 Task: Find connections with filter location Marakkanam with filter topic #Jobinterviewswith filter profile language English with filter current company Work From Home - Online Work Opportunity with filter school NIIT Institute with filter industry Real Estate and Equipment Rental Services with filter service category HR Consulting with filter keywords title Wedding Coordinator
Action: Mouse moved to (575, 77)
Screenshot: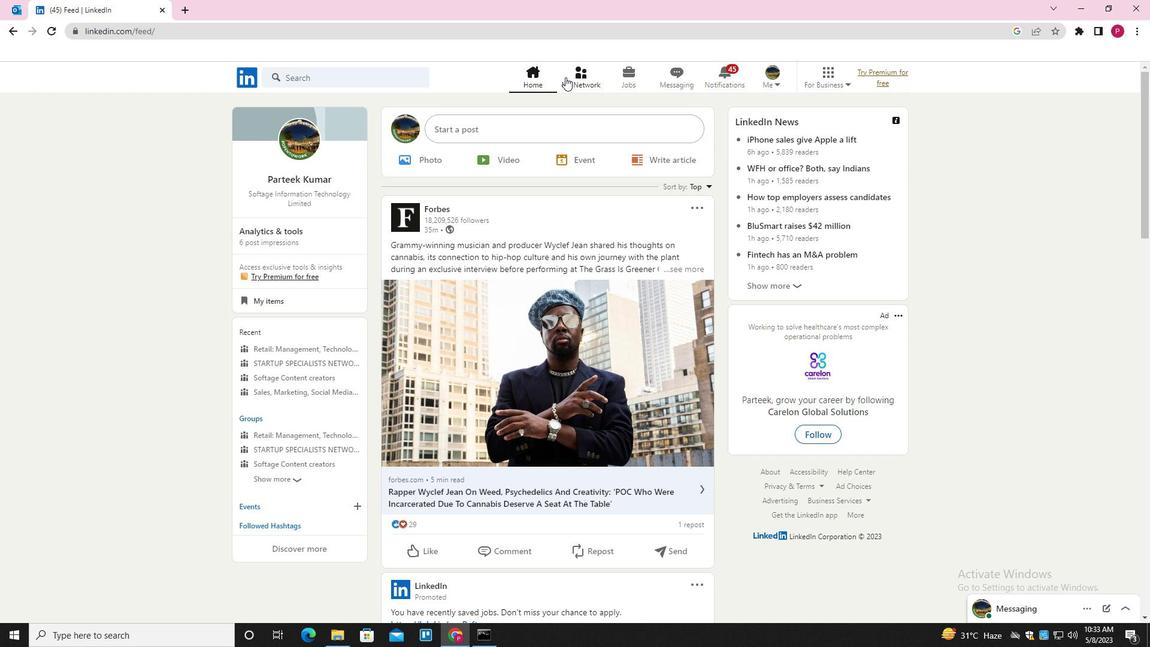 
Action: Mouse pressed left at (575, 77)
Screenshot: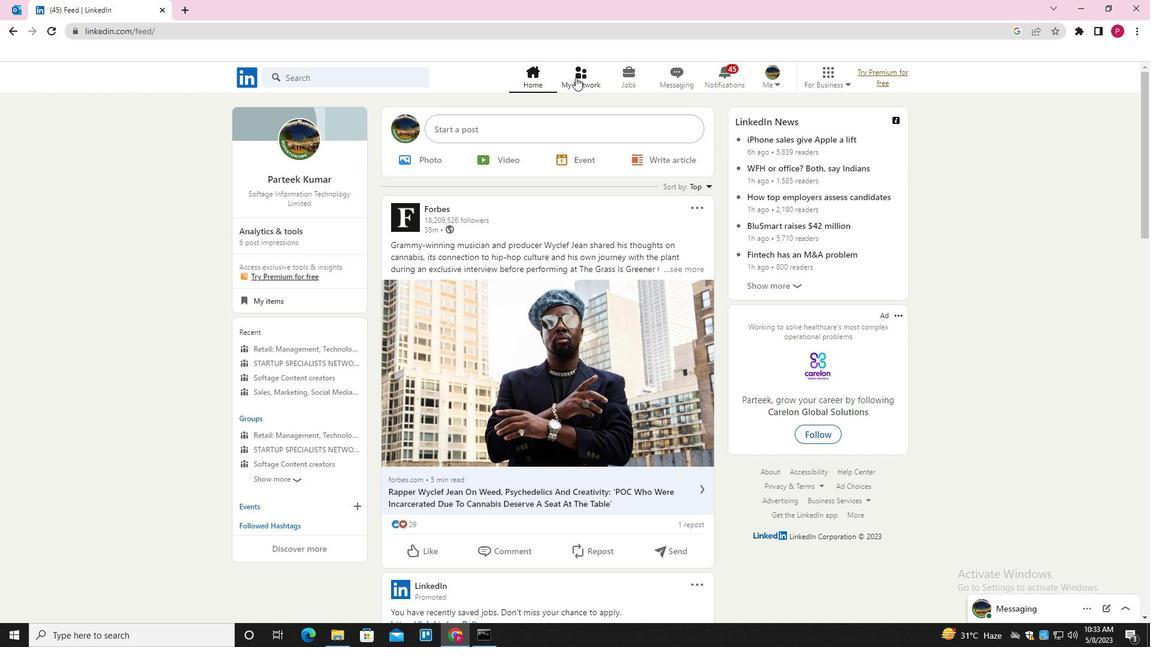 
Action: Mouse moved to (372, 143)
Screenshot: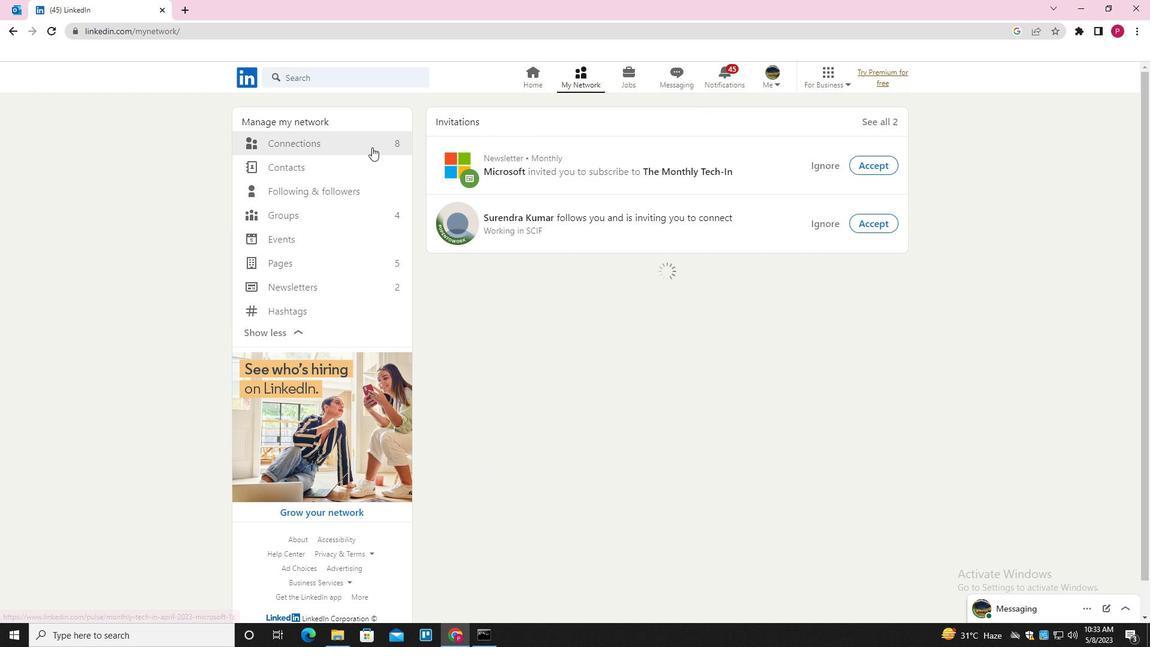 
Action: Mouse pressed left at (372, 143)
Screenshot: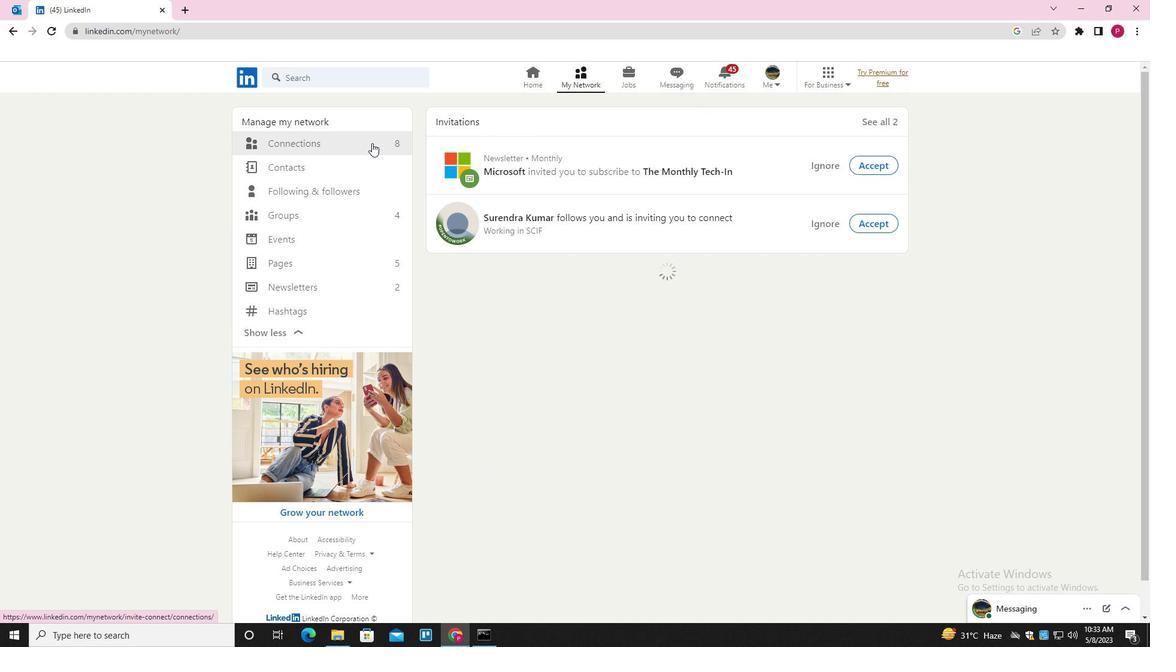 
Action: Mouse moved to (676, 142)
Screenshot: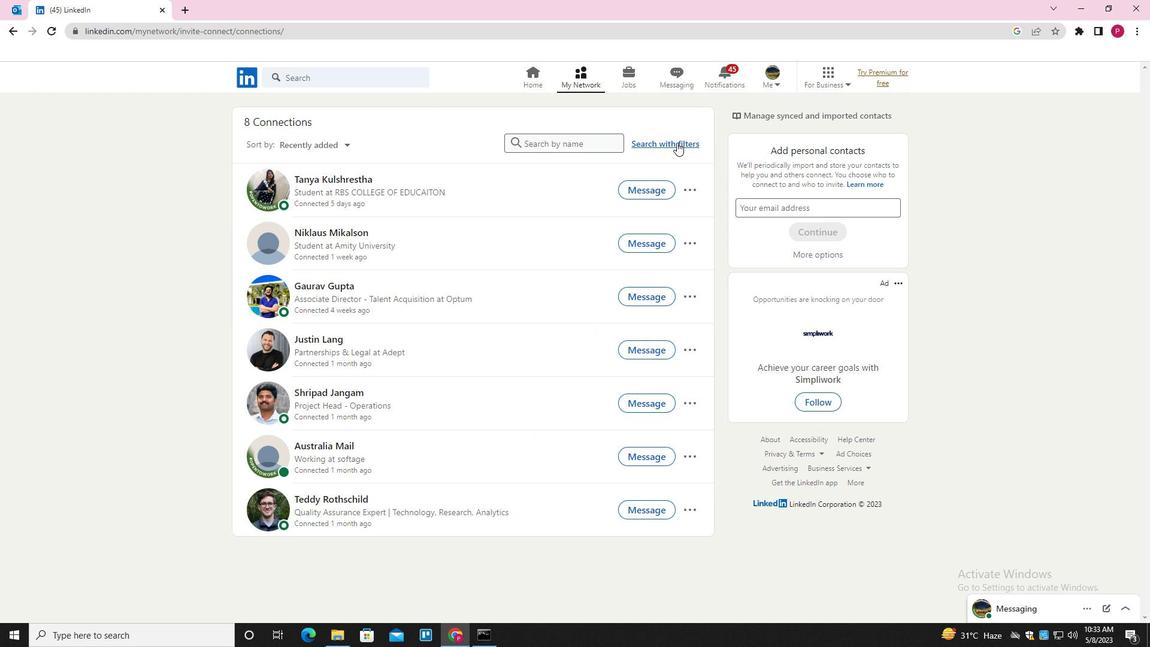 
Action: Mouse pressed left at (676, 142)
Screenshot: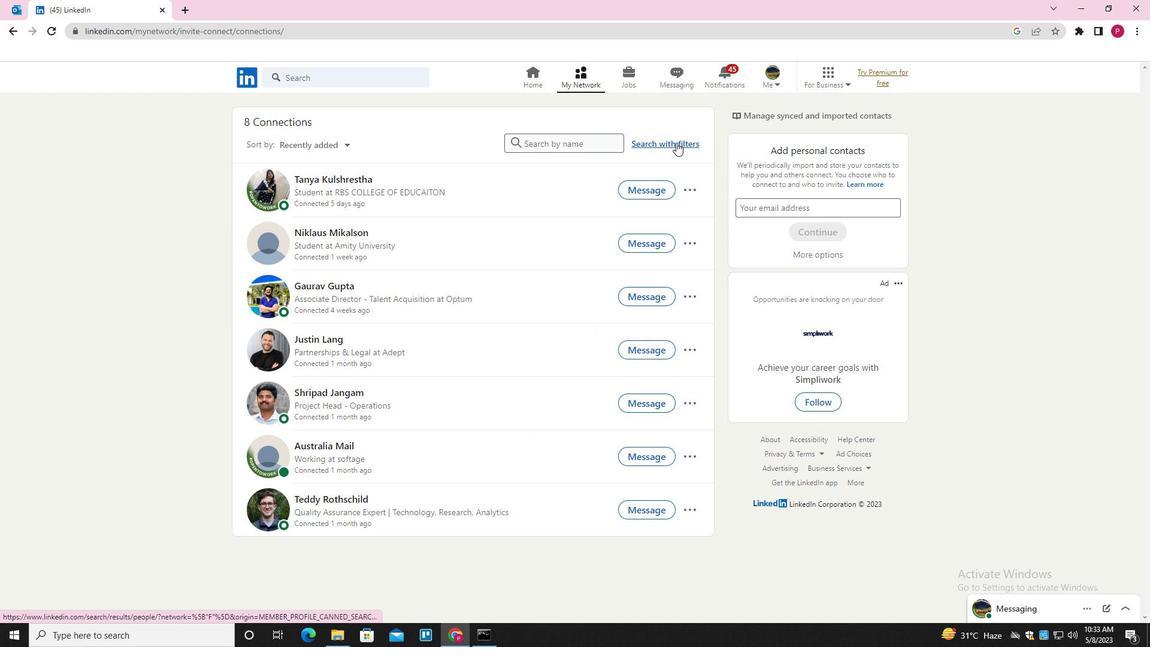 
Action: Mouse moved to (612, 118)
Screenshot: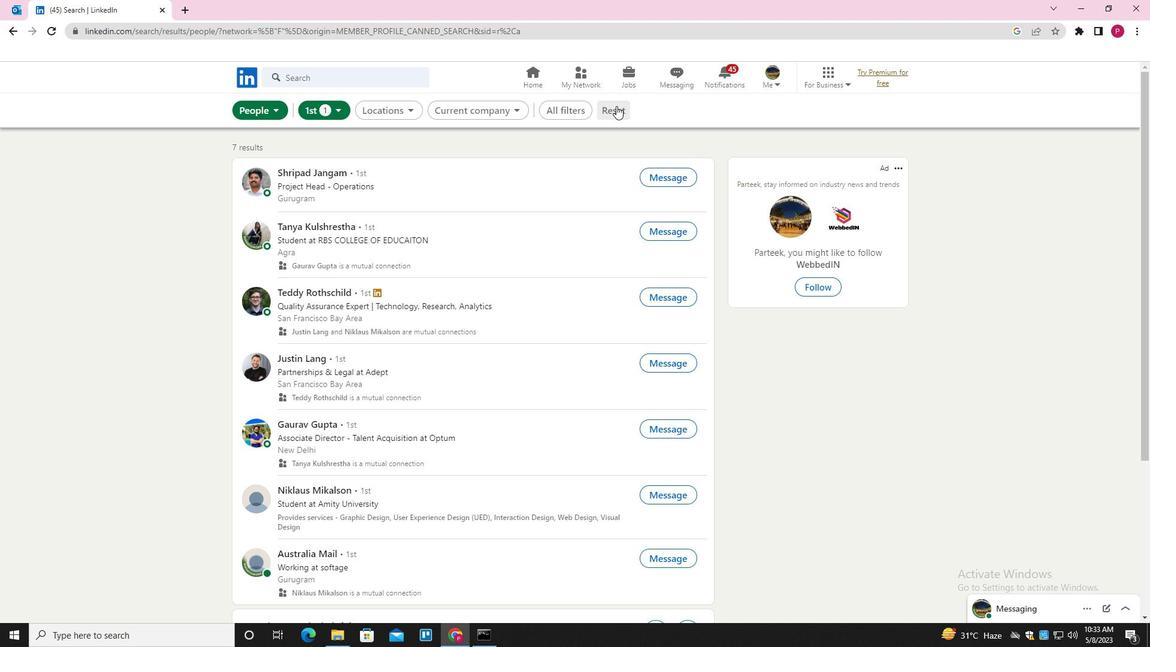 
Action: Mouse pressed left at (612, 118)
Screenshot: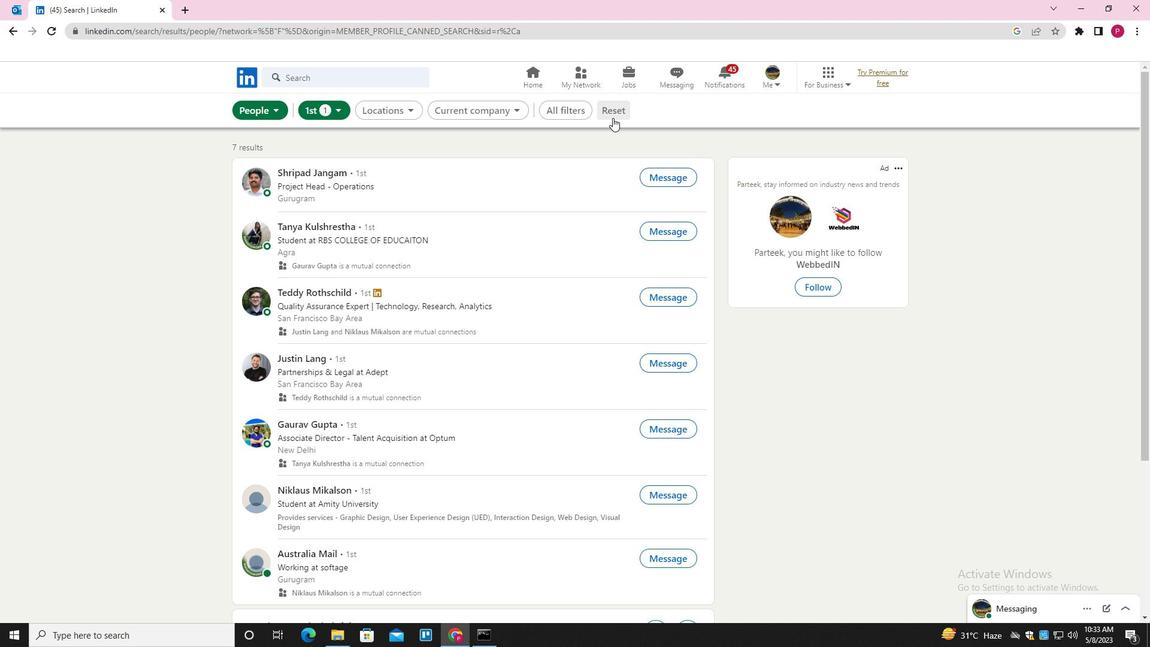 
Action: Mouse moved to (593, 114)
Screenshot: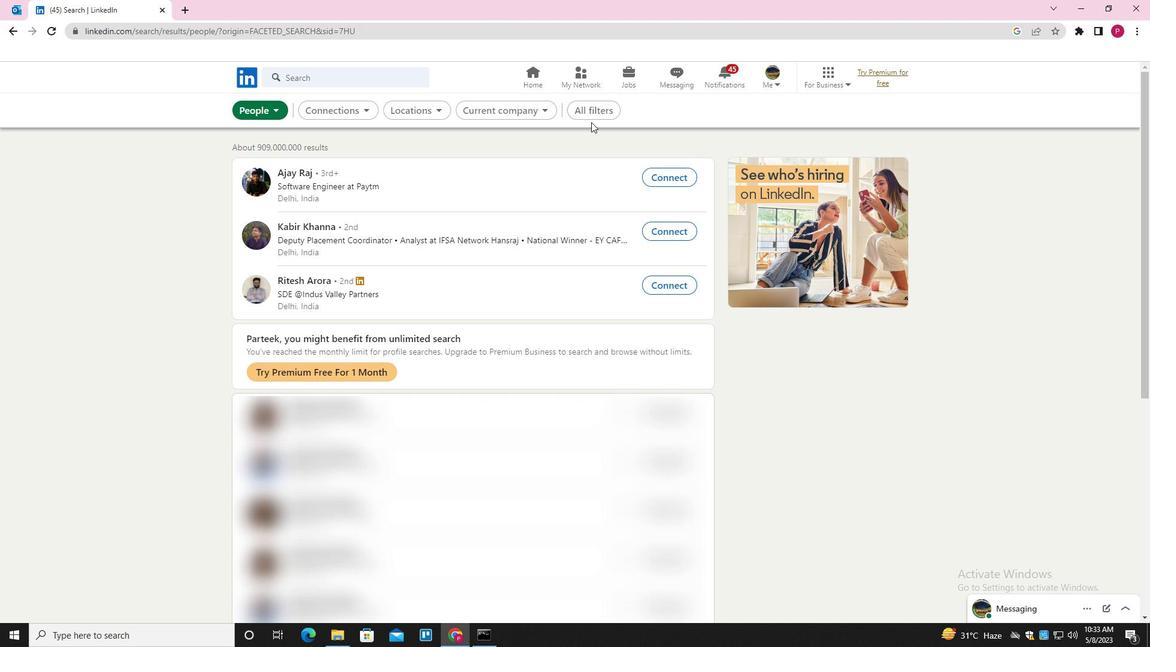 
Action: Mouse pressed left at (593, 114)
Screenshot: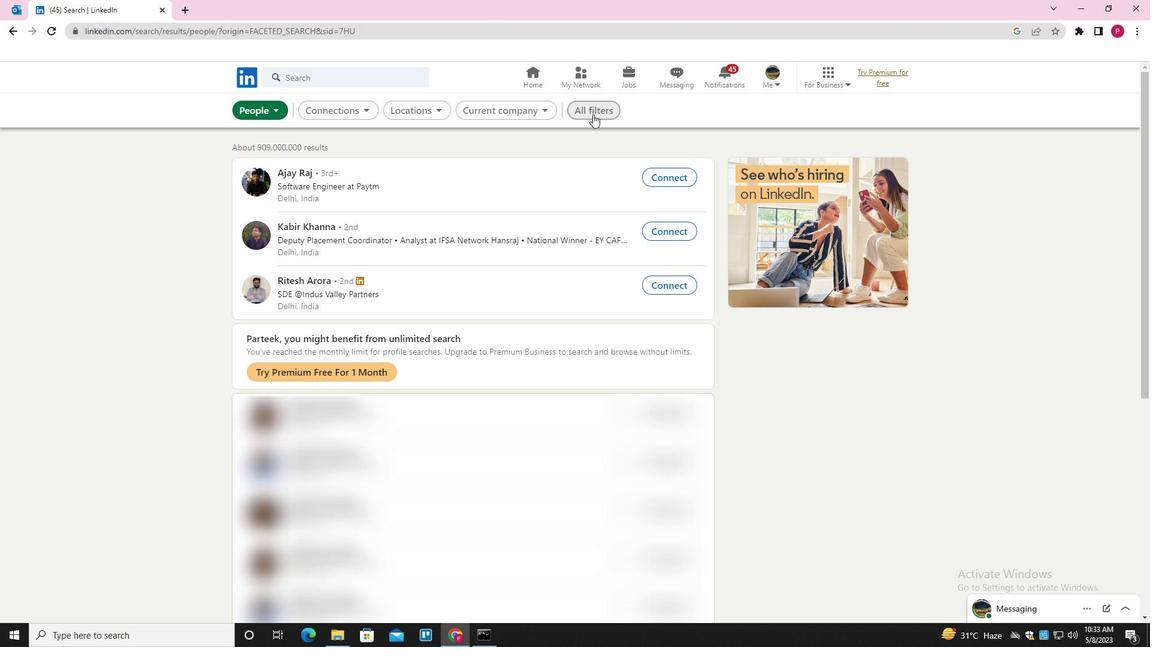 
Action: Mouse moved to (922, 340)
Screenshot: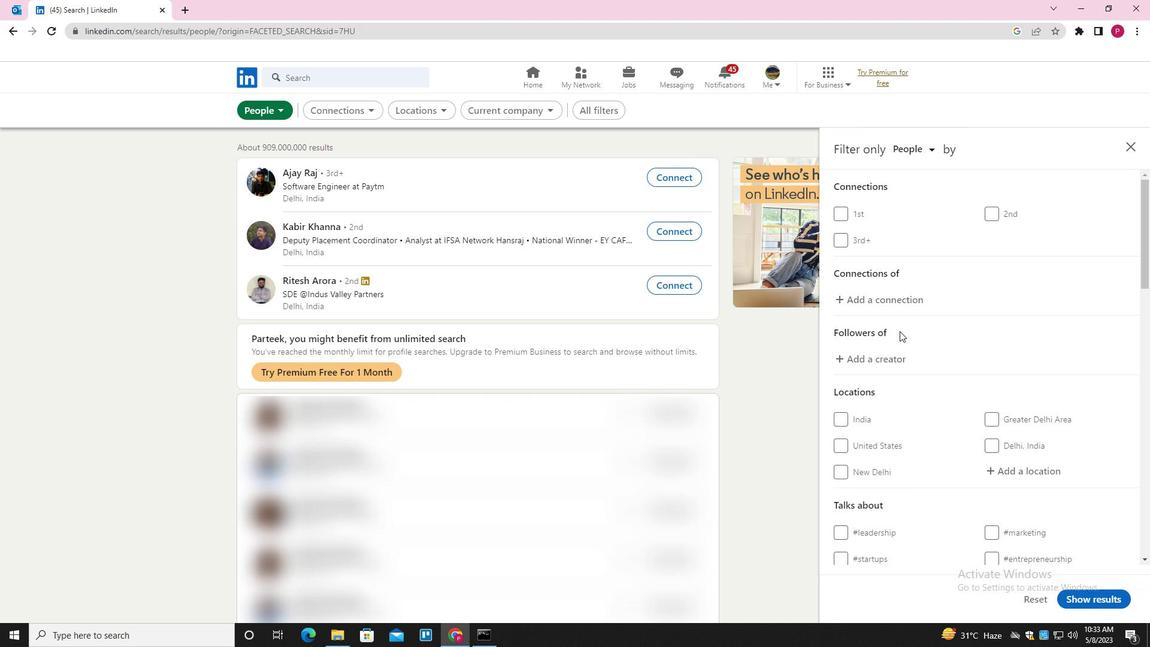 
Action: Mouse scrolled (922, 339) with delta (0, 0)
Screenshot: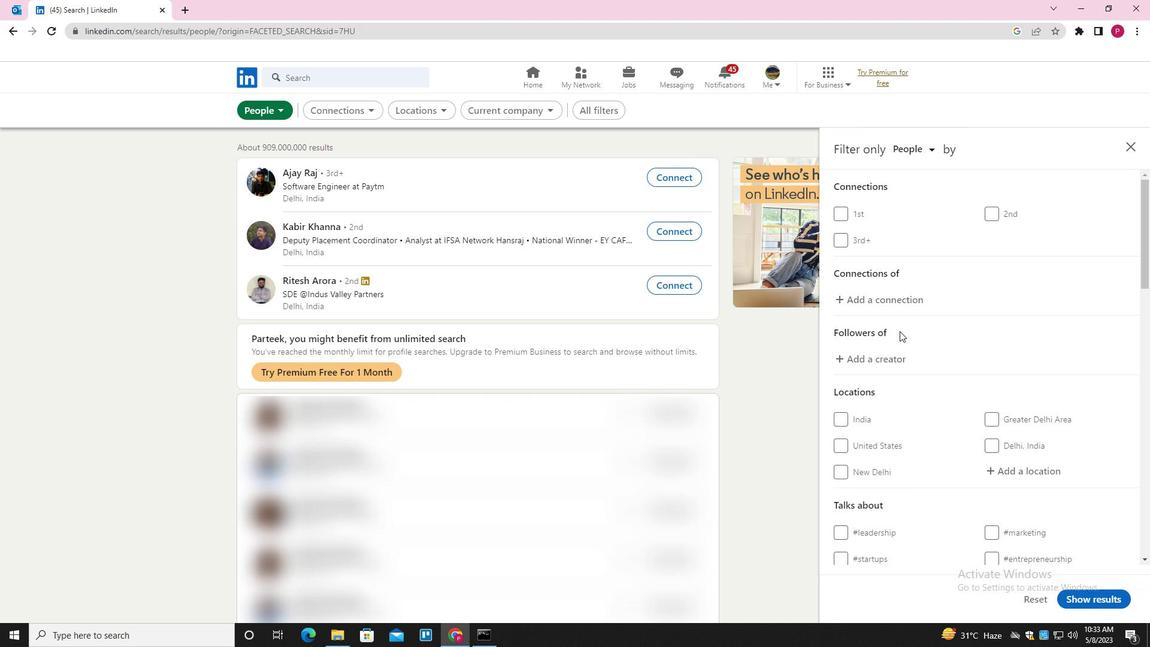 
Action: Mouse moved to (935, 345)
Screenshot: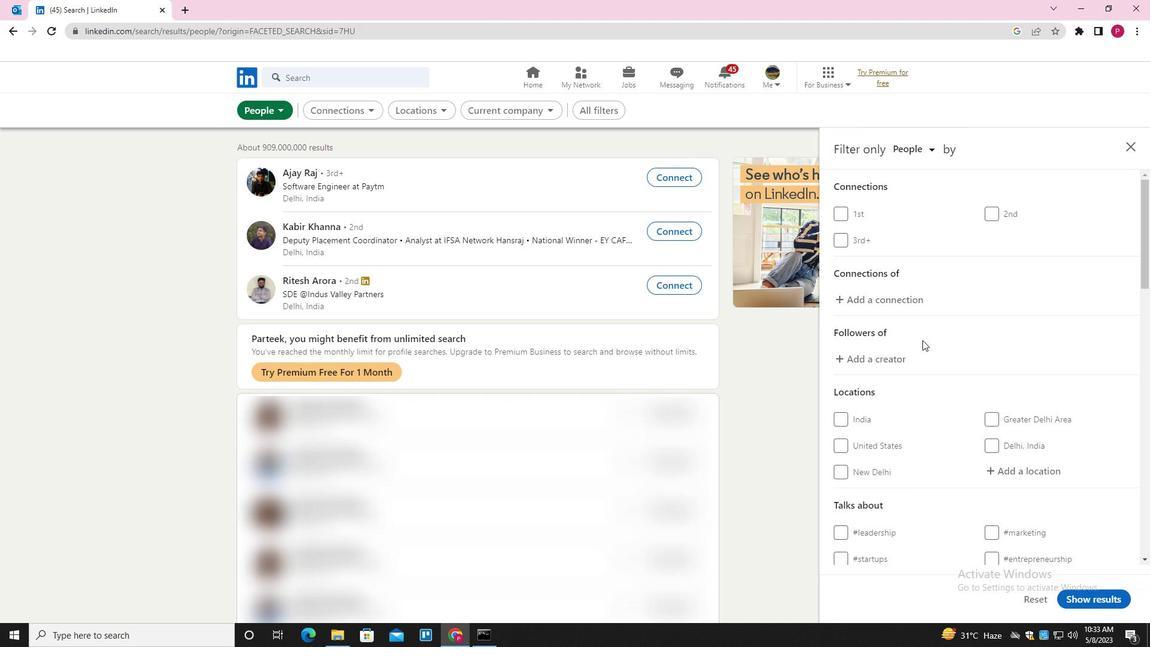 
Action: Mouse scrolled (935, 344) with delta (0, 0)
Screenshot: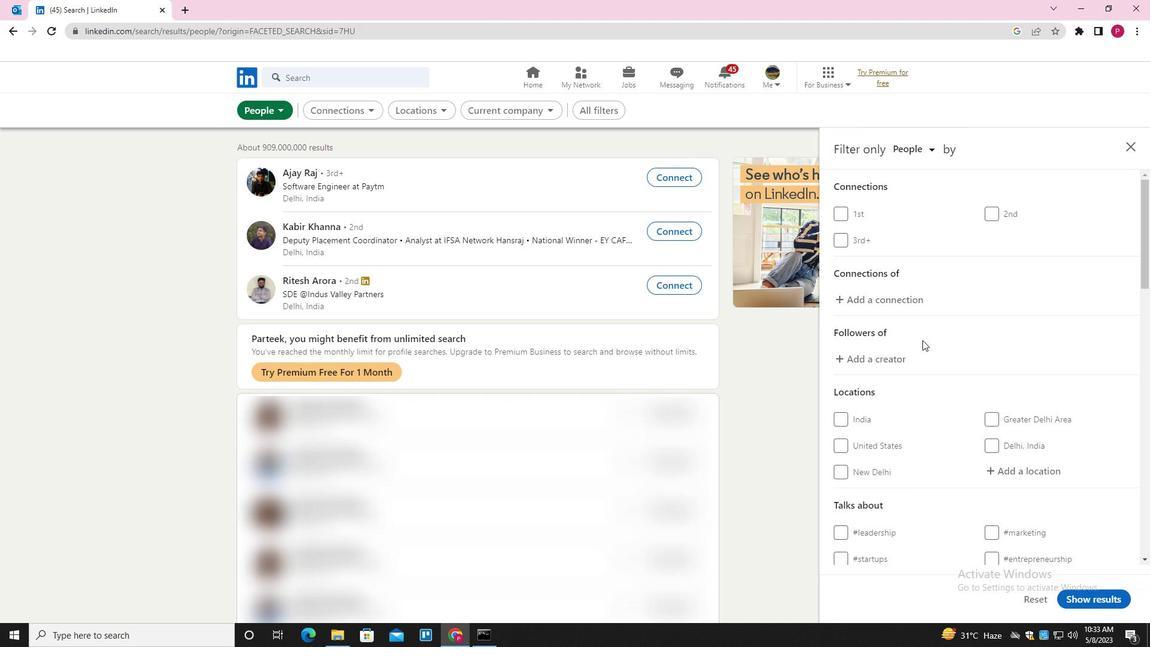 
Action: Mouse moved to (1039, 351)
Screenshot: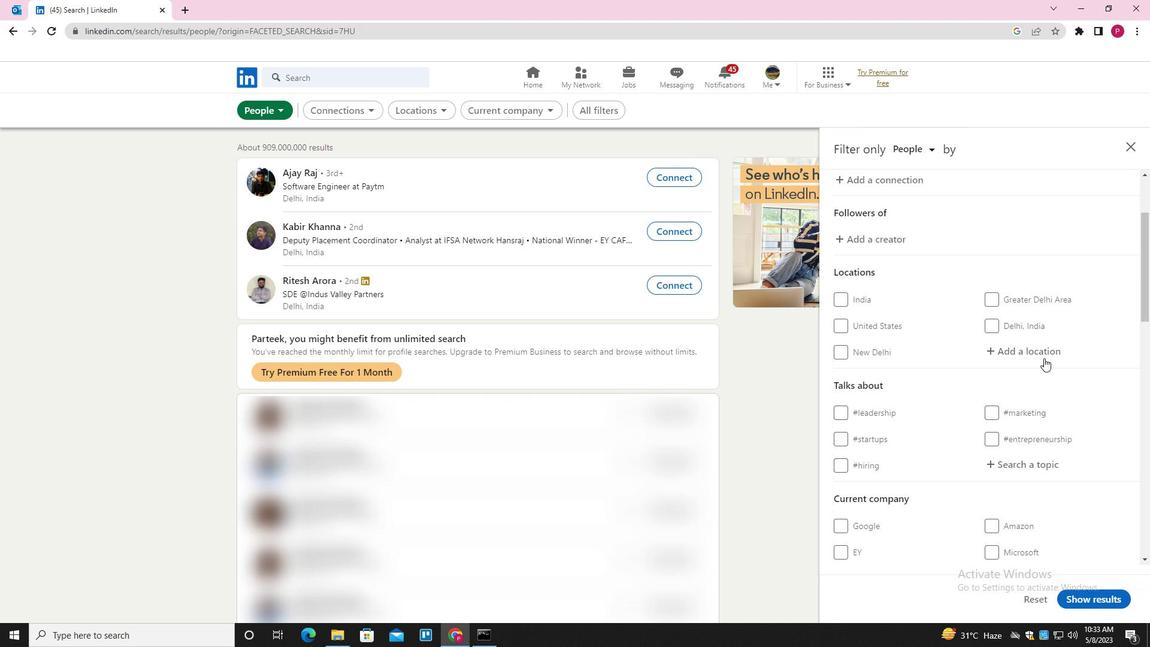 
Action: Mouse pressed left at (1039, 351)
Screenshot: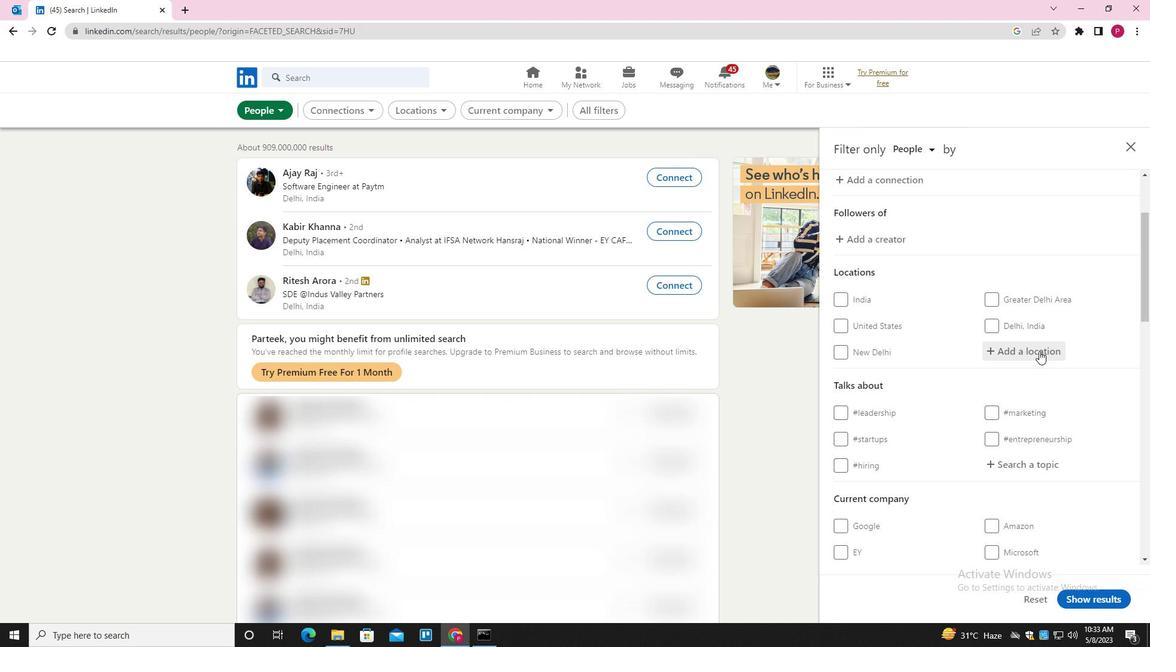 
Action: Key pressed jobinterview\<Key.backspace><Key.backspace><Key.backspace><Key.backspace><Key.backspace><Key.backspace><Key.backspace><Key.backspace><Key.backspace><Key.backspace>intervier<Key.backspace>ws
Screenshot: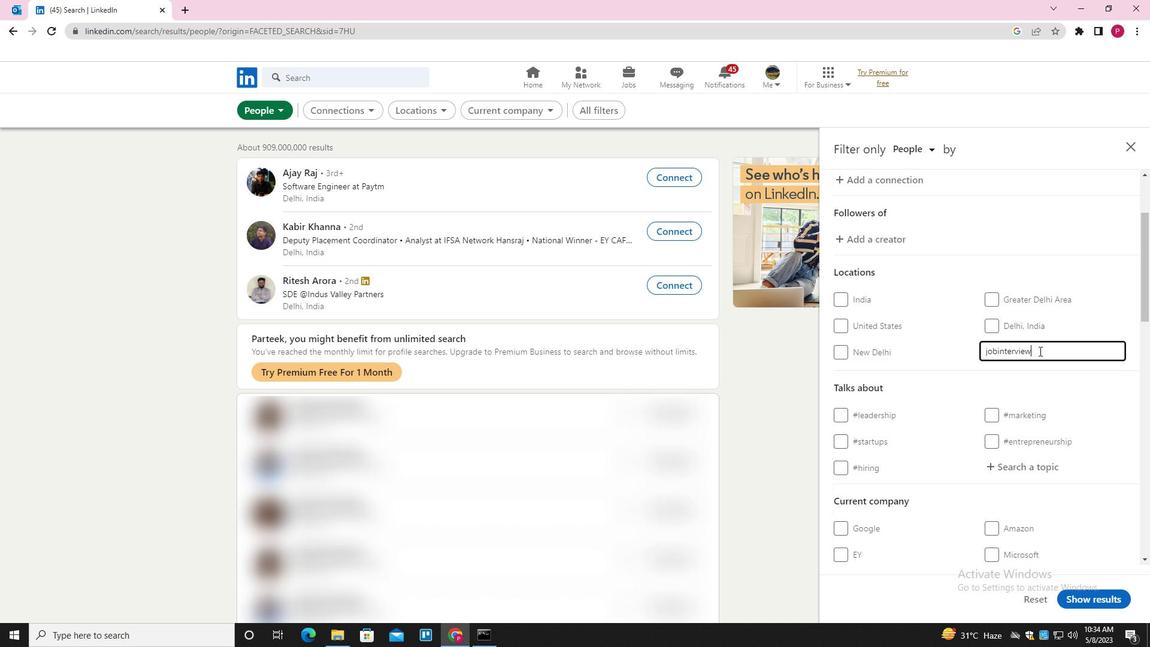 
Action: Mouse moved to (1038, 361)
Screenshot: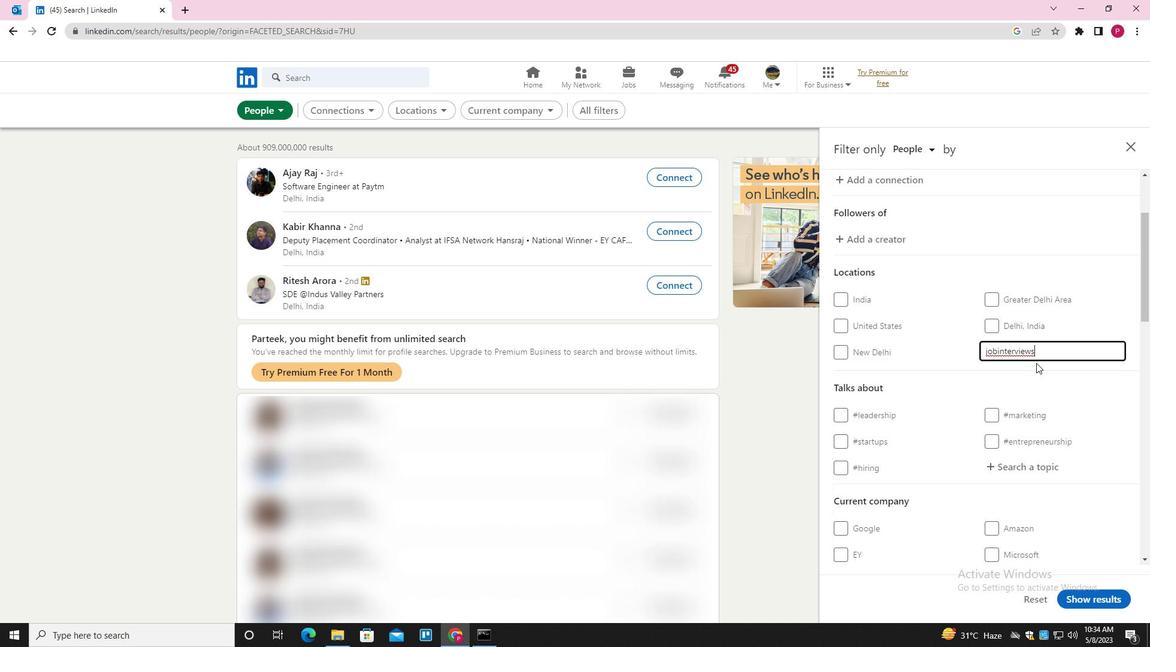 
Action: Mouse scrolled (1038, 361) with delta (0, 0)
Screenshot: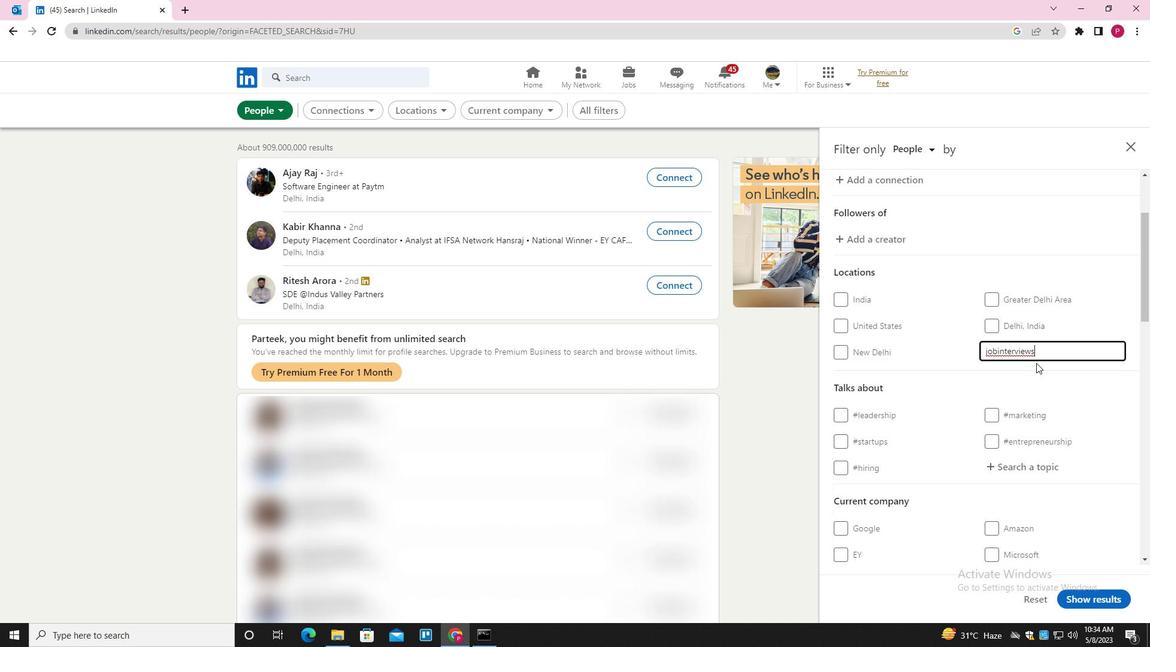 
Action: Mouse moved to (1041, 360)
Screenshot: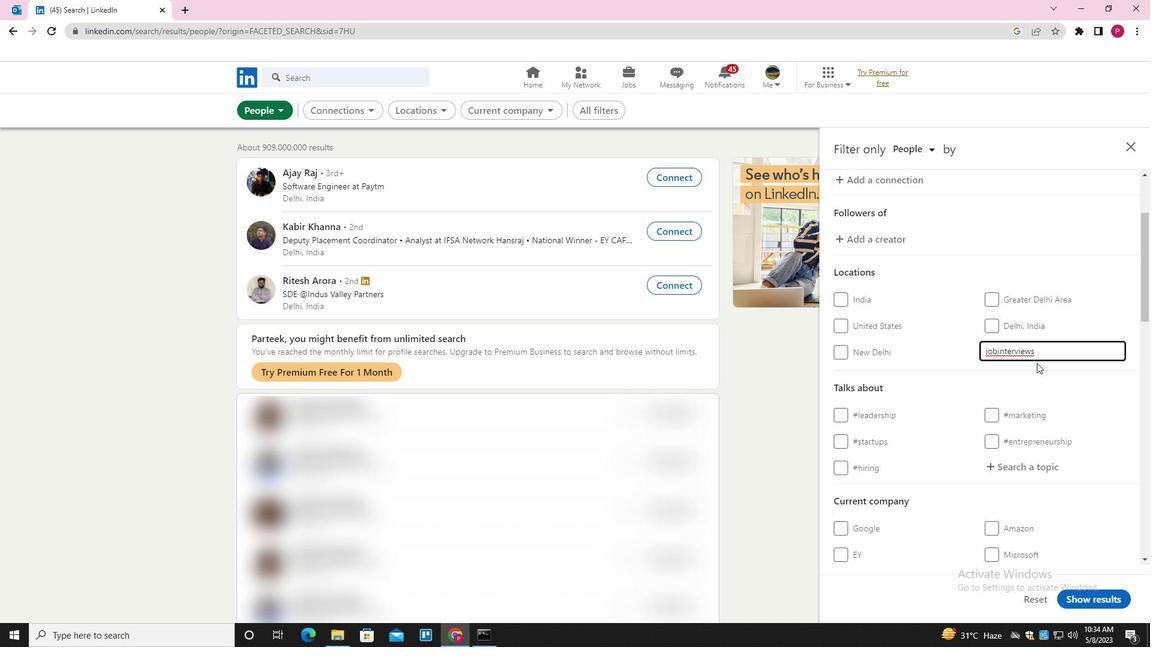 
Action: Mouse scrolled (1041, 360) with delta (0, 0)
Screenshot: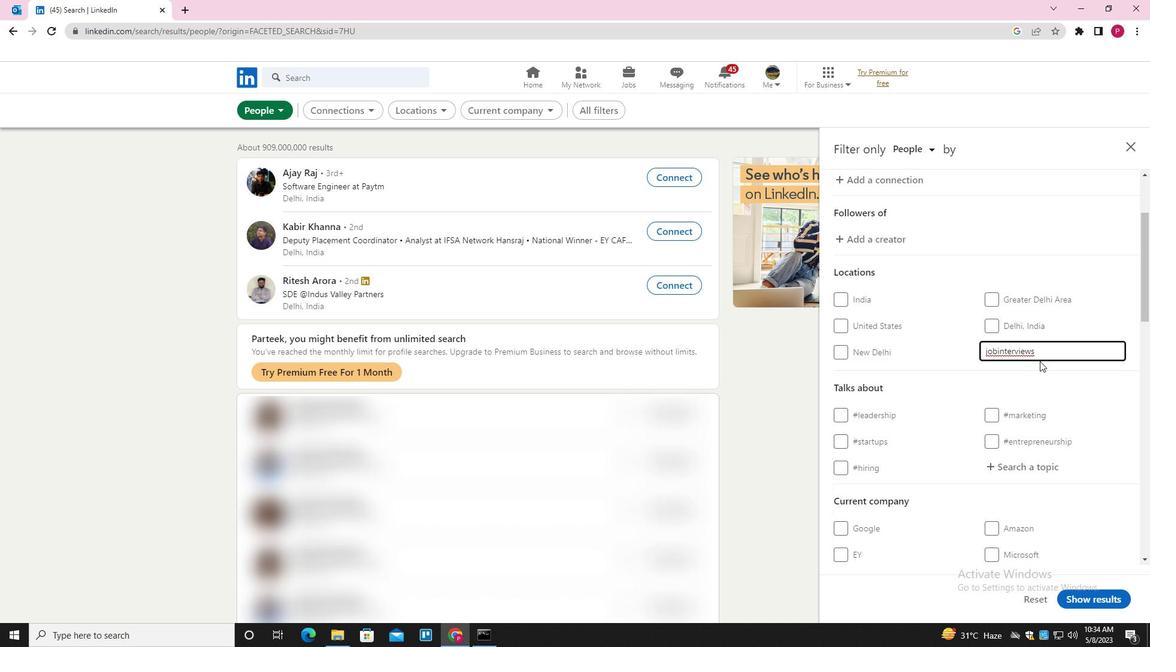 
Action: Mouse moved to (1047, 356)
Screenshot: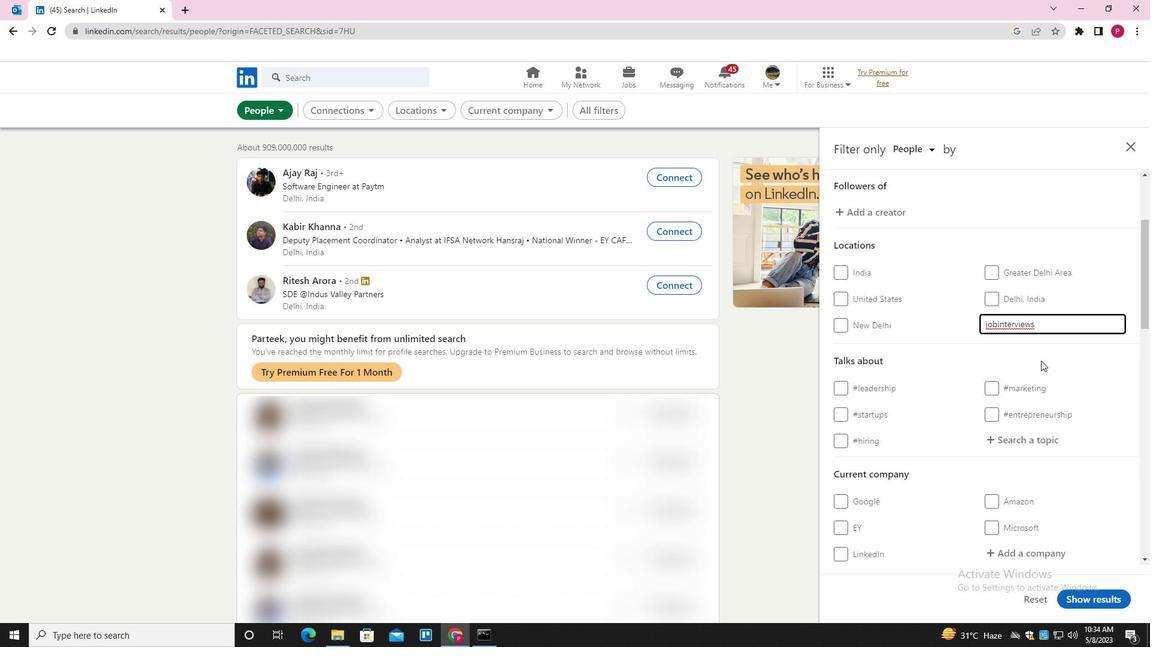 
Action: Mouse scrolled (1047, 355) with delta (0, 0)
Screenshot: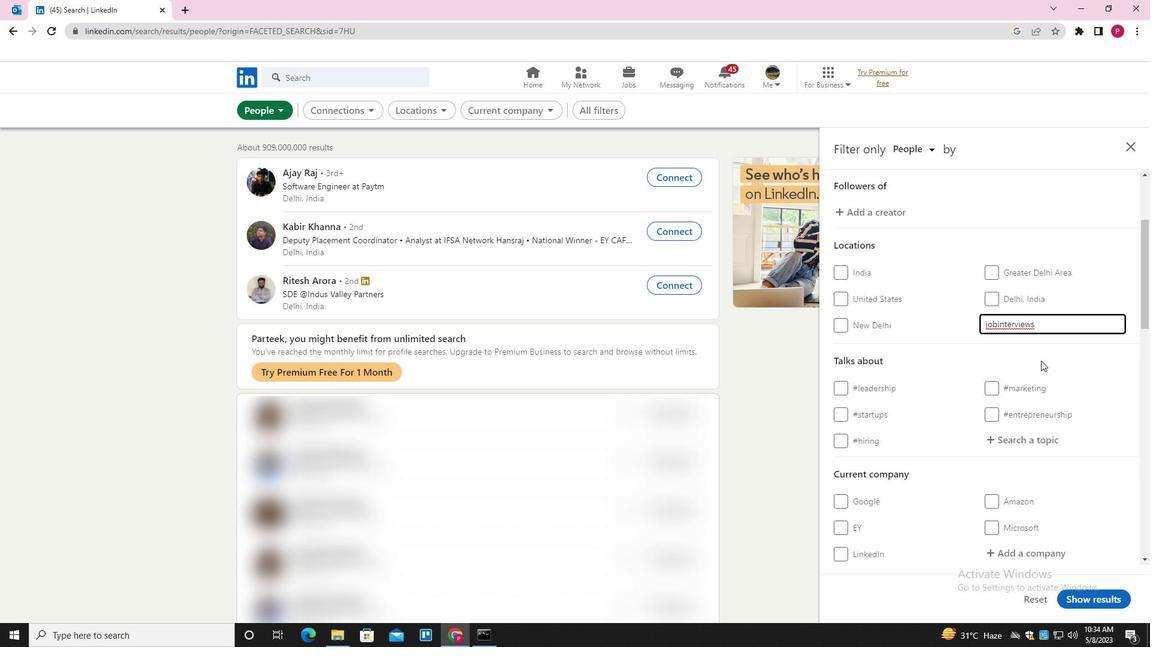 
Action: Mouse moved to (1017, 283)
Screenshot: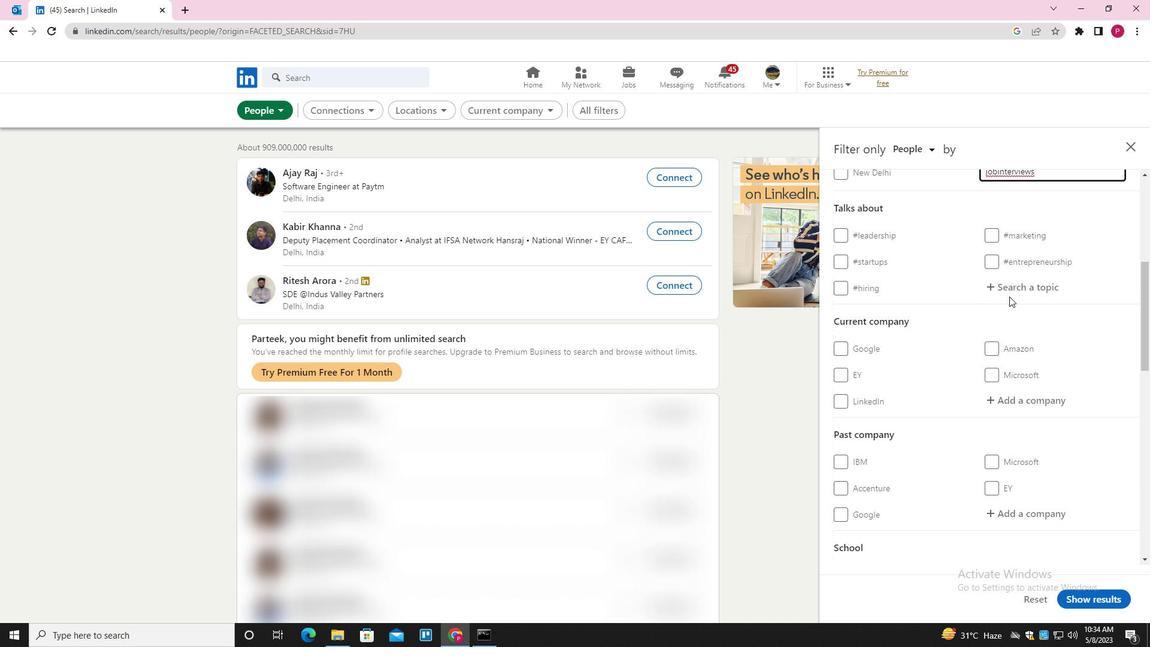 
Action: Mouse scrolled (1017, 283) with delta (0, 0)
Screenshot: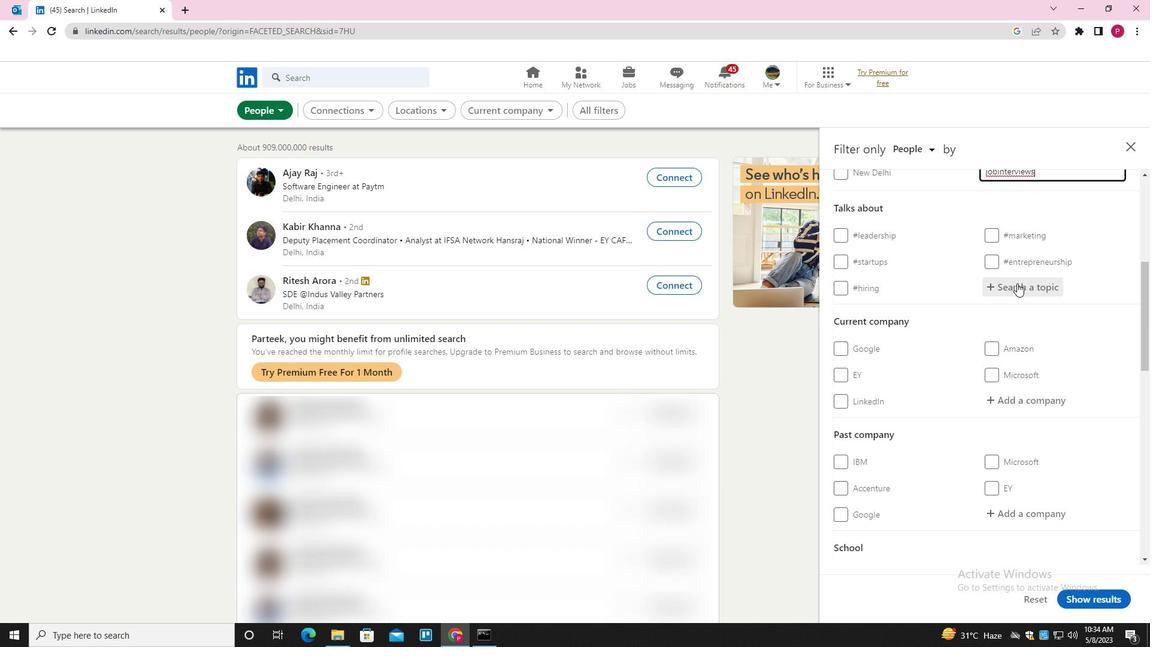
Action: Mouse scrolled (1017, 283) with delta (0, 0)
Screenshot: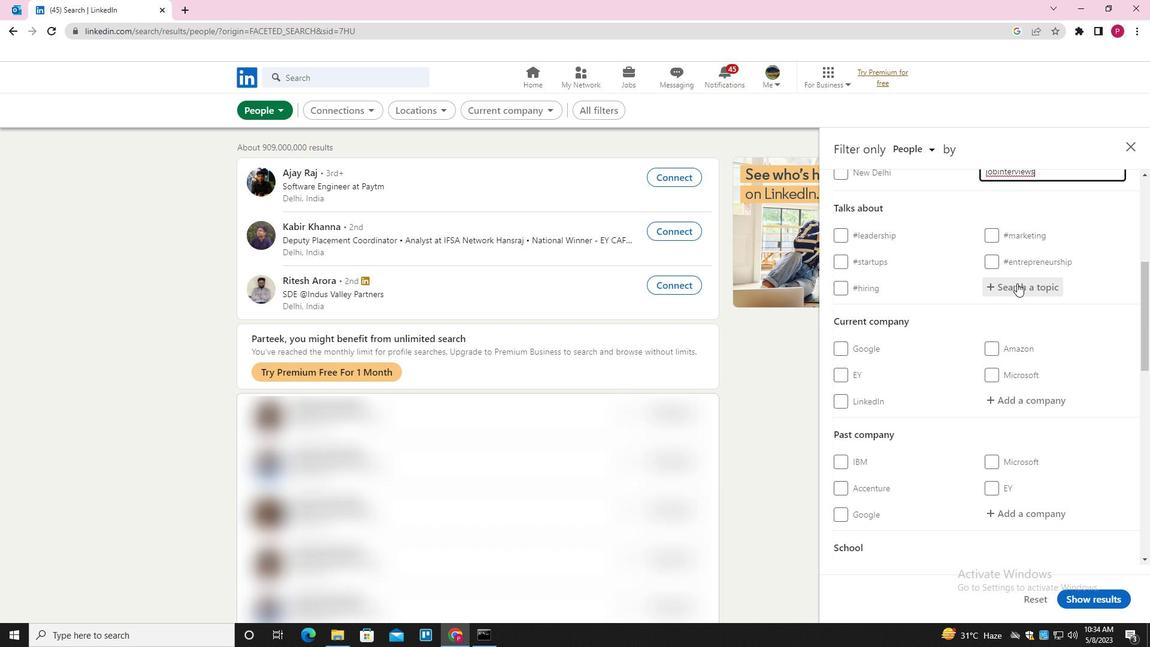 
Action: Mouse moved to (1033, 274)
Screenshot: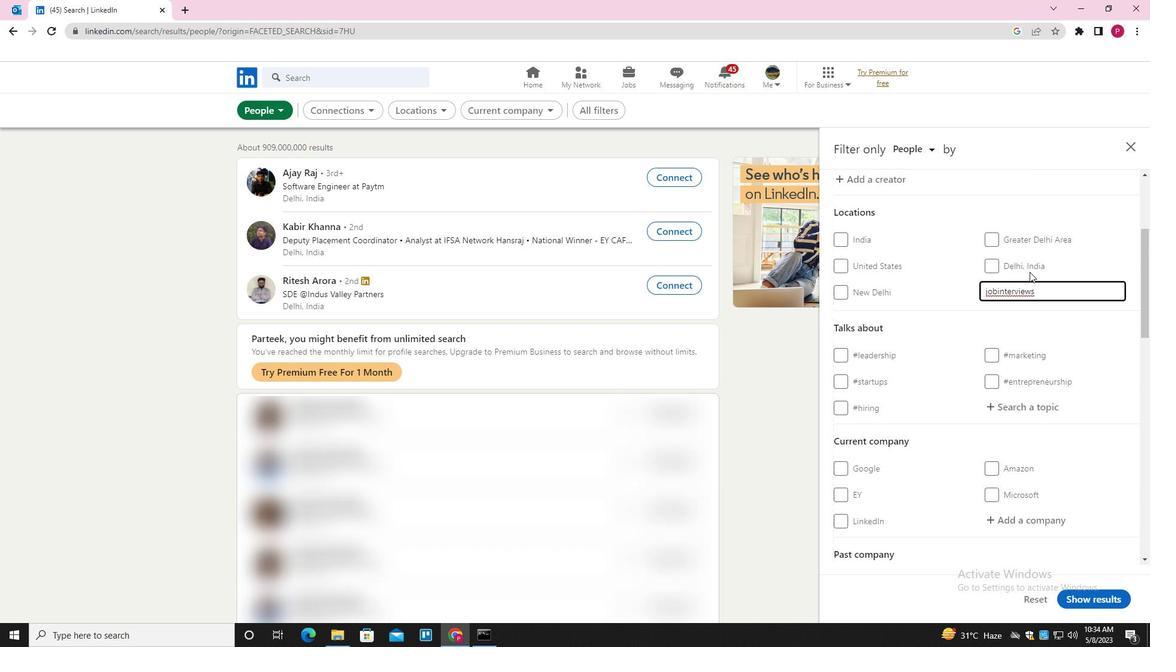 
Action: Key pressed <Key.backspace><Key.backspace><Key.backspace><Key.backspace><Key.backspace><Key.backspace><Key.backspace><Key.backspace><Key.backspace><Key.backspace><Key.backspace><Key.backspace><Key.backspace><Key.backspace><Key.shift>MARAKKANAM<Key.down><Key.enter>
Screenshot: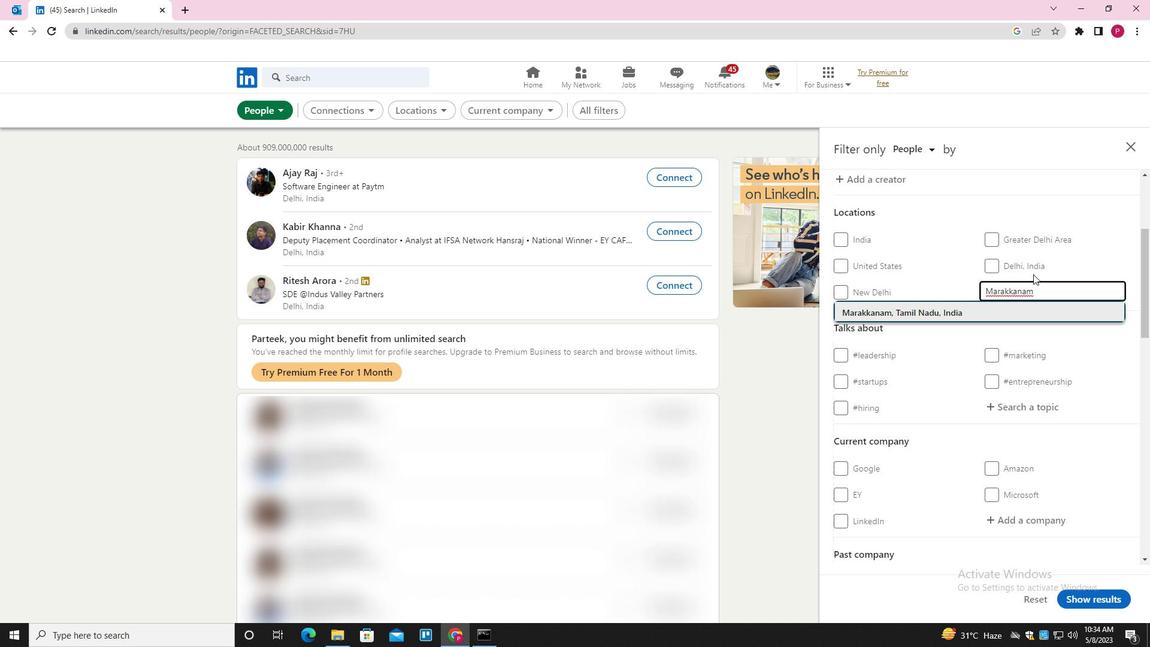 
Action: Mouse moved to (999, 336)
Screenshot: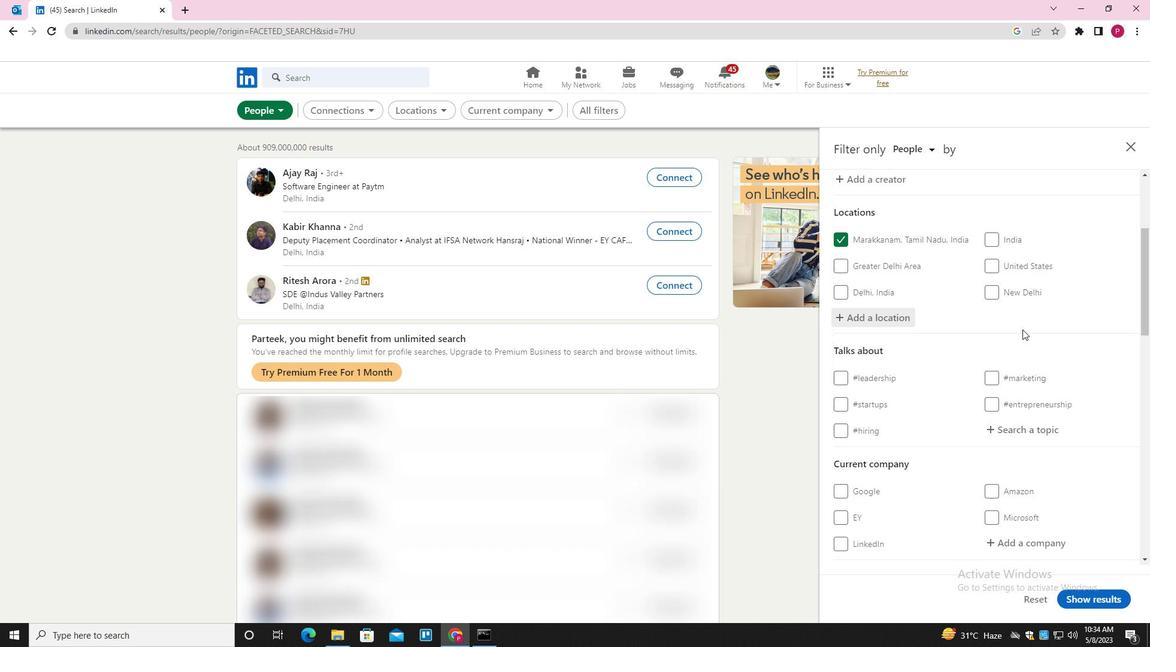 
Action: Mouse scrolled (999, 336) with delta (0, 0)
Screenshot: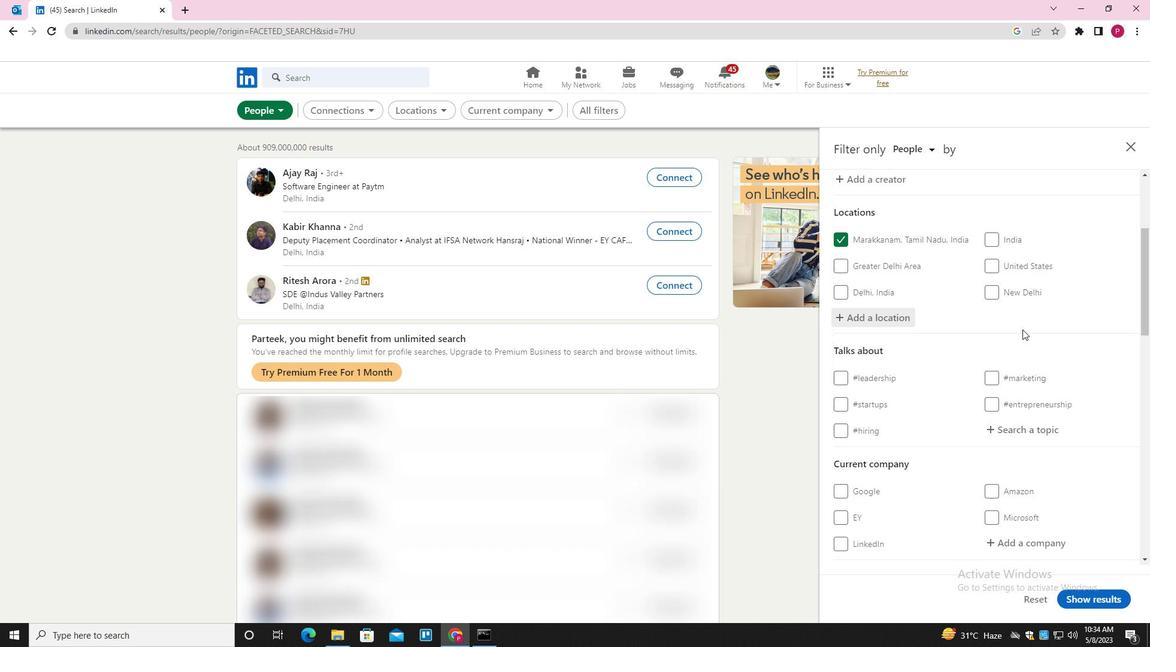 
Action: Mouse moved to (993, 337)
Screenshot: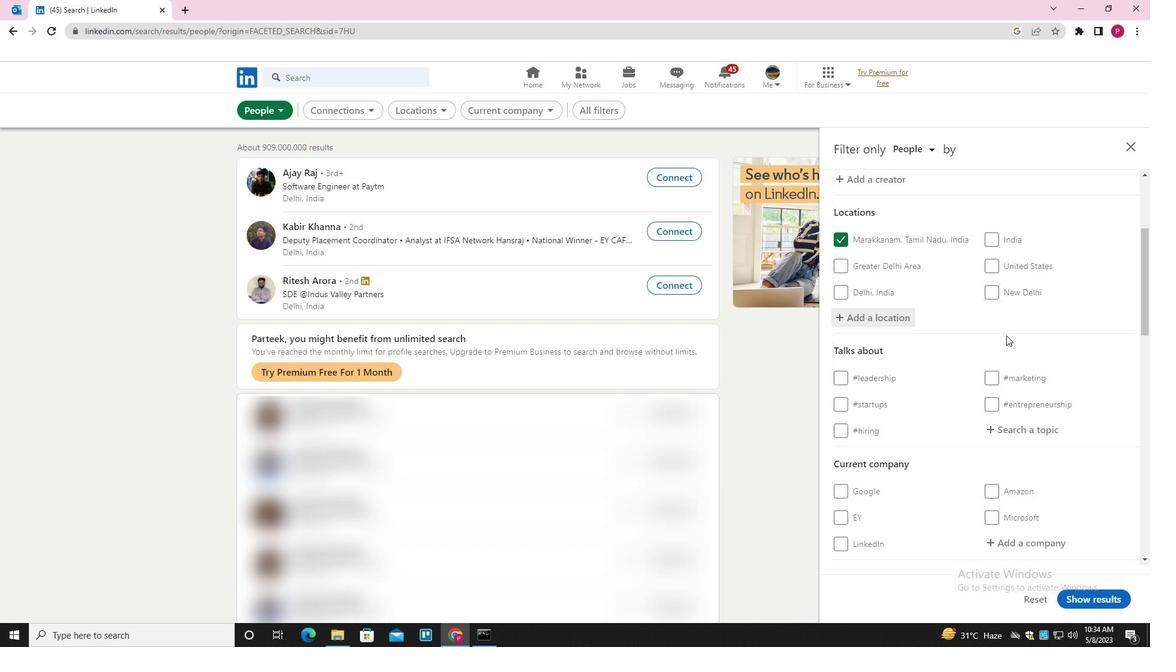 
Action: Mouse scrolled (993, 336) with delta (0, 0)
Screenshot: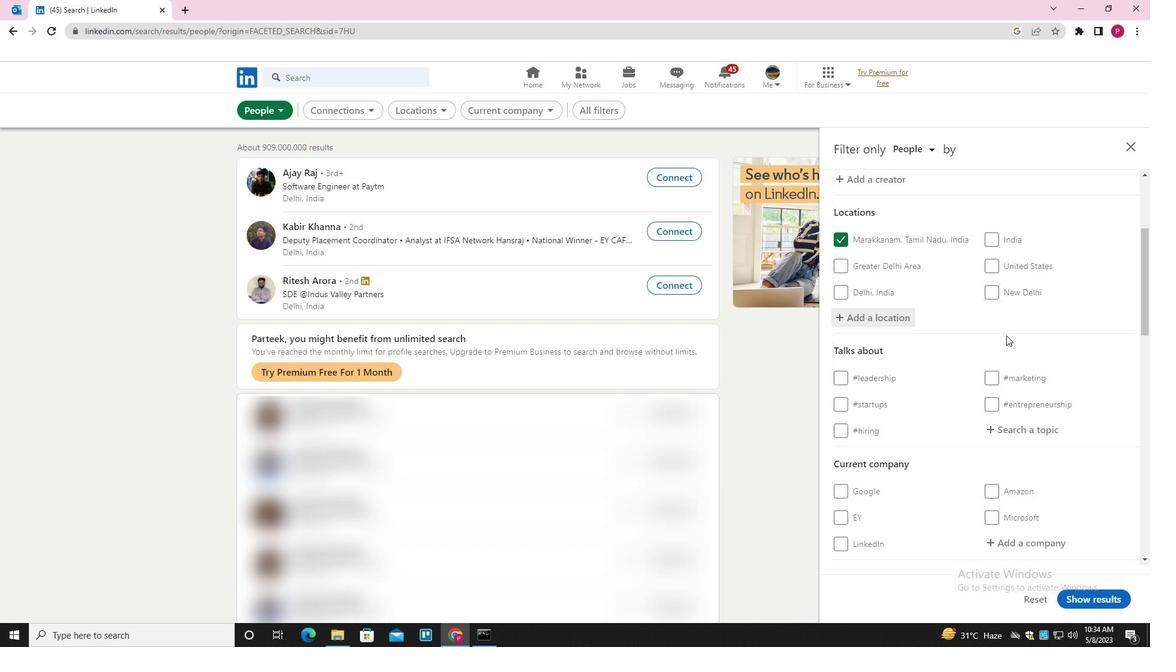 
Action: Mouse moved to (1031, 309)
Screenshot: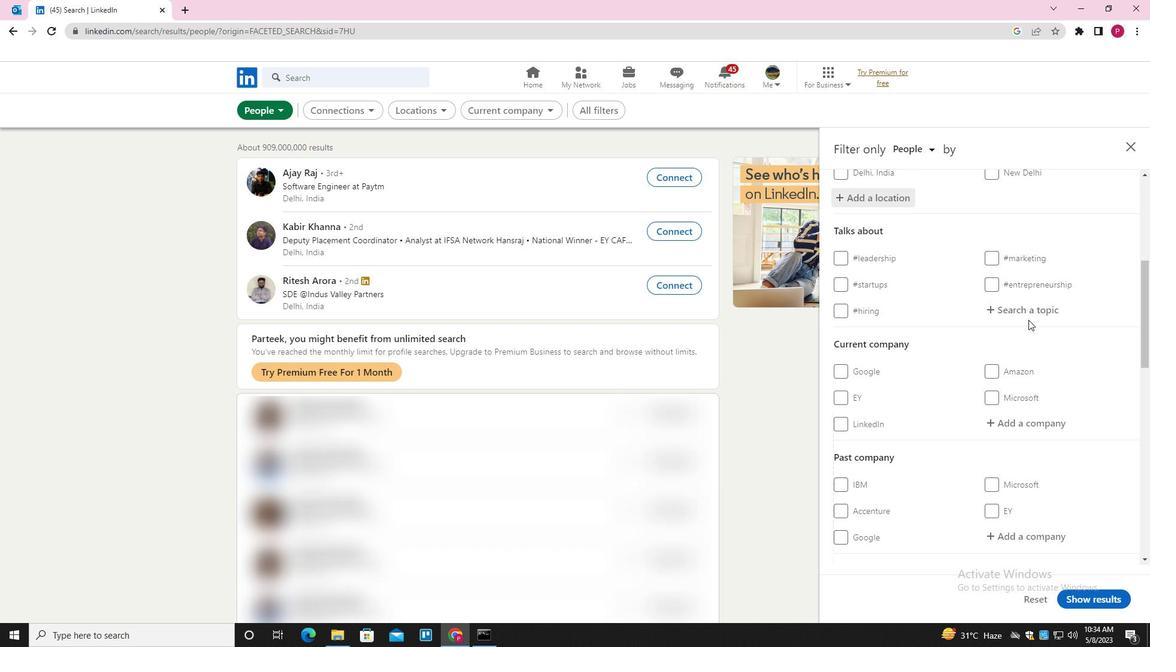
Action: Mouse pressed left at (1031, 309)
Screenshot: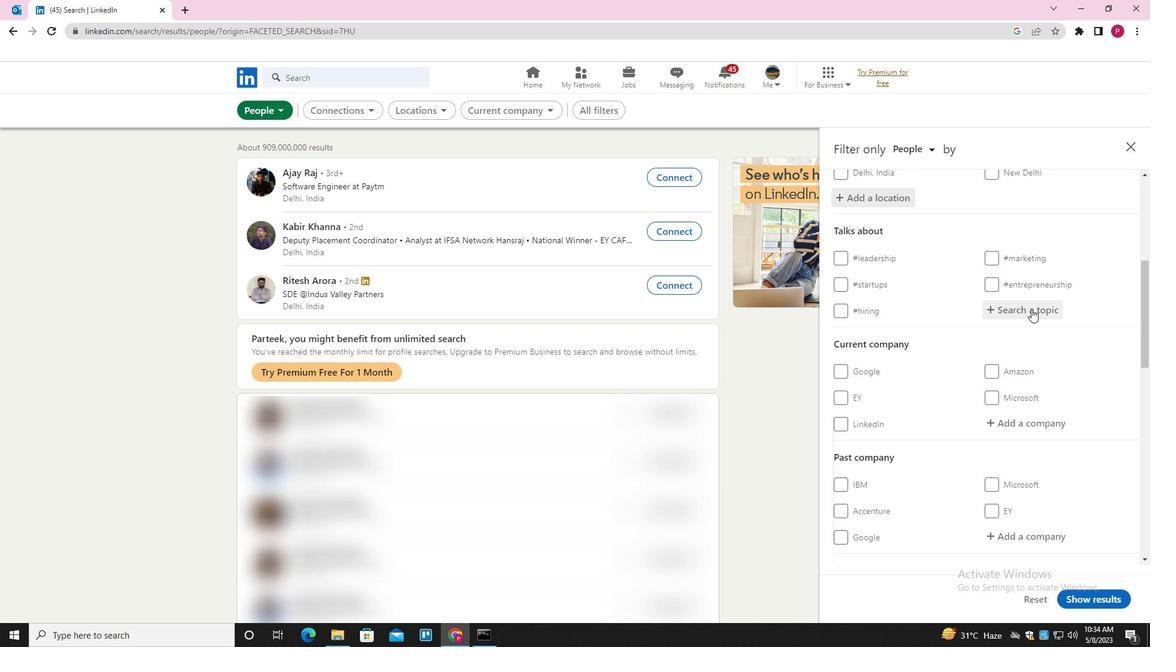 
Action: Key pressed JOBINTERVO<Key.backspace>IEWS<Key.down><Key.enter>
Screenshot: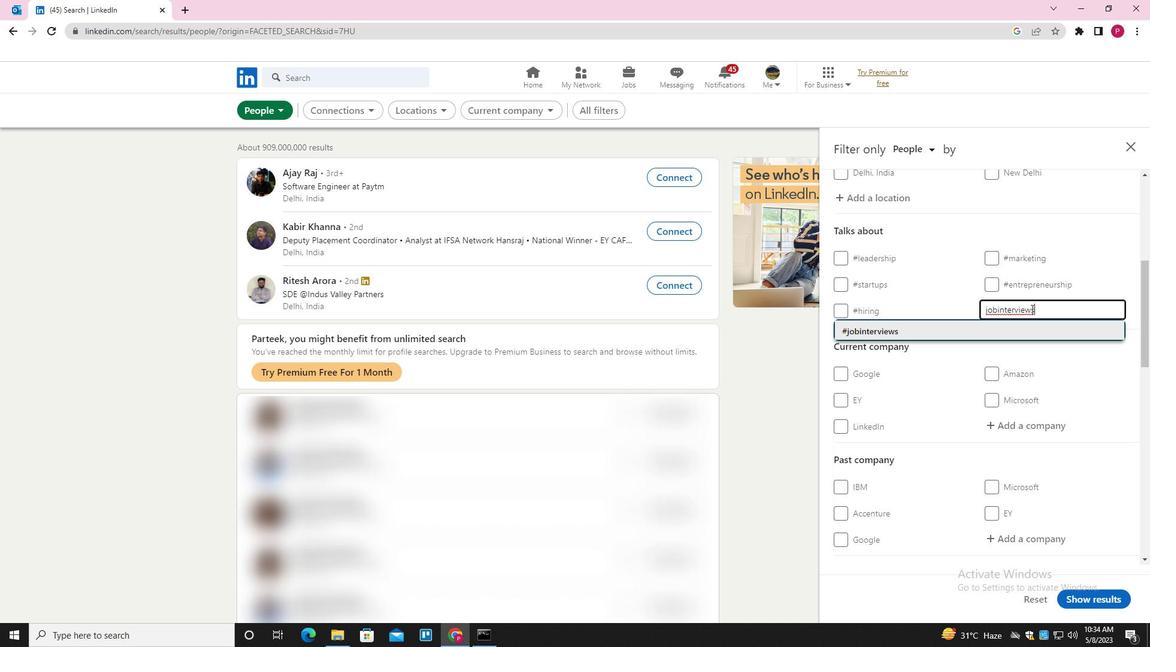 
Action: Mouse moved to (1052, 345)
Screenshot: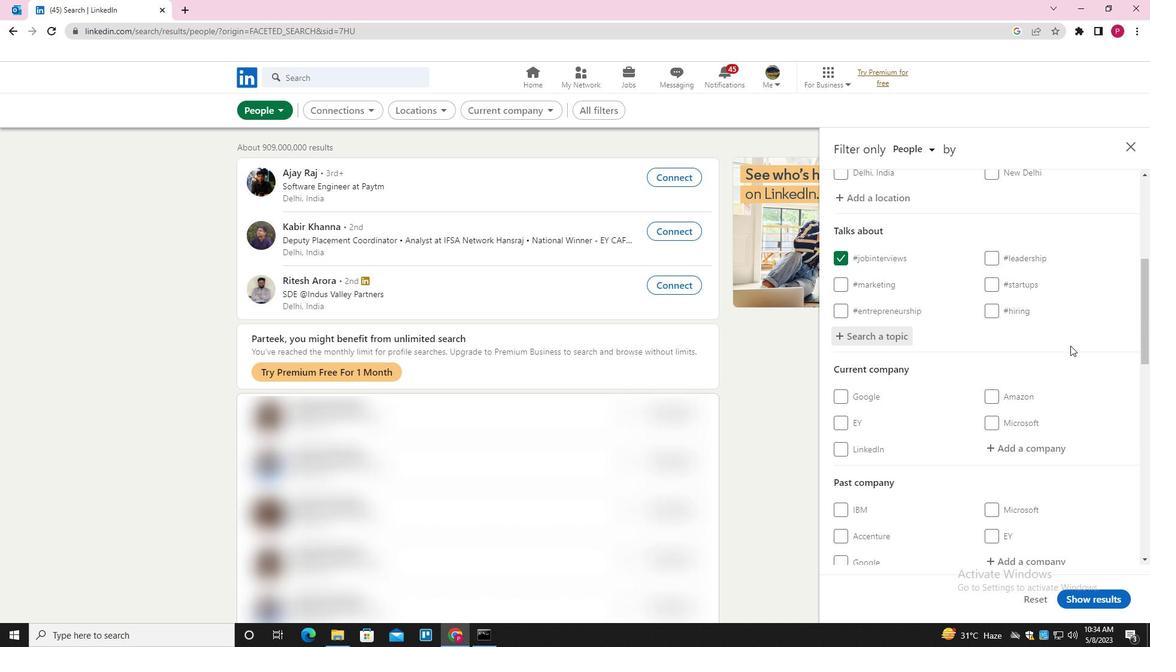 
Action: Mouse scrolled (1052, 345) with delta (0, 0)
Screenshot: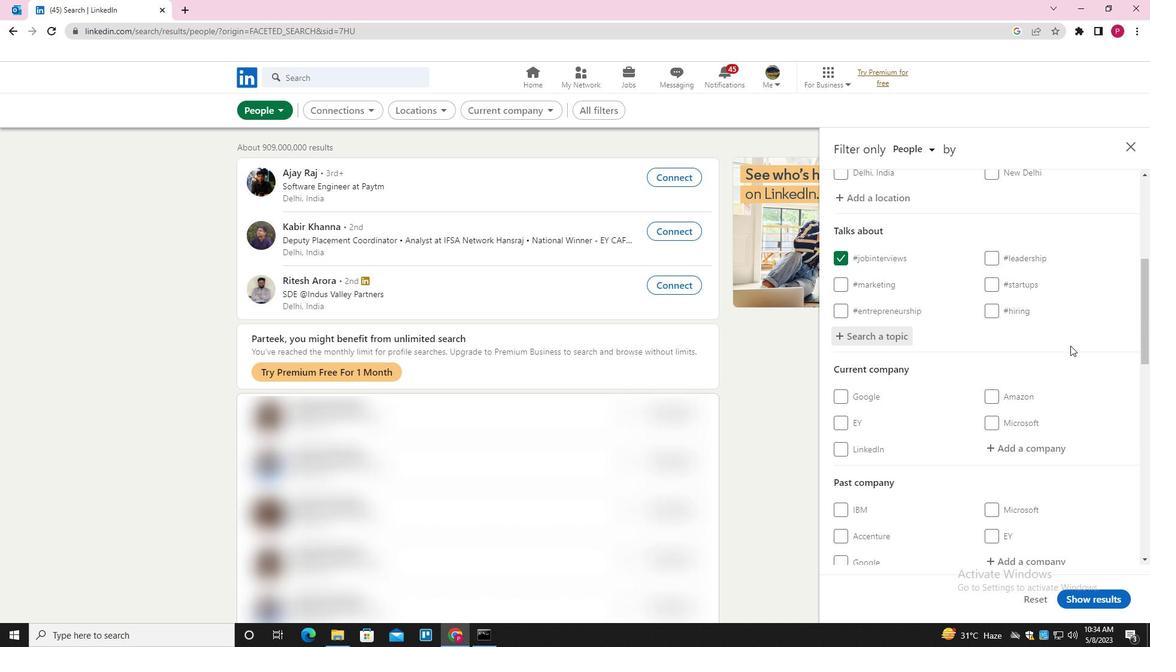 
Action: Mouse moved to (1043, 346)
Screenshot: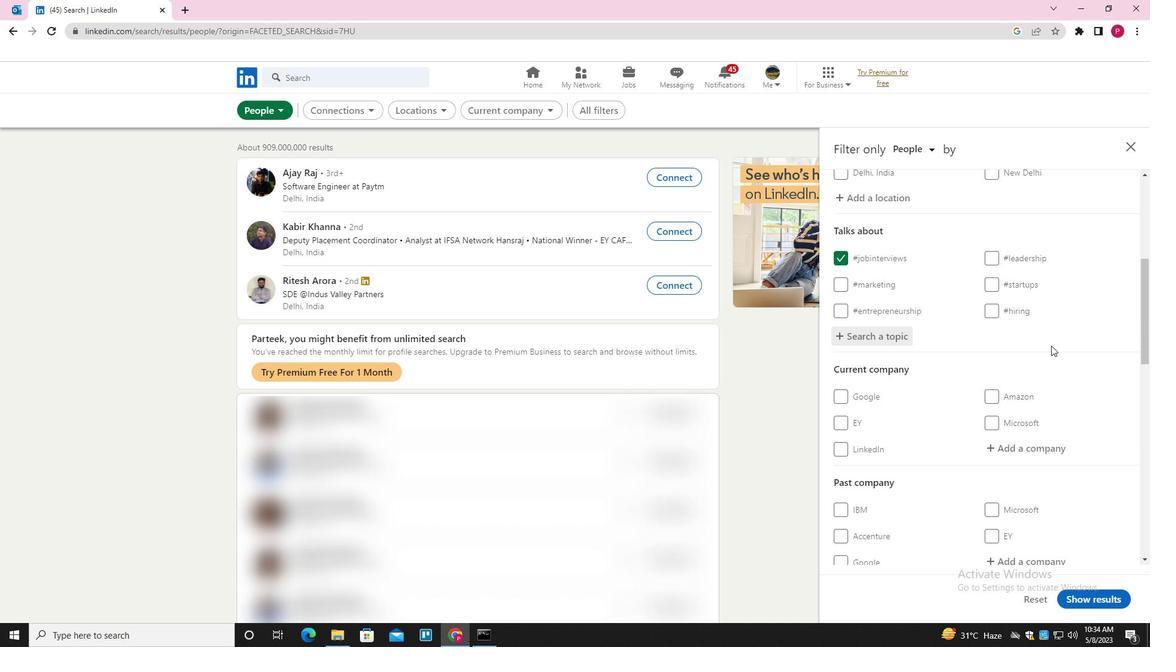 
Action: Mouse scrolled (1043, 346) with delta (0, 0)
Screenshot: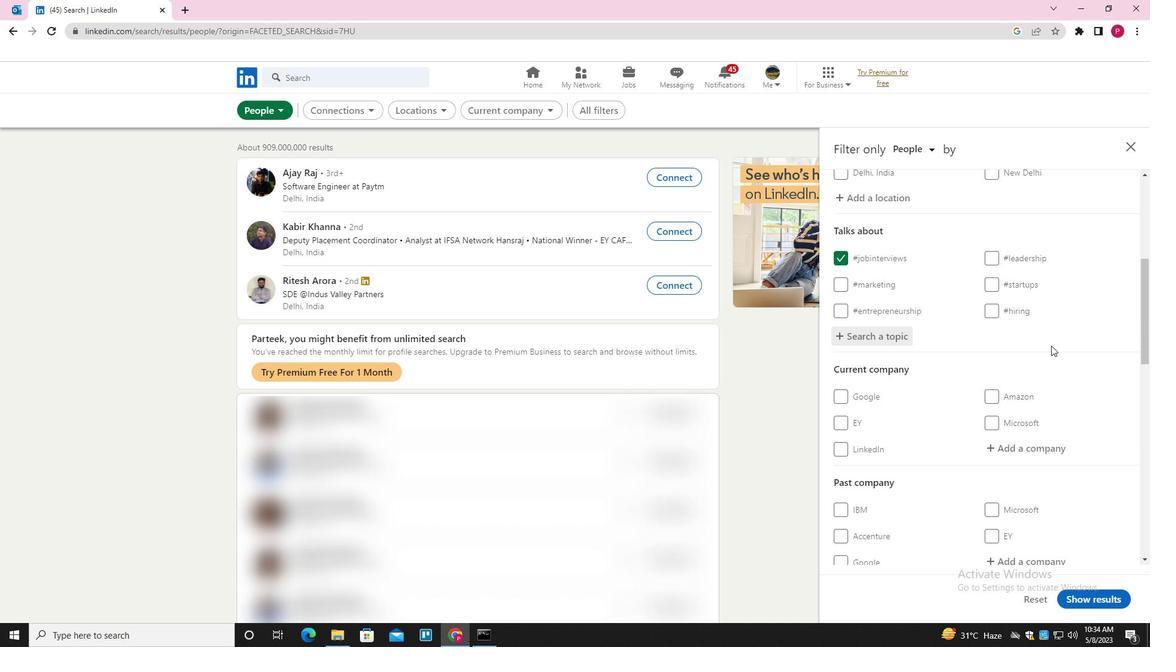 
Action: Mouse moved to (1028, 349)
Screenshot: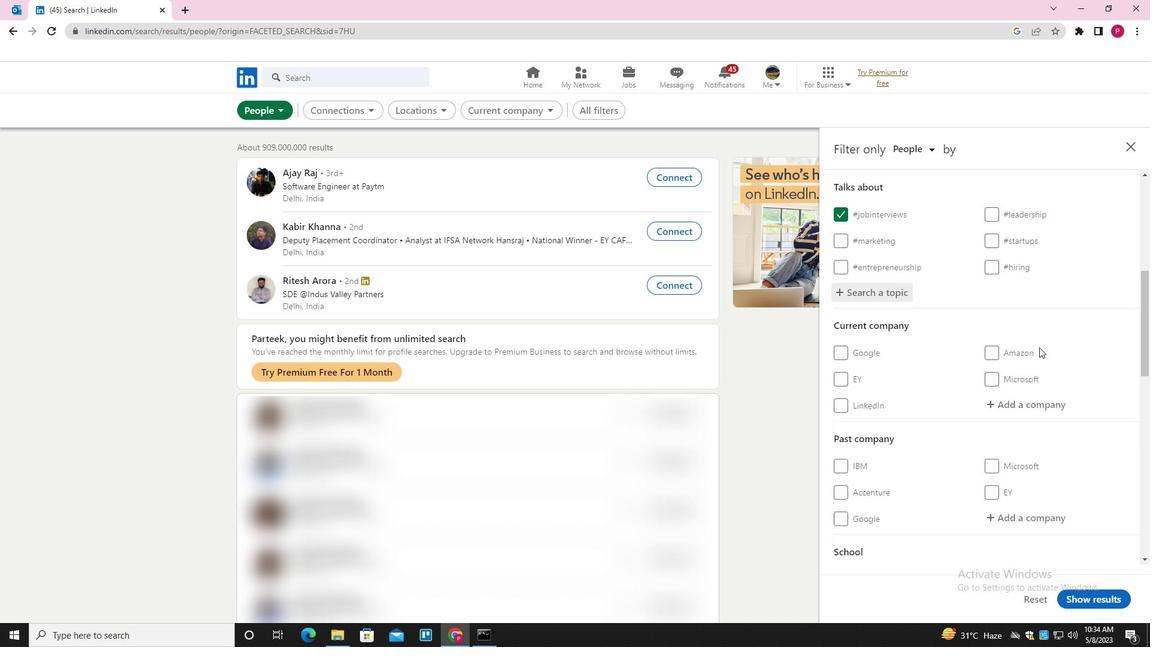 
Action: Mouse scrolled (1028, 349) with delta (0, 0)
Screenshot: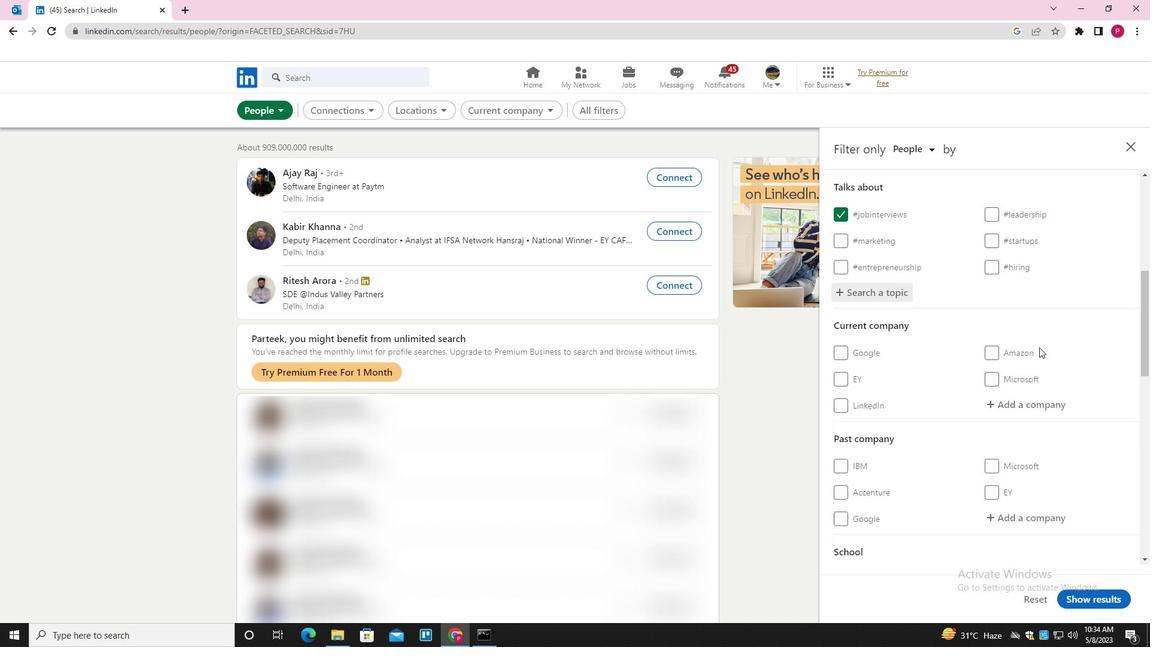 
Action: Mouse moved to (1020, 351)
Screenshot: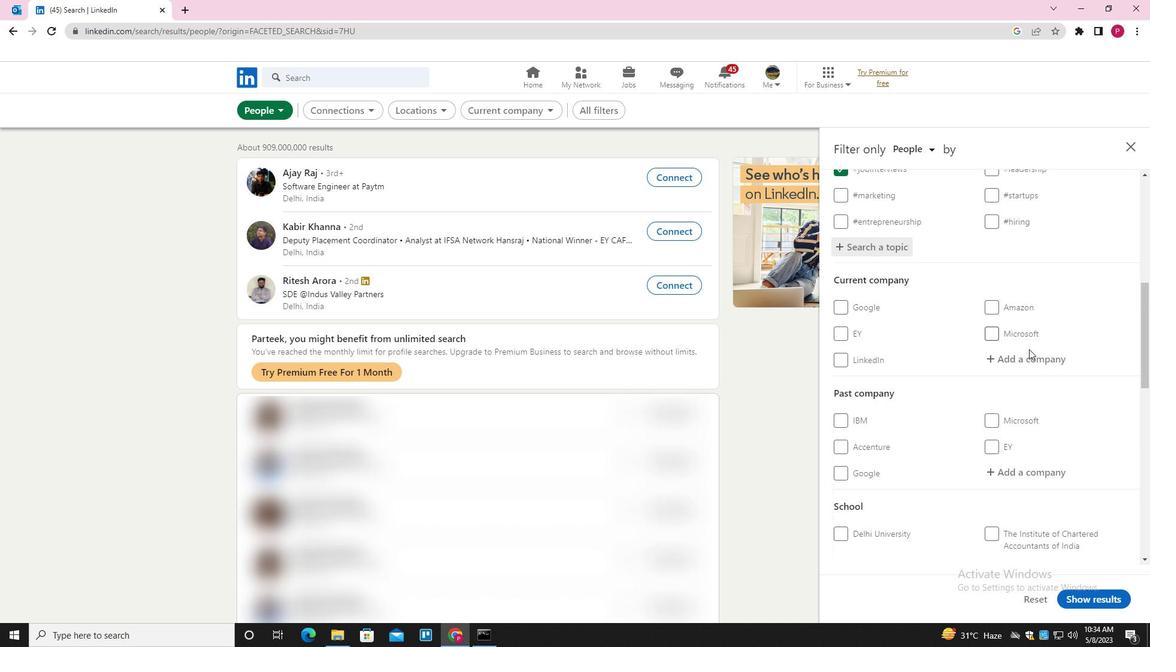 
Action: Mouse scrolled (1020, 351) with delta (0, 0)
Screenshot: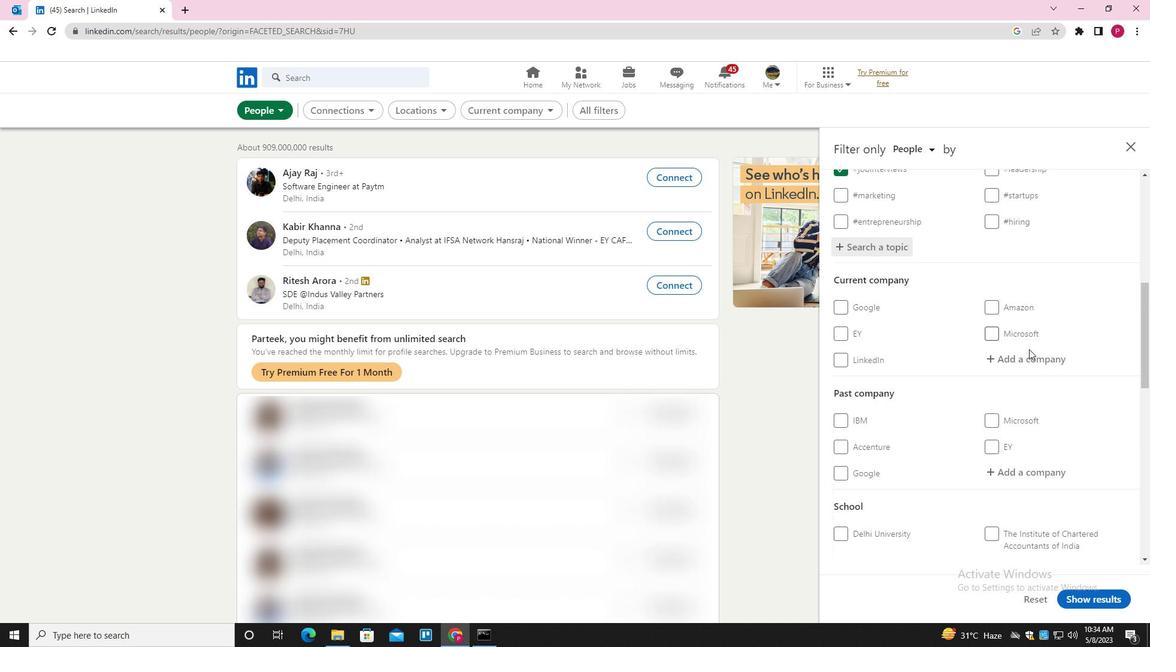 
Action: Mouse moved to (1007, 354)
Screenshot: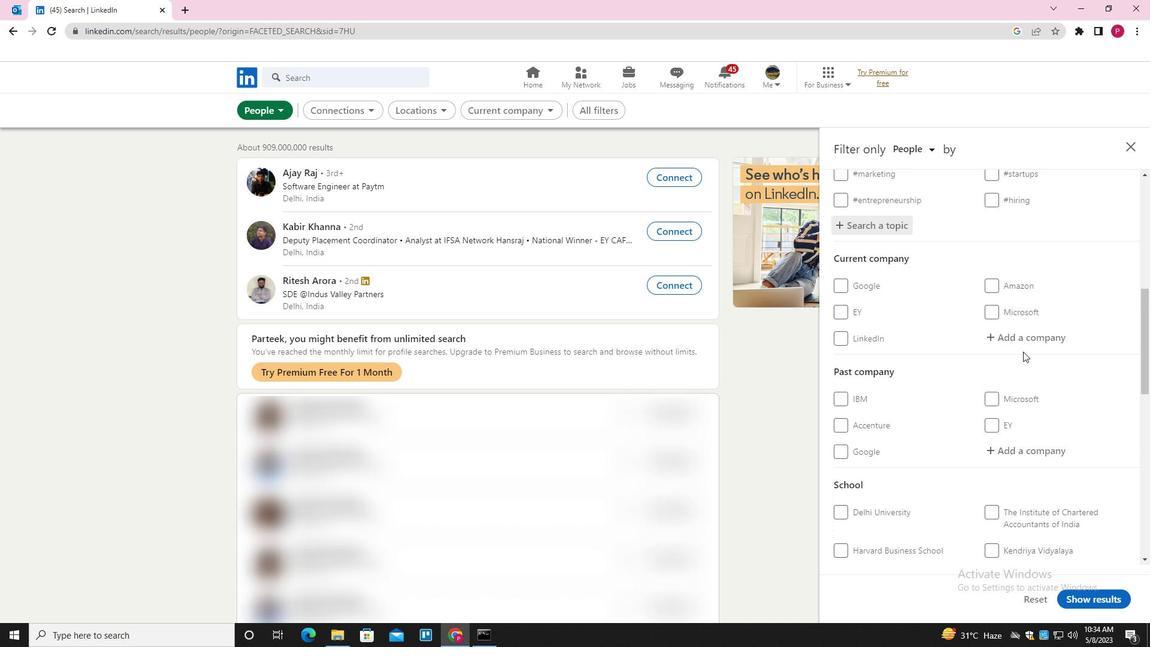 
Action: Mouse scrolled (1007, 354) with delta (0, 0)
Screenshot: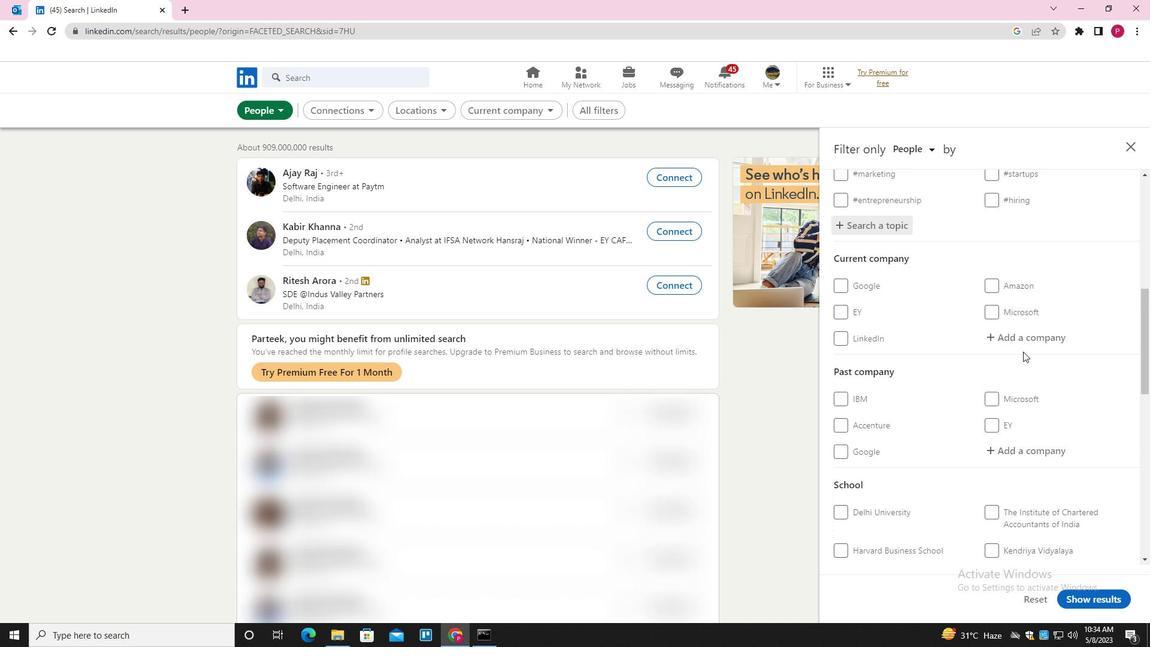 
Action: Mouse moved to (940, 360)
Screenshot: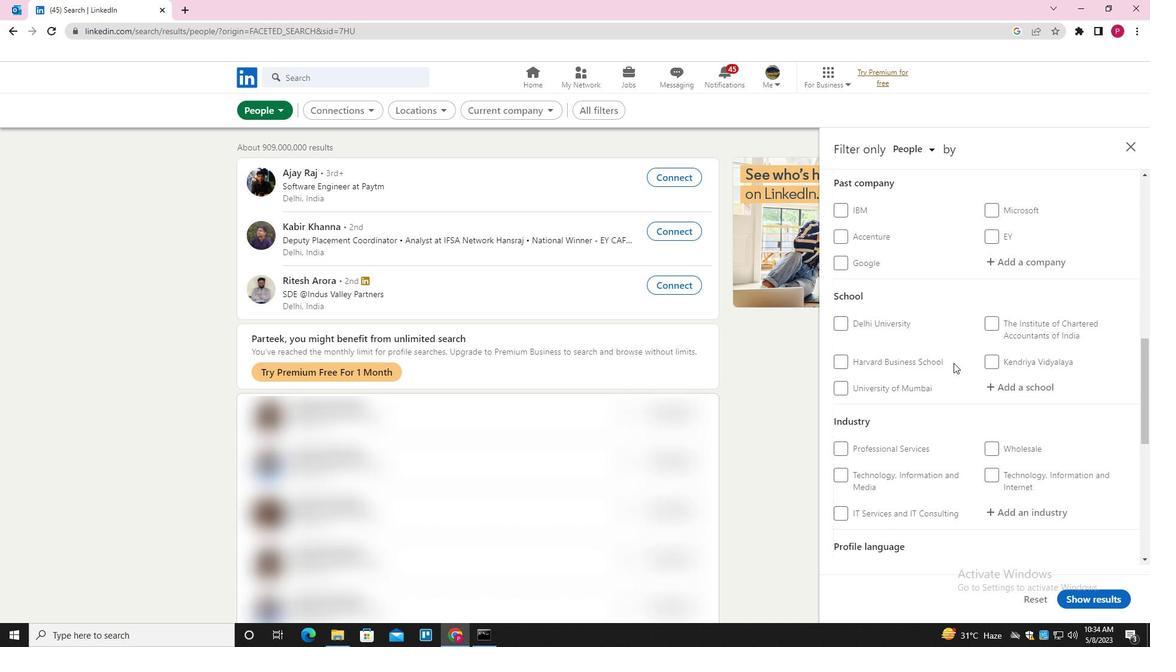 
Action: Mouse scrolled (940, 360) with delta (0, 0)
Screenshot: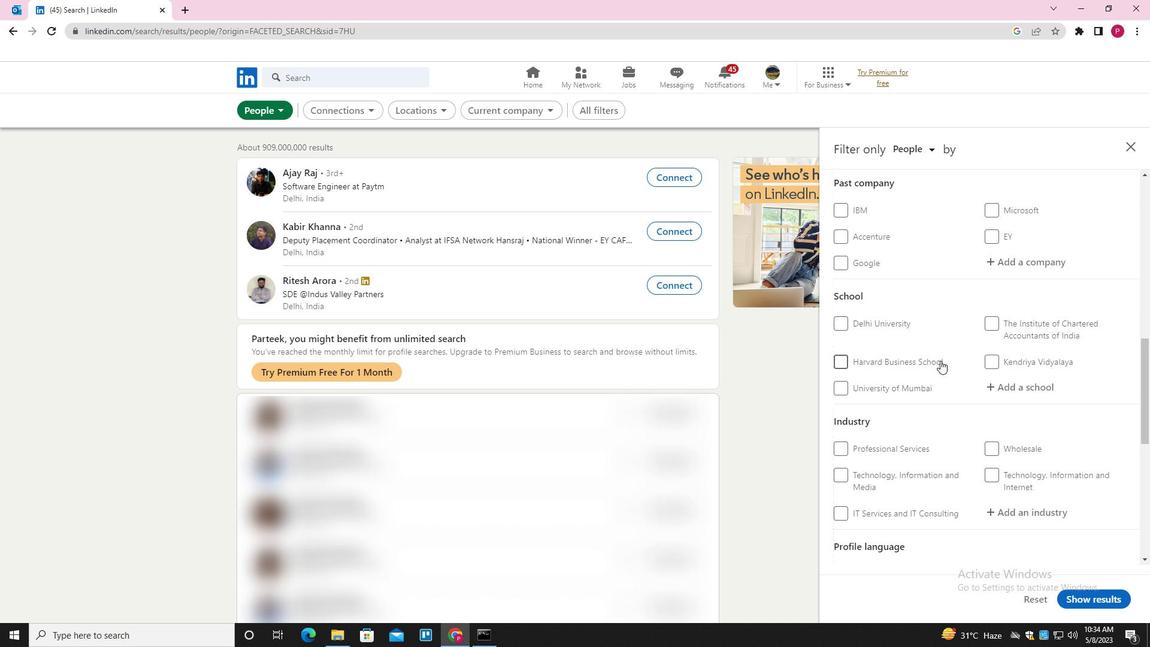 
Action: Mouse moved to (940, 361)
Screenshot: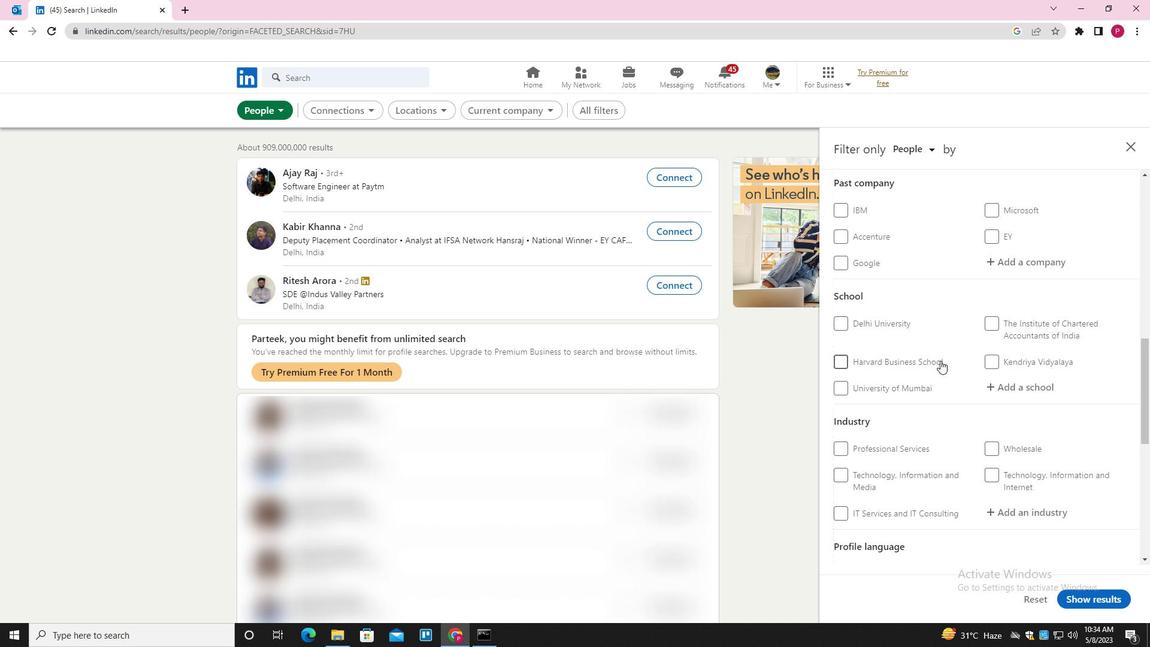 
Action: Mouse scrolled (940, 360) with delta (0, 0)
Screenshot: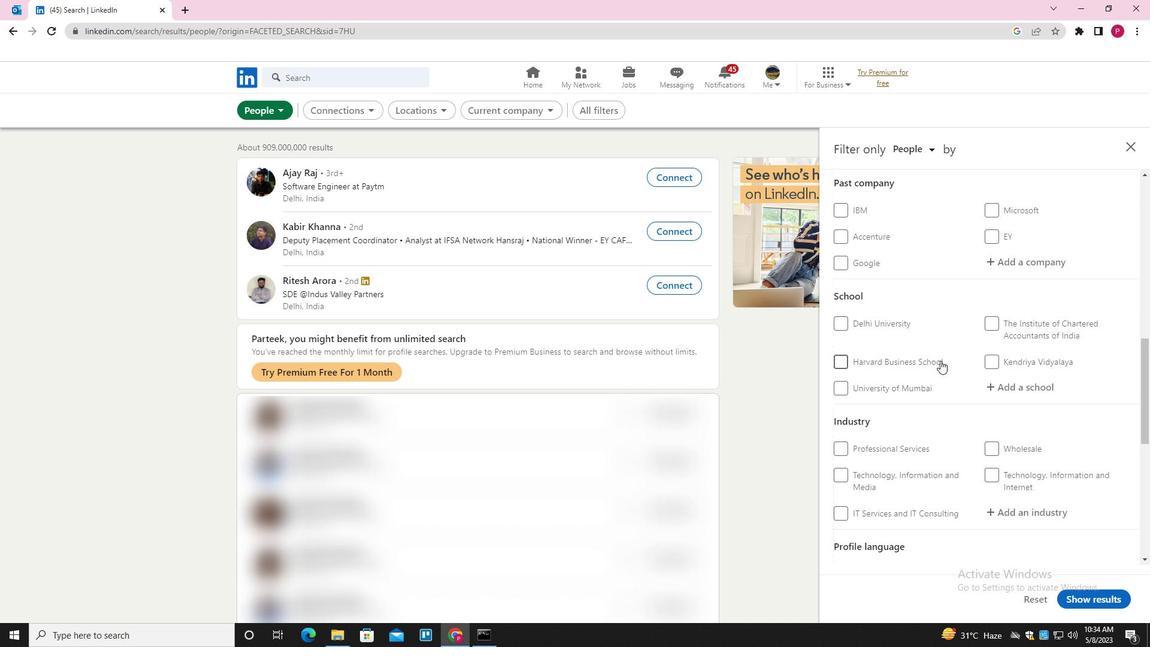 
Action: Mouse scrolled (940, 360) with delta (0, 0)
Screenshot: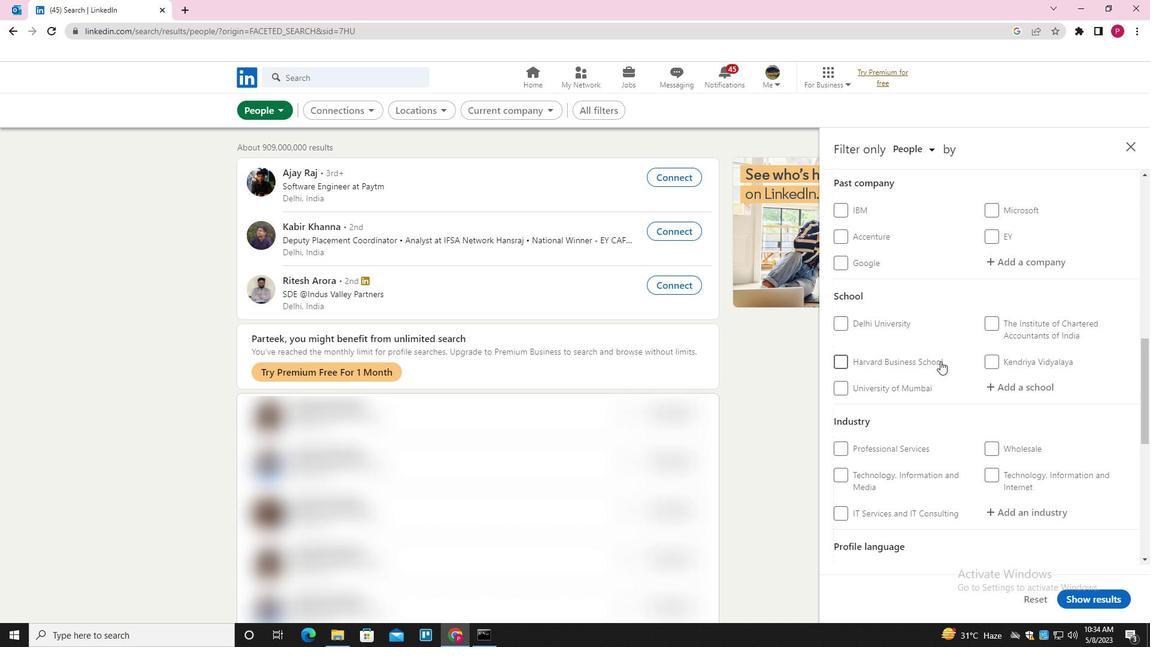 
Action: Mouse moved to (935, 365)
Screenshot: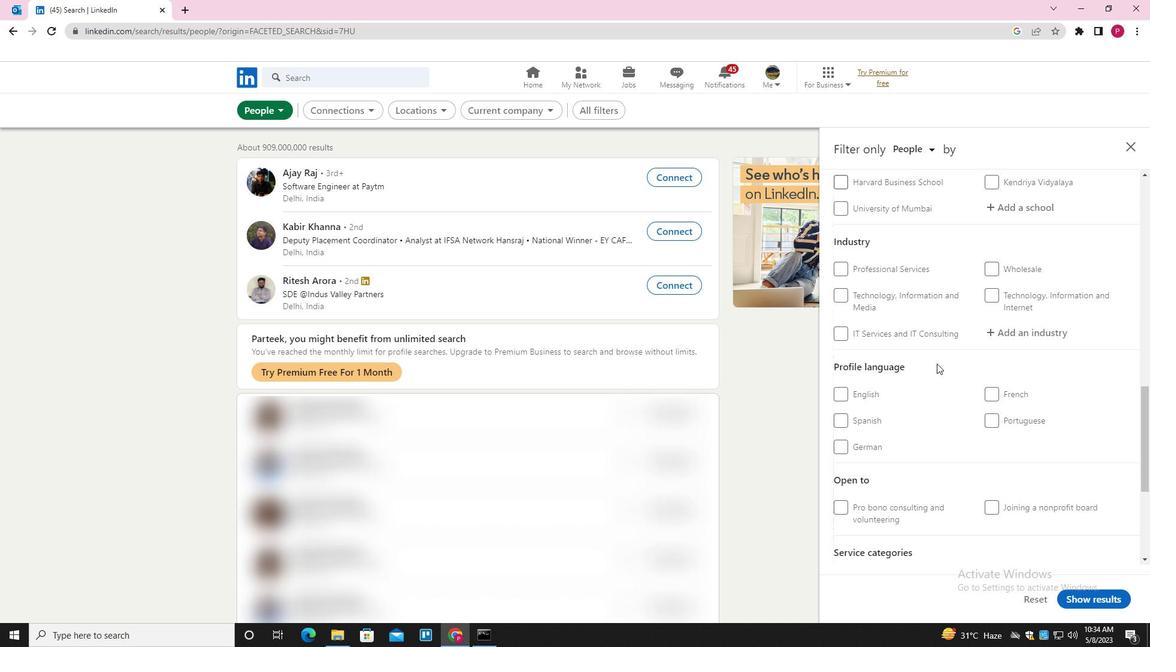 
Action: Mouse scrolled (935, 364) with delta (0, 0)
Screenshot: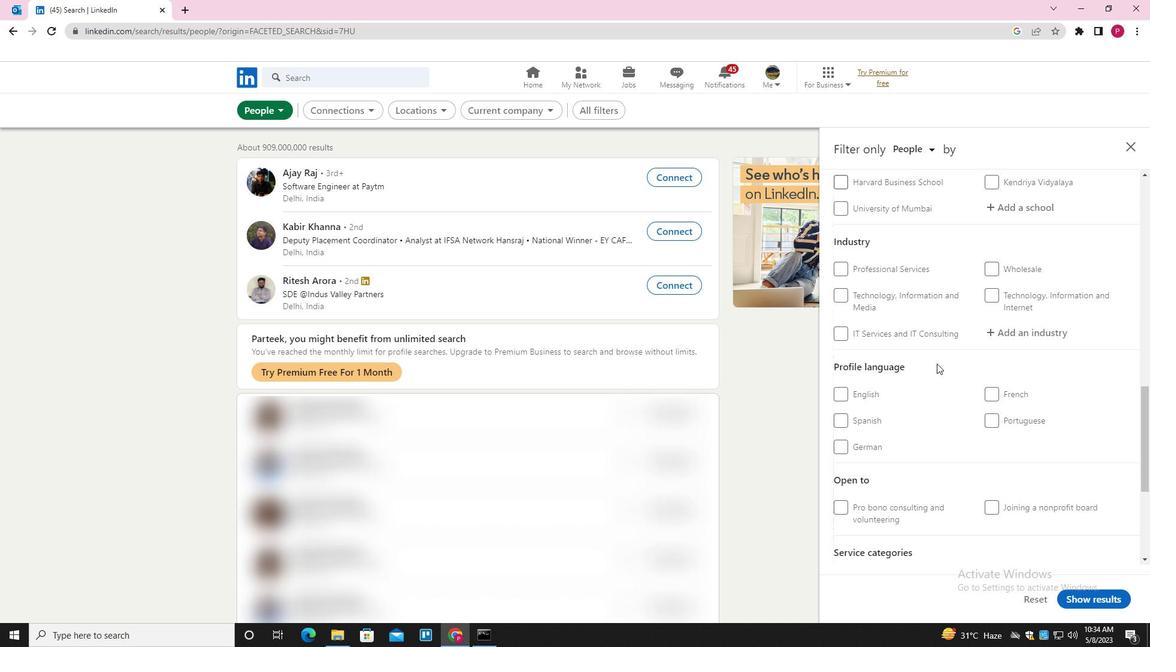
Action: Mouse moved to (865, 335)
Screenshot: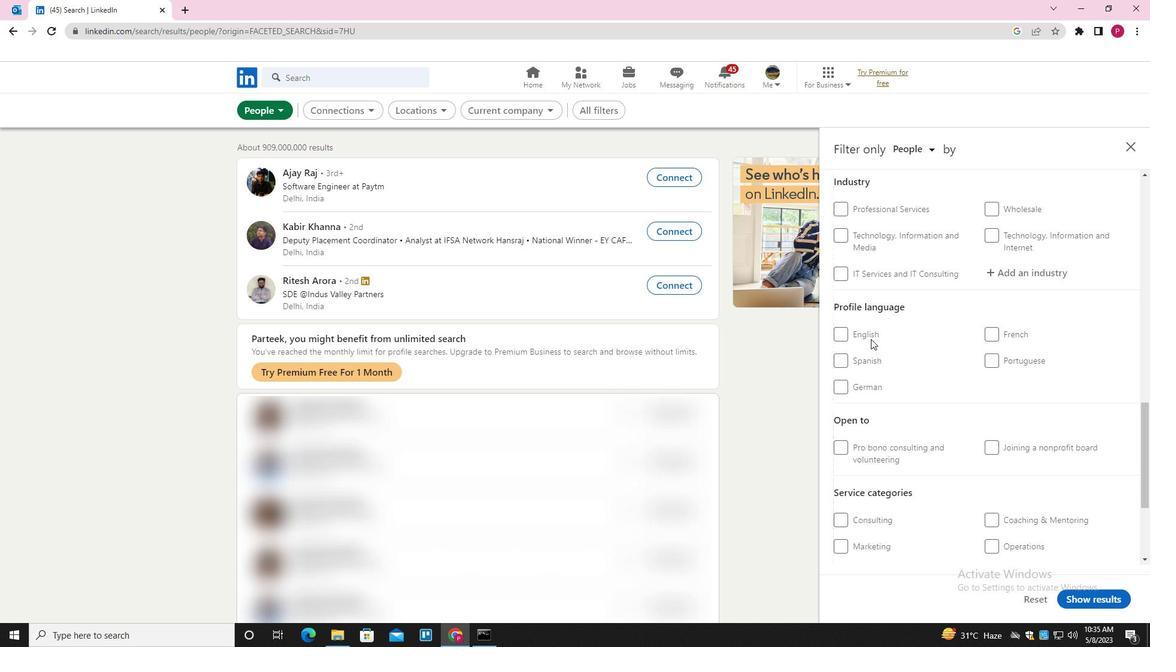 
Action: Mouse pressed left at (865, 335)
Screenshot: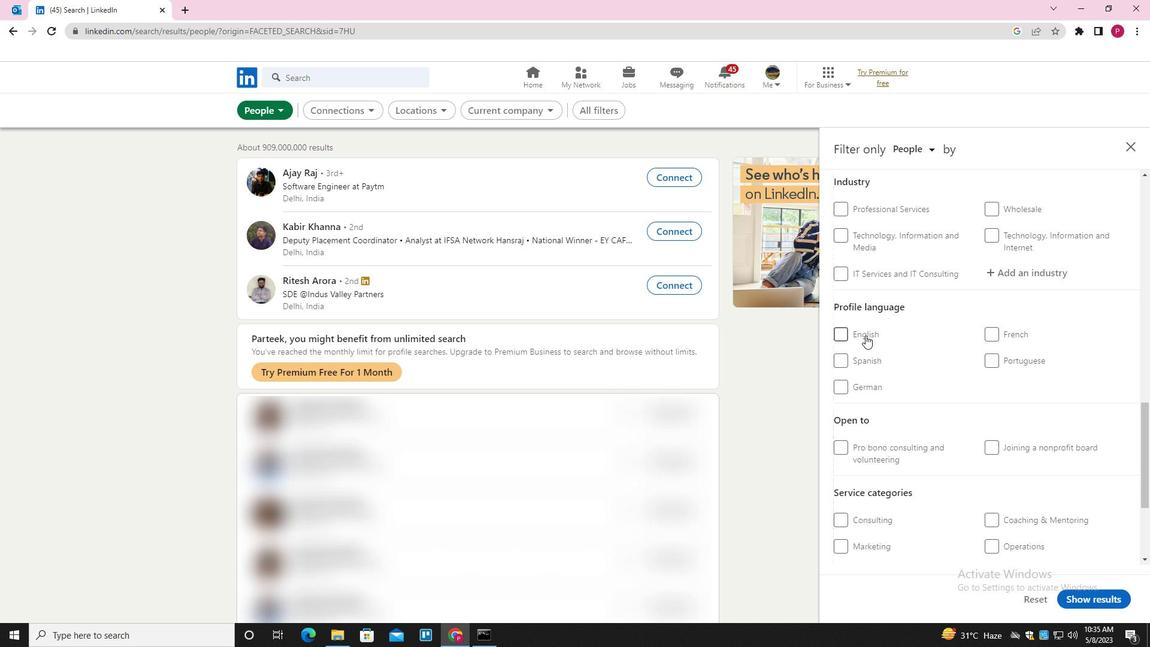 
Action: Mouse moved to (960, 391)
Screenshot: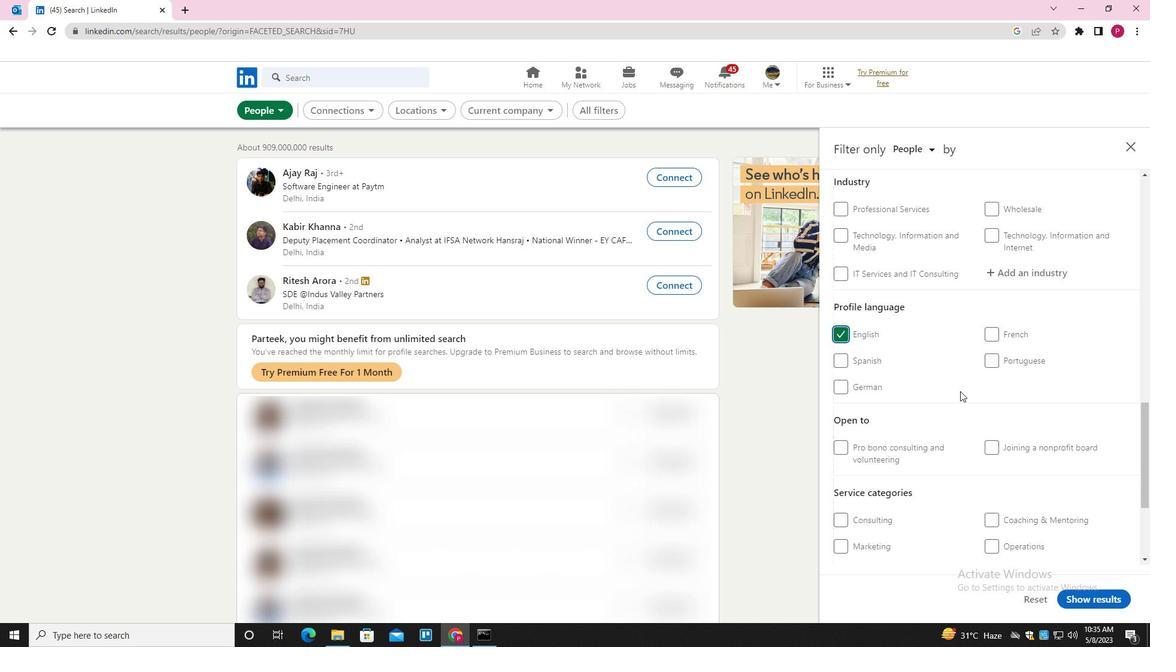 
Action: Mouse scrolled (960, 391) with delta (0, 0)
Screenshot: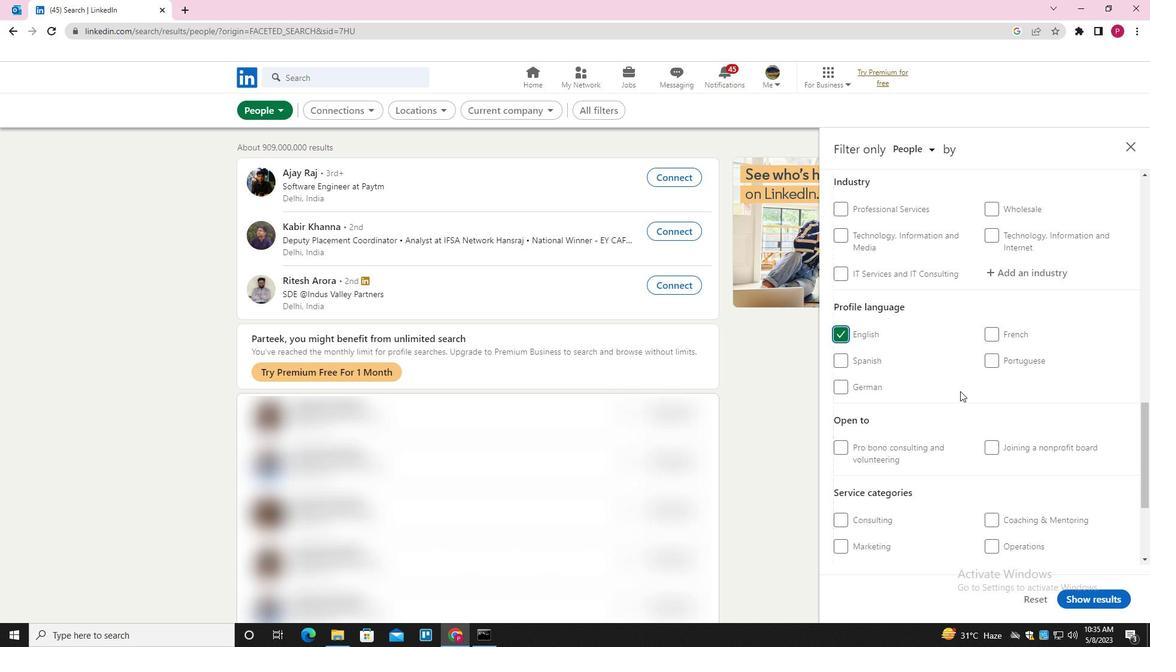 
Action: Mouse scrolled (960, 391) with delta (0, 0)
Screenshot: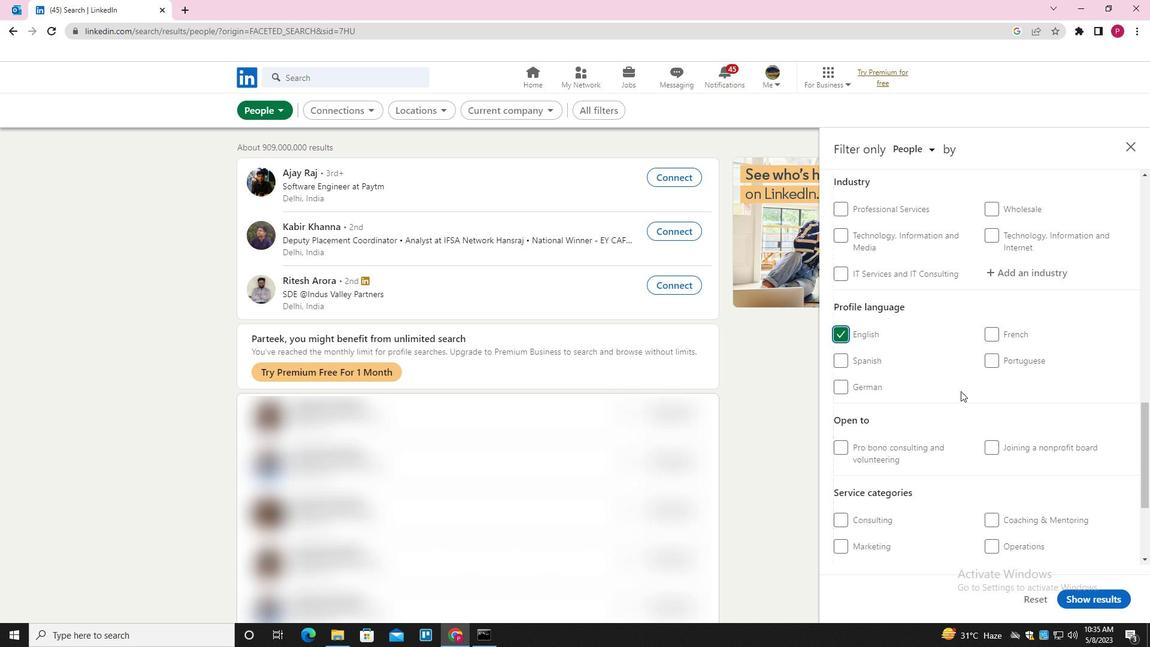 
Action: Mouse scrolled (960, 391) with delta (0, 0)
Screenshot: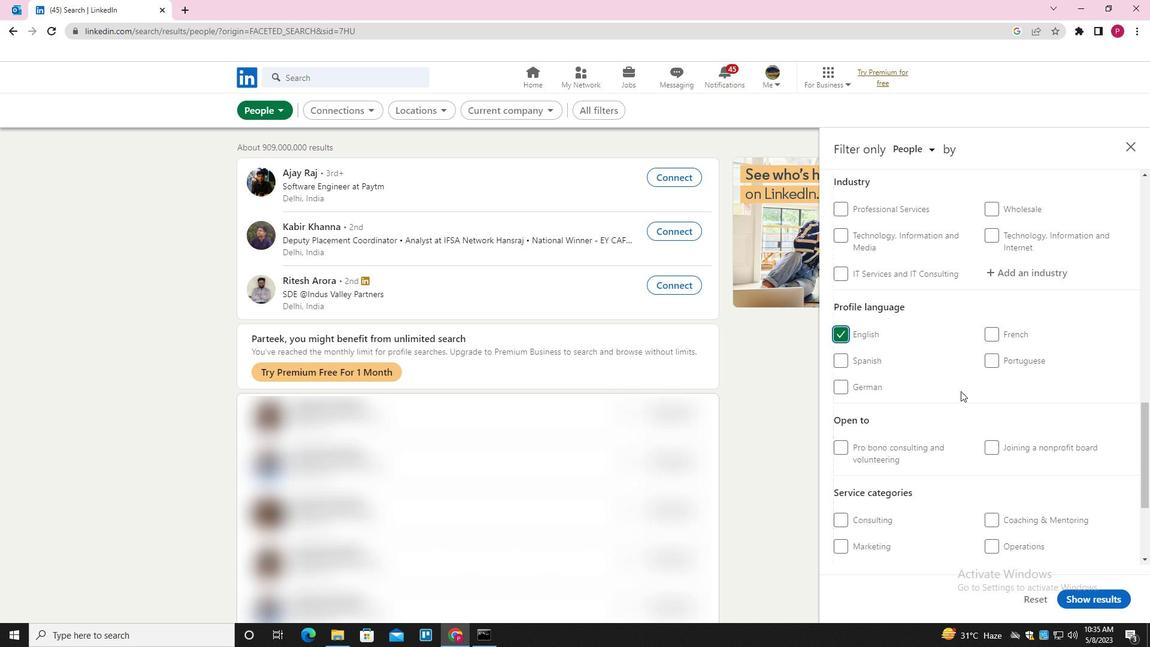 
Action: Mouse scrolled (960, 391) with delta (0, 0)
Screenshot: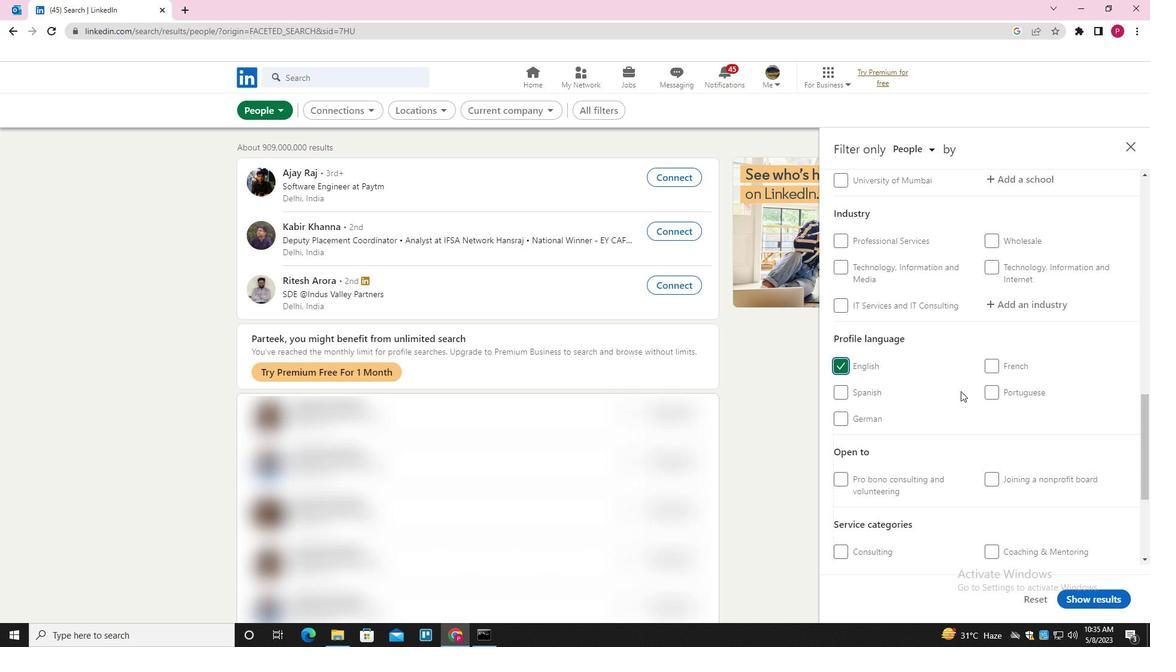 
Action: Mouse scrolled (960, 391) with delta (0, 0)
Screenshot: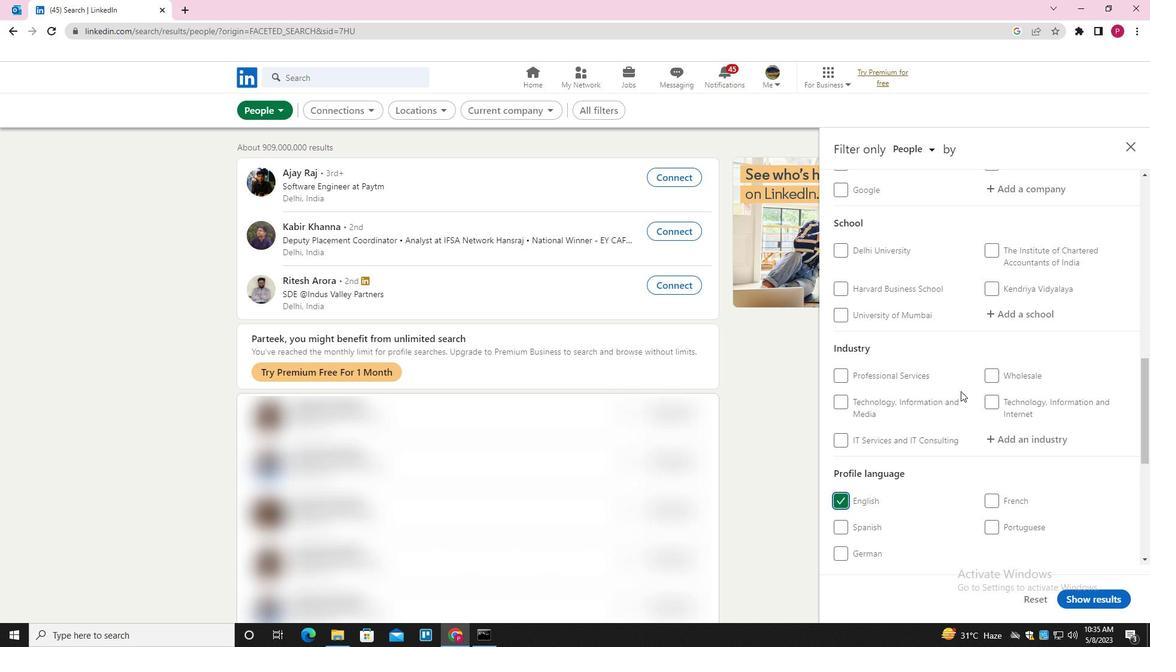 
Action: Mouse scrolled (960, 391) with delta (0, 0)
Screenshot: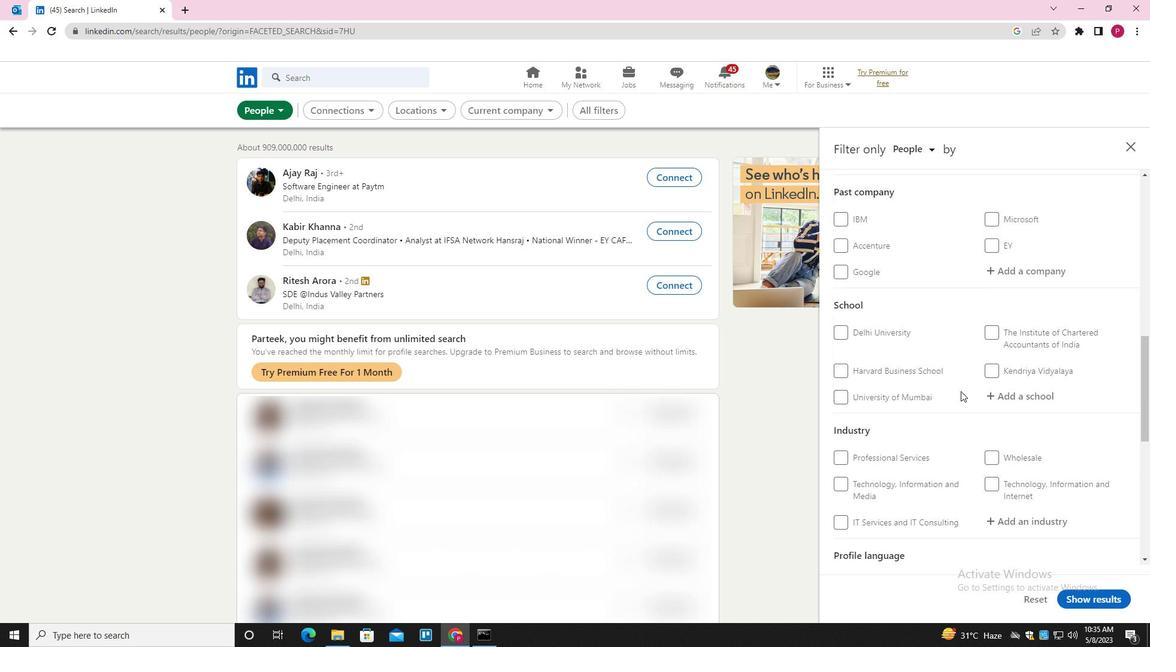 
Action: Mouse moved to (1013, 268)
Screenshot: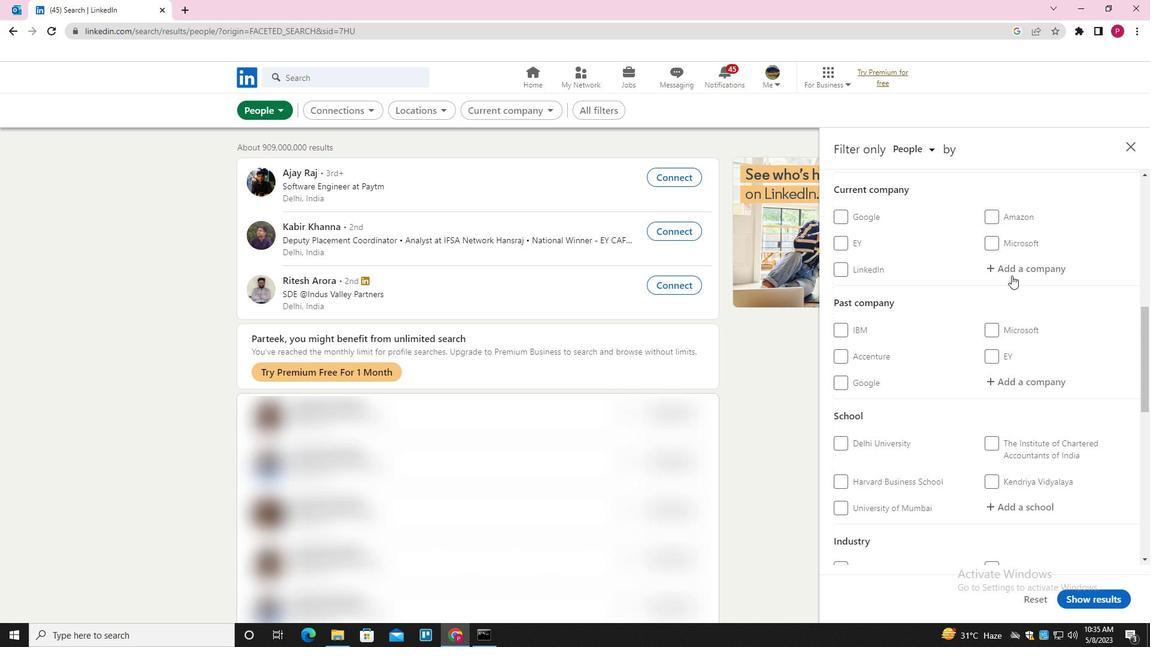 
Action: Mouse pressed left at (1013, 268)
Screenshot: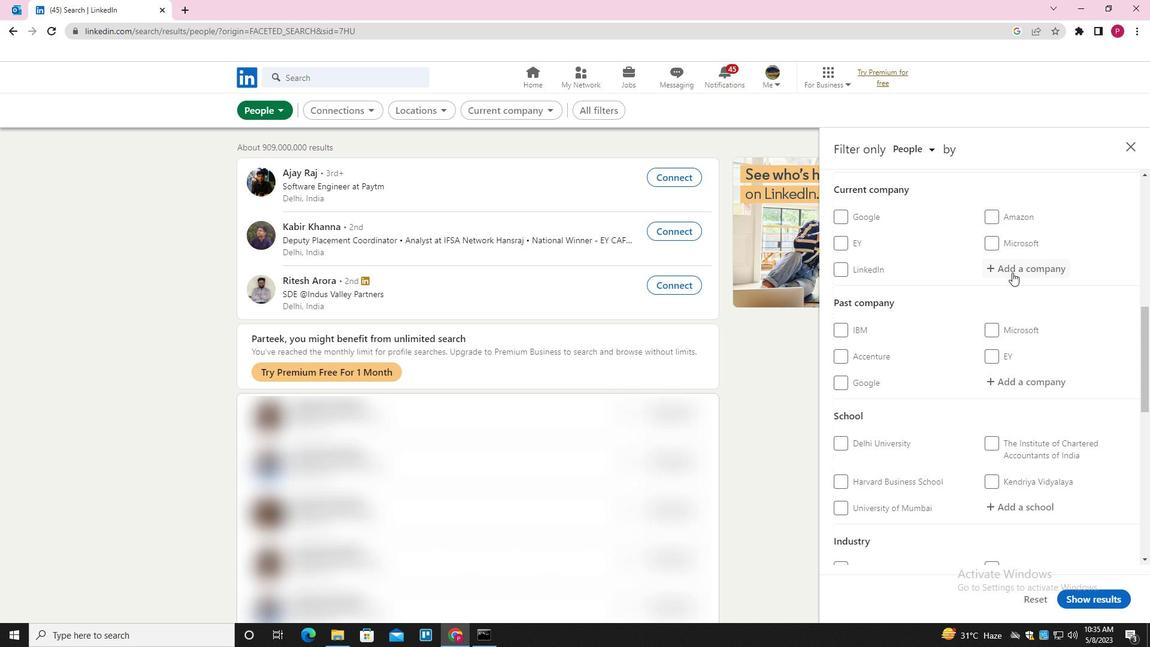
Action: Mouse moved to (1014, 267)
Screenshot: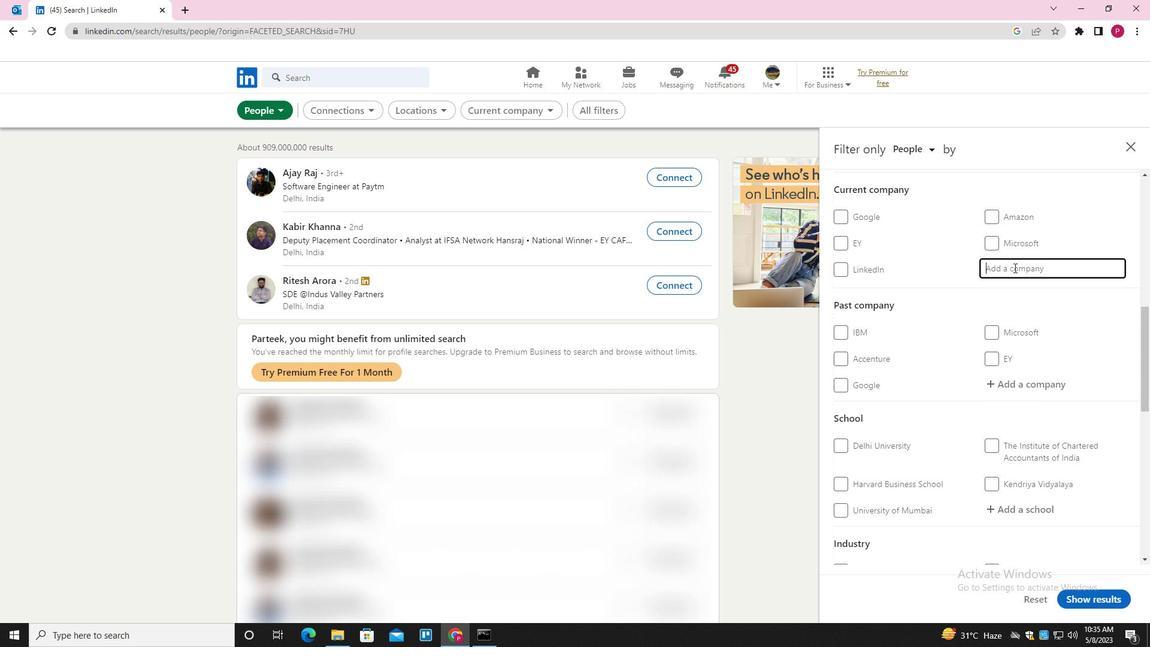 
Action: Key pressed <Key.shift>WORK<Key.space><Key.shift>FROM<Key.space><Key.shift>HOME<Key.space>-<Key.space><Key.shift><Key.shift><Key.shift><Key.shift><Key.shift><Key.shift><Key.shift><Key.shift><Key.shift><Key.shift><Key.shift>ONLINE<Key.space><Key.shift>WORK<Key.space><Key.shift><Key.shift><Key.shift><Key.shift><Key.shift><Key.shift><Key.shift><Key.shift>OPPORTUNITY<Key.space><Key.down><Key.down><Key.enter>
Screenshot: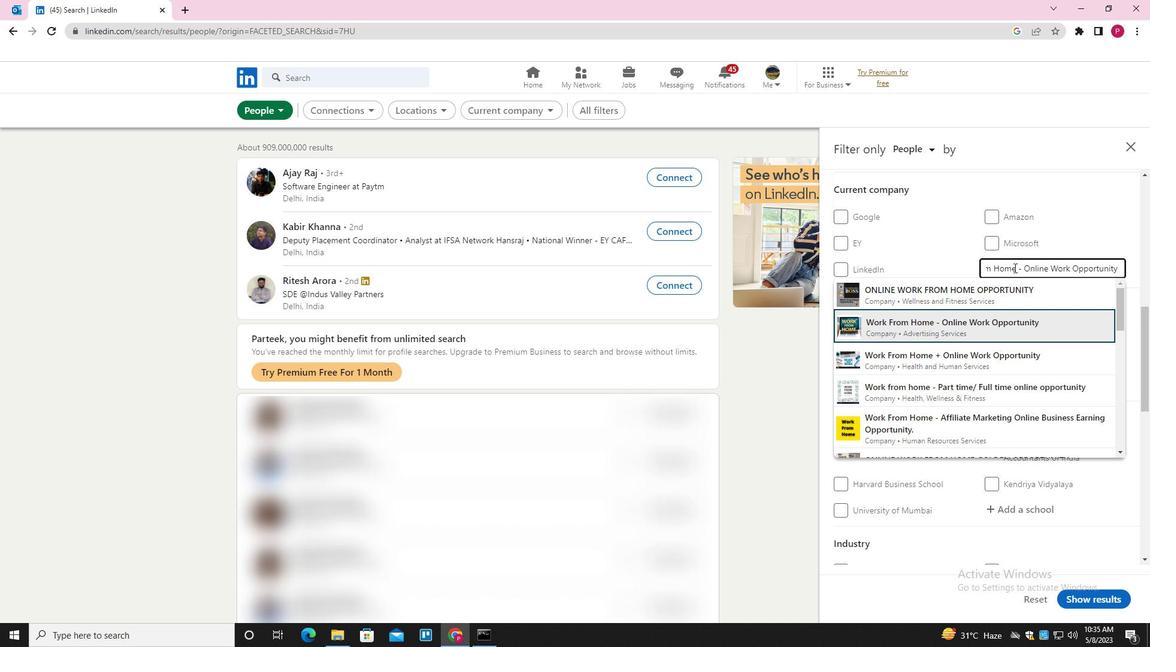 
Action: Mouse moved to (1026, 304)
Screenshot: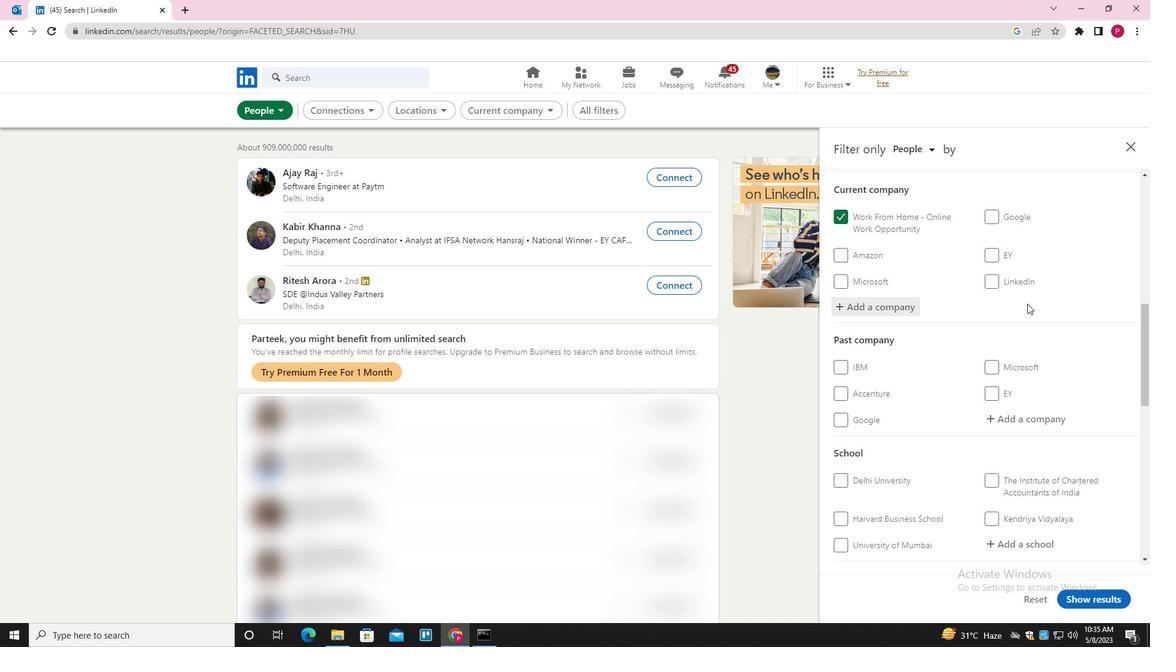 
Action: Mouse scrolled (1026, 303) with delta (0, 0)
Screenshot: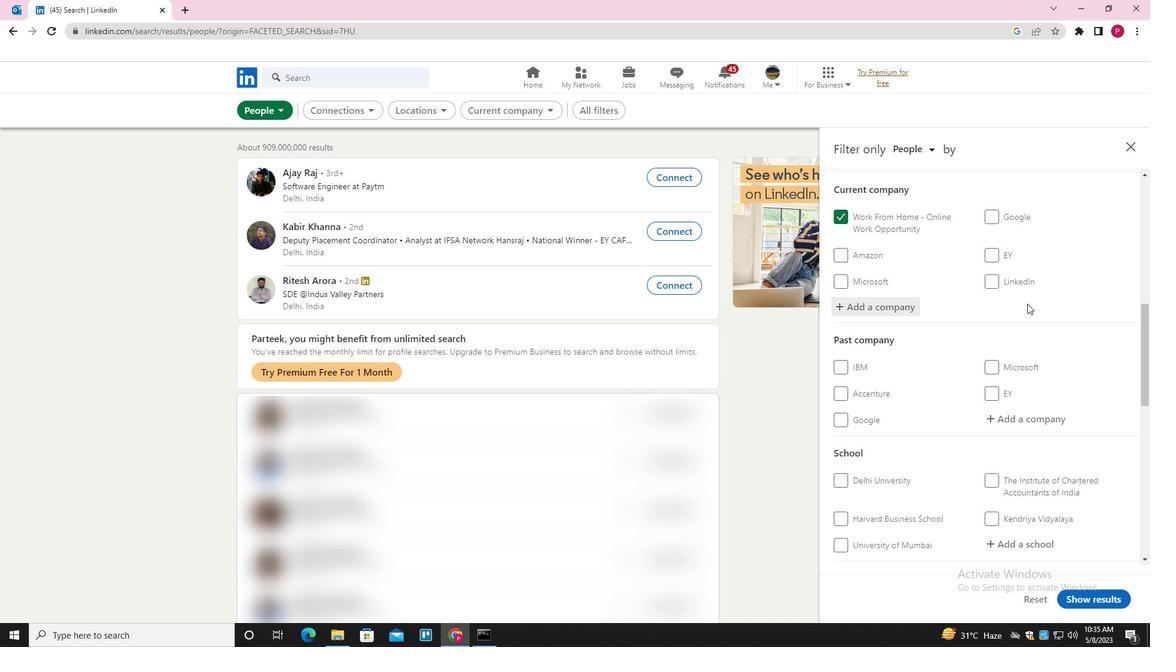 
Action: Mouse moved to (1026, 310)
Screenshot: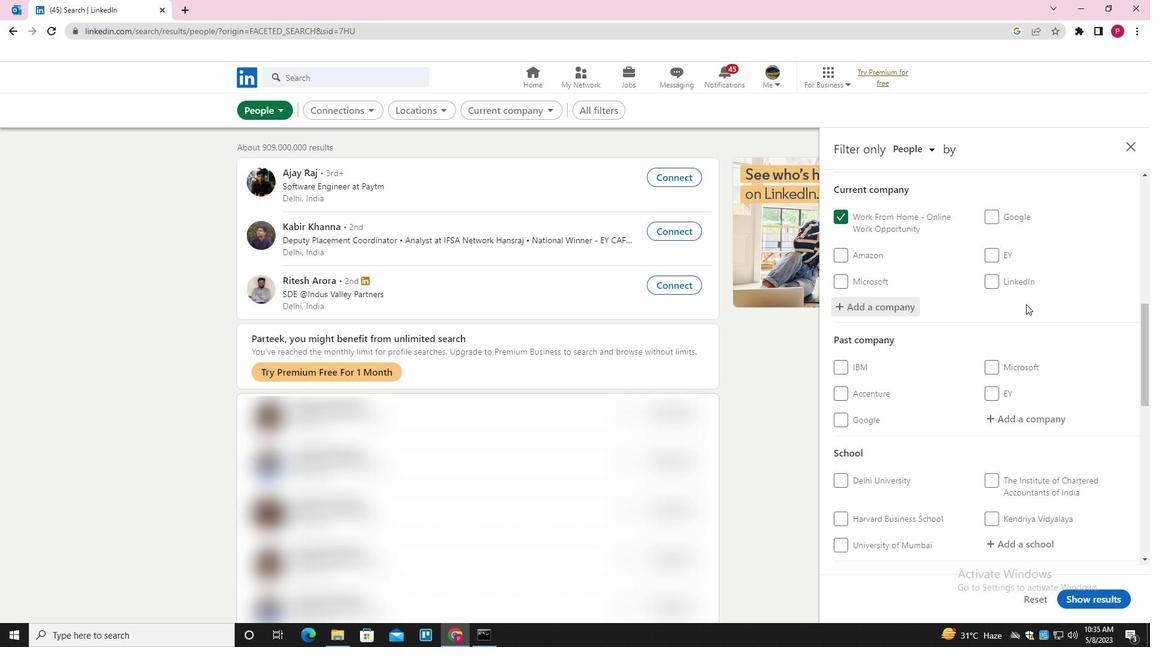 
Action: Mouse scrolled (1026, 309) with delta (0, 0)
Screenshot: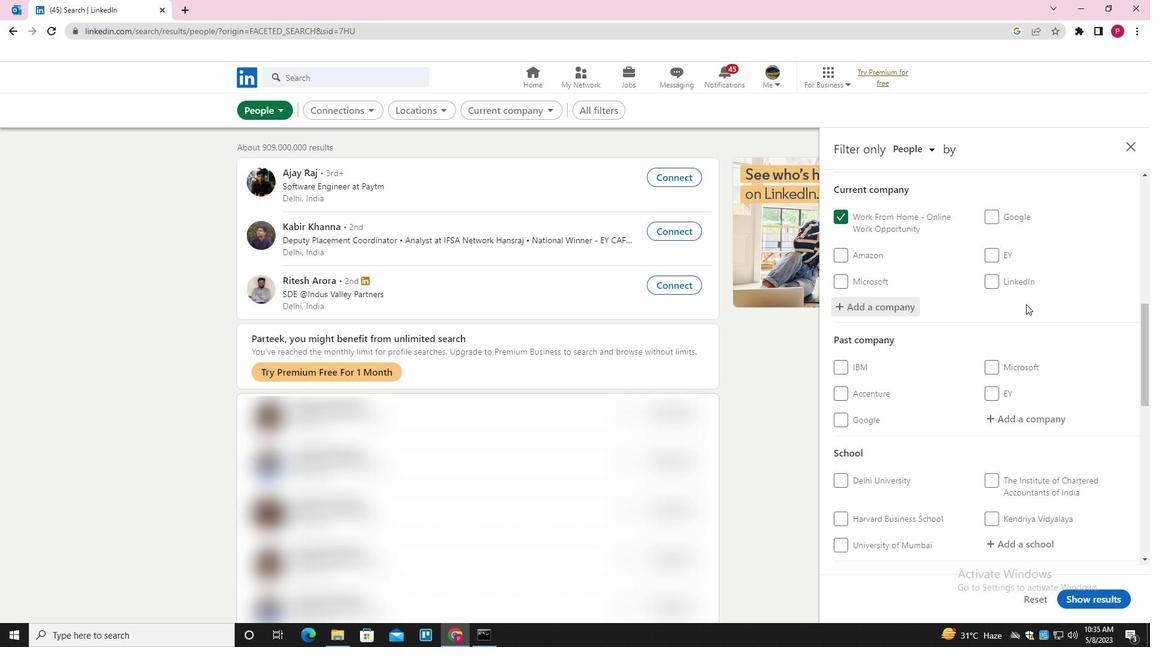 
Action: Mouse moved to (1028, 320)
Screenshot: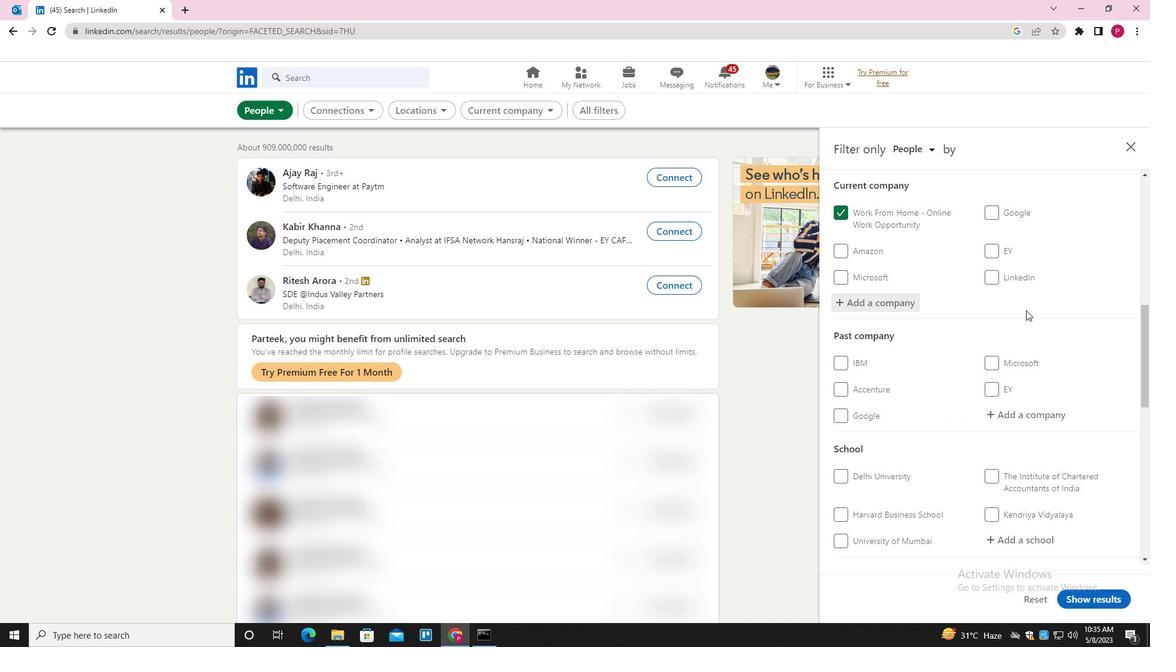 
Action: Mouse scrolled (1028, 319) with delta (0, 0)
Screenshot: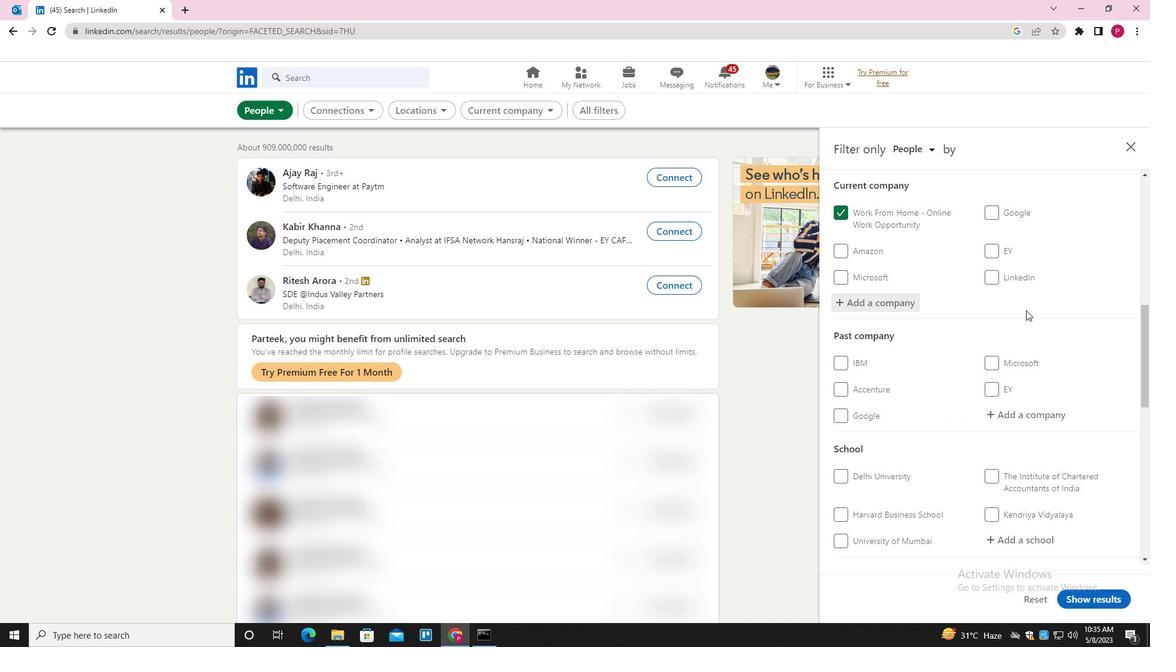 
Action: Mouse moved to (1031, 332)
Screenshot: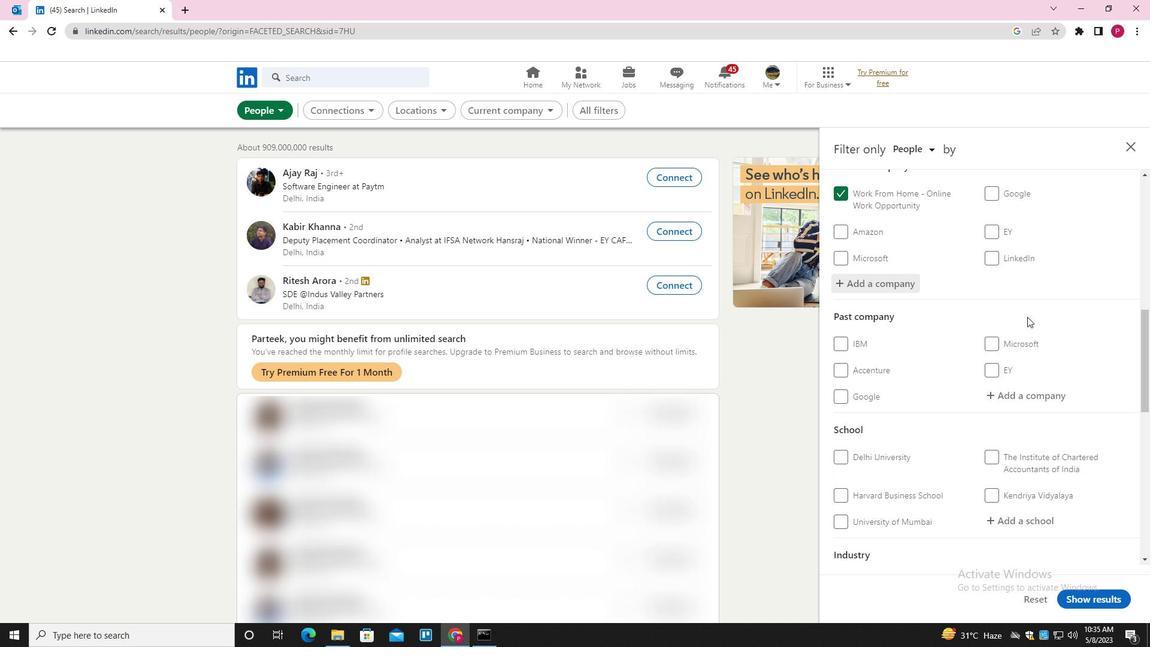 
Action: Mouse scrolled (1031, 331) with delta (0, 0)
Screenshot: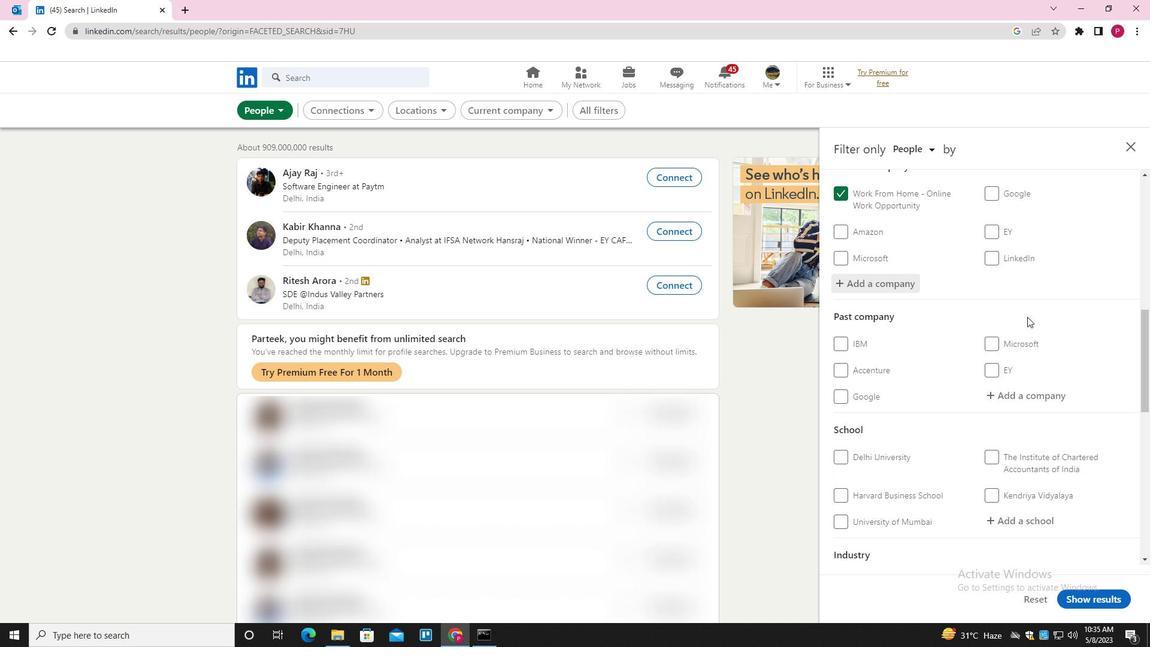 
Action: Mouse moved to (1031, 336)
Screenshot: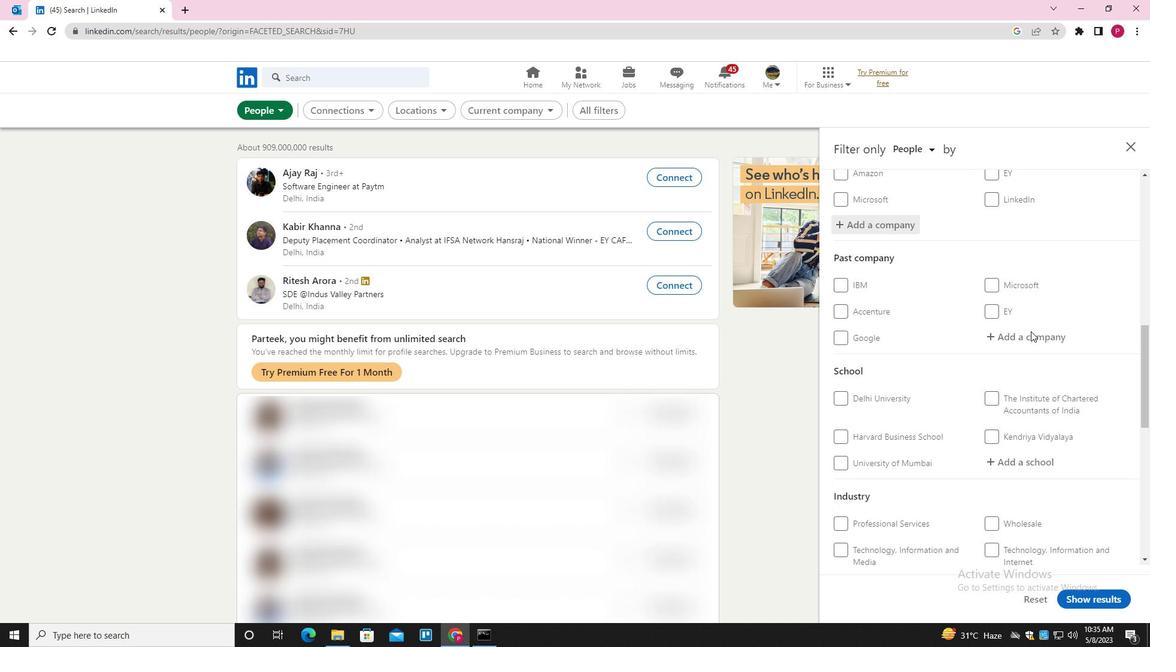 
Action: Mouse scrolled (1031, 335) with delta (0, 0)
Screenshot: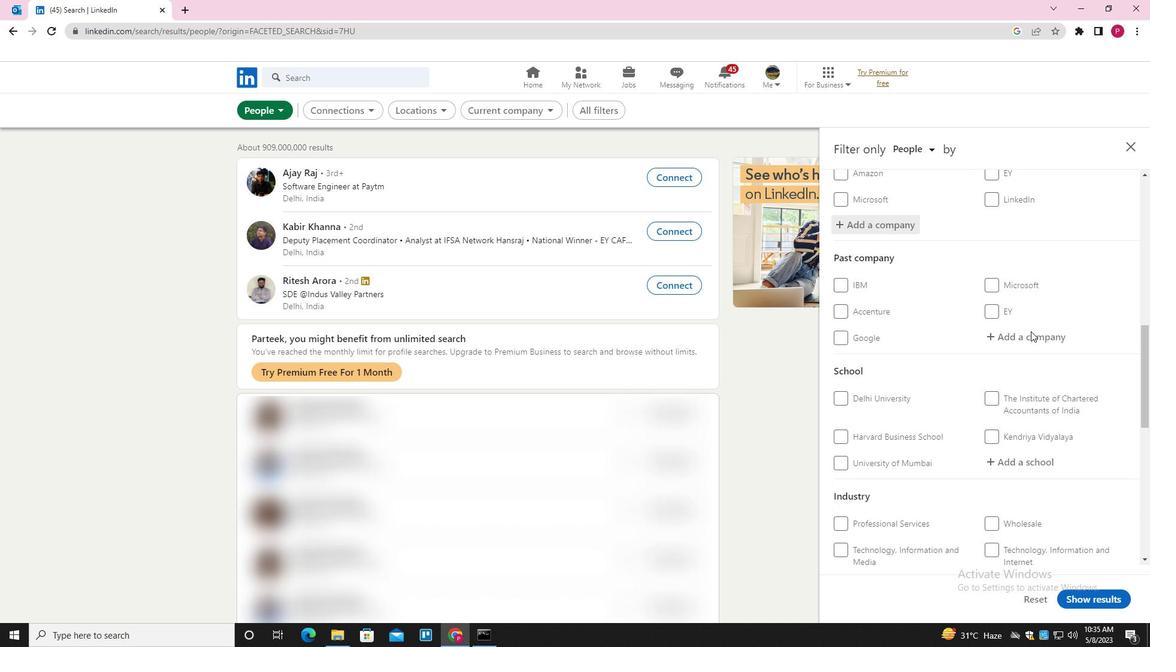 
Action: Mouse moved to (1028, 242)
Screenshot: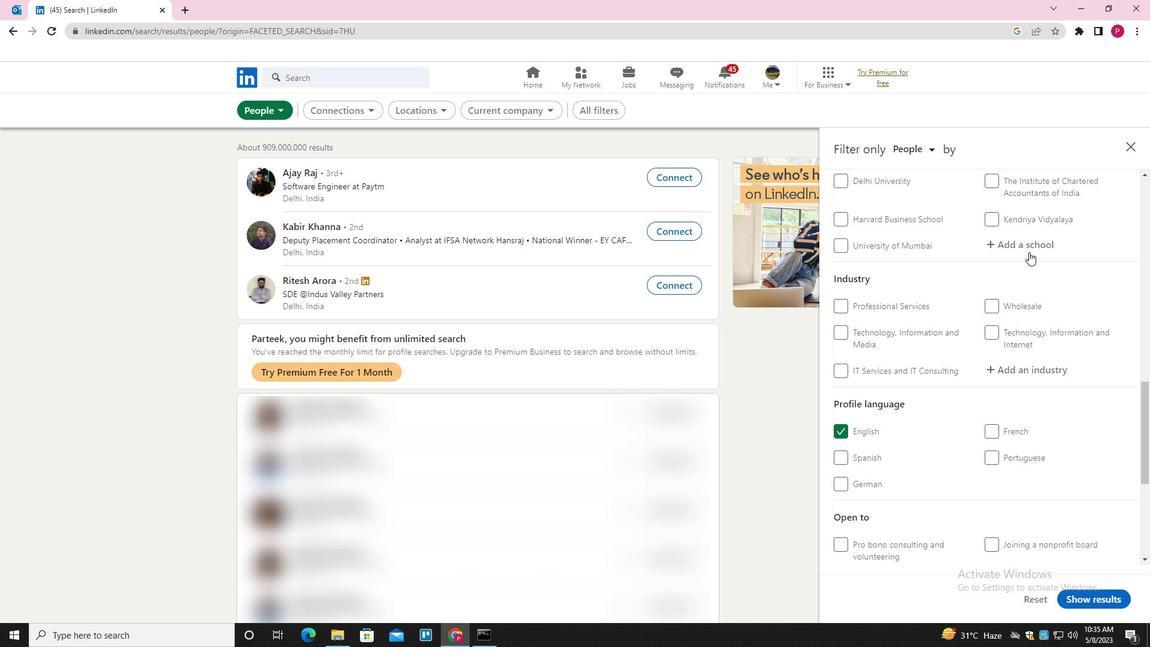 
Action: Mouse pressed left at (1028, 242)
Screenshot: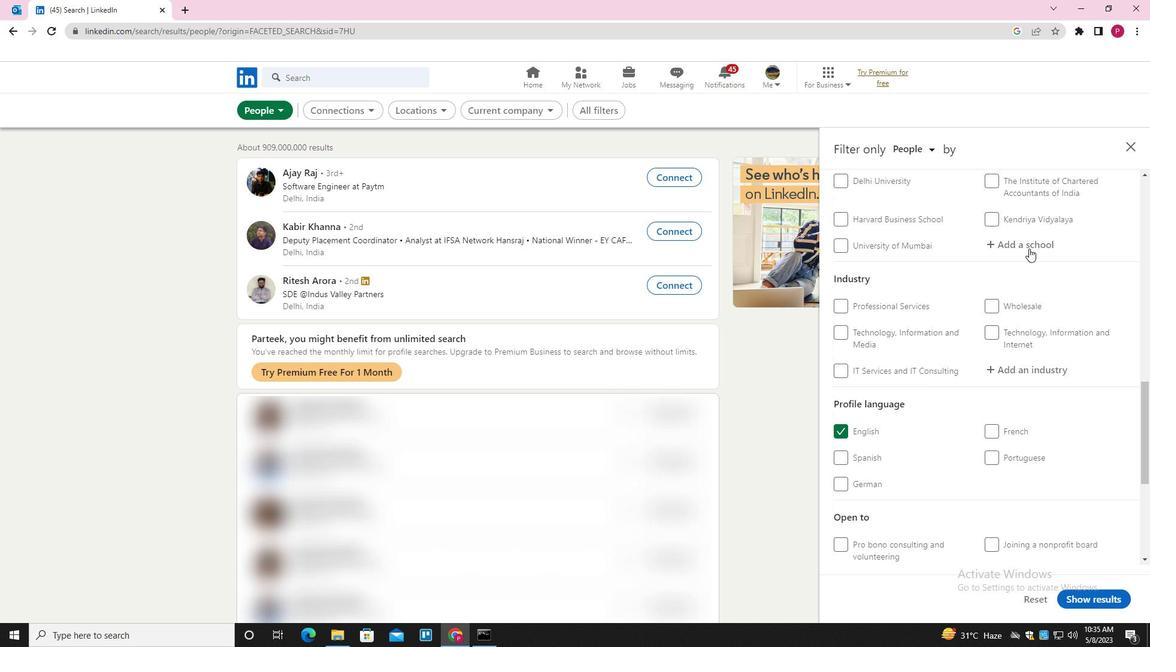 
Action: Key pressed <Key.shift>NIIT<Key.space><Key.shift>INSTITUTE<Key.space><Key.down><Key.enter>
Screenshot: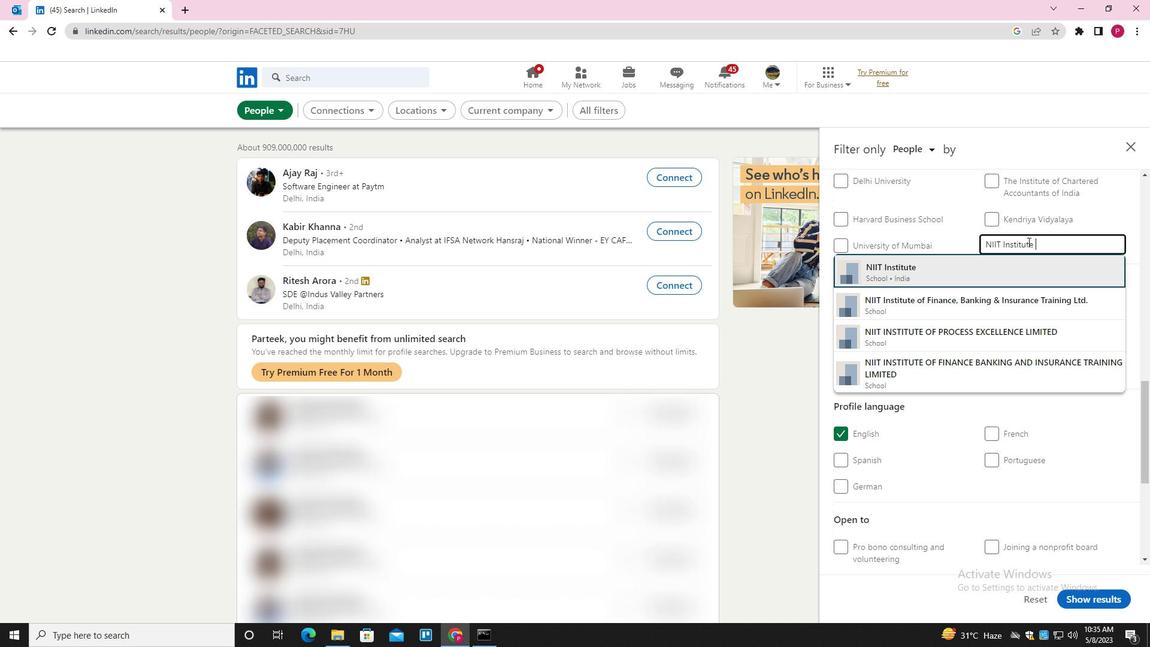 
Action: Mouse moved to (1045, 398)
Screenshot: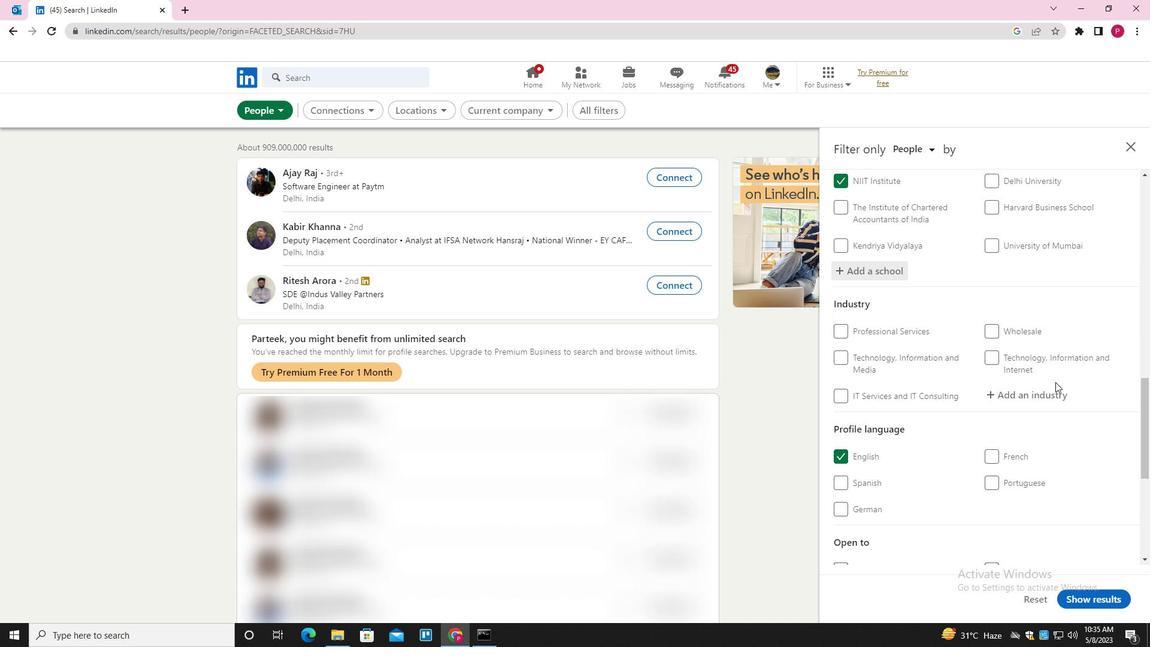 
Action: Mouse pressed left at (1045, 398)
Screenshot: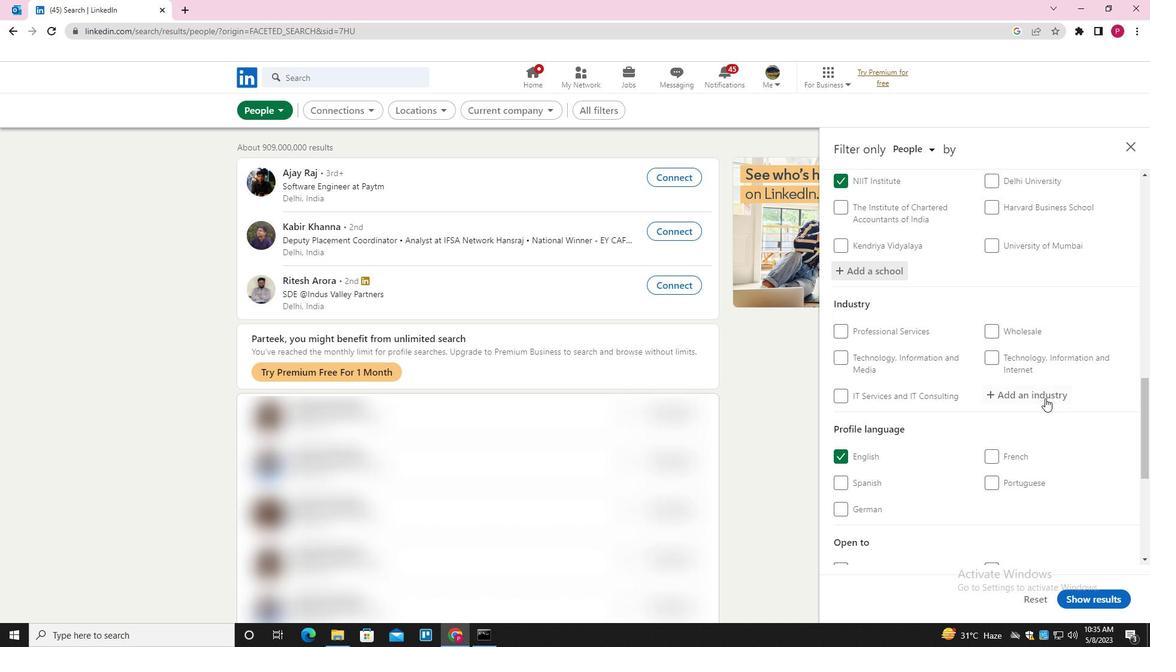 
Action: Key pressed <Key.shift><Key.shift><Key.shift><Key.shift><Key.shift><Key.shift><Key.shift><Key.shift>REAL<Key.space><Key.shift>ESTATE<Key.space>AND<Key.space><Key.shift><Key.shift><Key.shift><Key.shift><Key.shift><Key.shift><Key.shift><Key.shift><Key.shift><Key.shift>RENTAL<Key.space><Key.shift><Key.shift><Key.shift><Key.shift><Key.shift><Key.shift><Key.shift><Key.shift><Key.shift><Key.shift><Key.shift><Key.shift><Key.shift><Key.shift><Key.shift><Key.shift><Key.shift><Key.shift><Key.shift><Key.shift><Key.shift><Key.shift><Key.shift><Key.shift><Key.shift><Key.shift><Key.shift><Key.shift><Key.shift><Key.shift><Key.shift><Key.shift><Key.shift><Key.shift><Key.shift><Key.shift><Key.shift><Key.shift><Key.shift><Key.shift><Key.shift><Key.shift><Key.shift><Key.shift><Key.shift><Key.shift><Key.shift><Key.shift><Key.shift><Key.shift><Key.shift><Key.shift><Key.shift><Key.shift><Key.shift><Key.shift><Key.shift><Key.shift><Key.shift><Key.shift><Key.shift><Key.shift><Key.shift><Key.shift><Key.backspace><Key.backspace><Key.backspace><Key.backspace><Key.backspace><Key.backspace><Key.backspace><Key.shift><Key.shift><Key.shift><Key.shift><Key.shift><Key.shift><Key.shift><Key.shift><Key.shift><Key.shift><Key.shift><Key.shift><Key.shift><Key.shift><Key.shift><Key.shift><Key.shift><Key.shift><Key.shift><Key.shift><Key.shift><Key.shift><Key.shift><Key.shift><Key.shift><Key.shift>EQUIPMENT<Key.space><Key.shift><Key.shift><Key.shift><Key.shift>RENTAL<Key.space><Key.shift><Key.shift><Key.shift><Key.shift><Key.shift><Key.shift><Key.shift><Key.shift><Key.shift><Key.shift><Key.shift><Key.shift>SERVICES<Key.down><Key.enter>
Screenshot: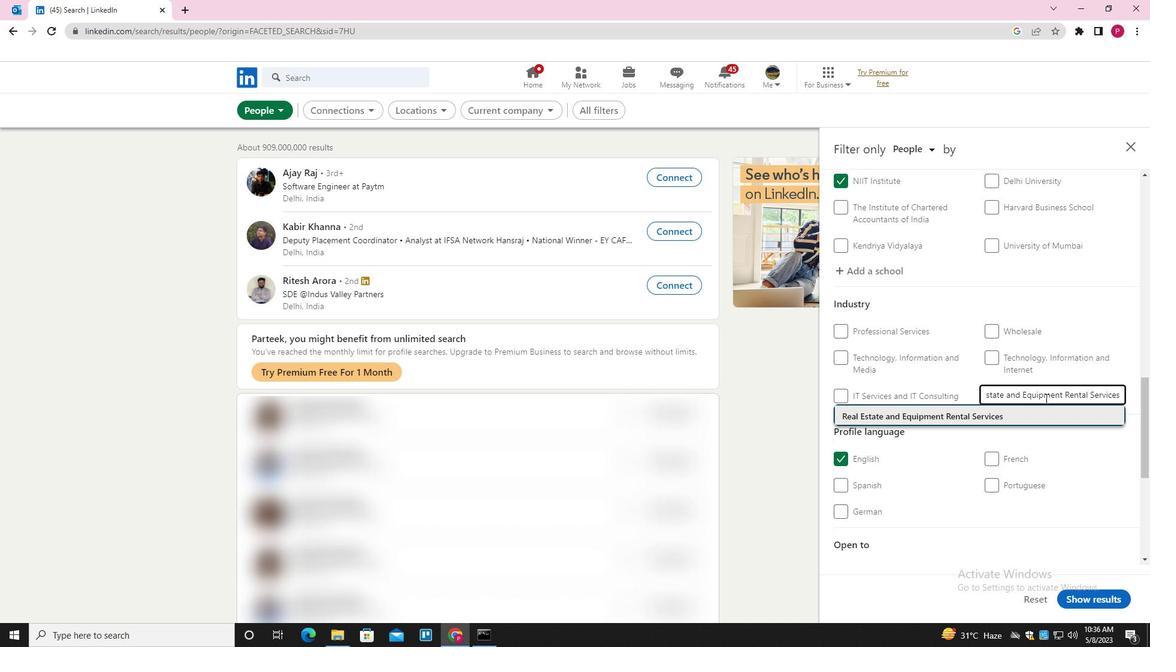 
Action: Mouse moved to (1045, 476)
Screenshot: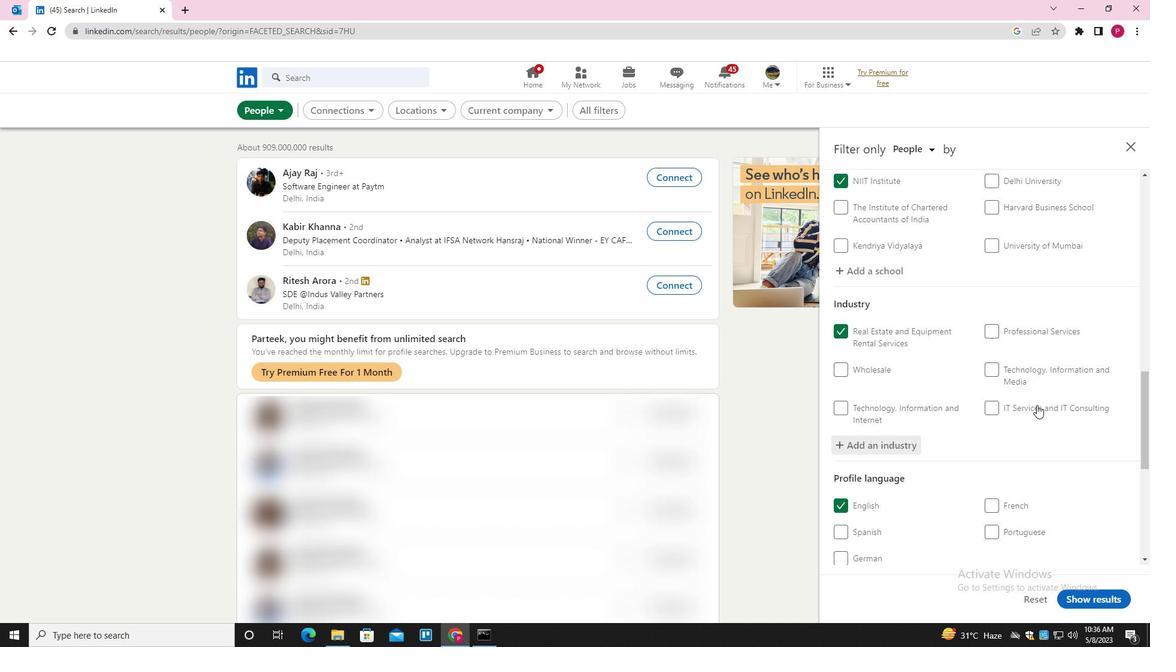
Action: Mouse scrolled (1045, 475) with delta (0, 0)
Screenshot: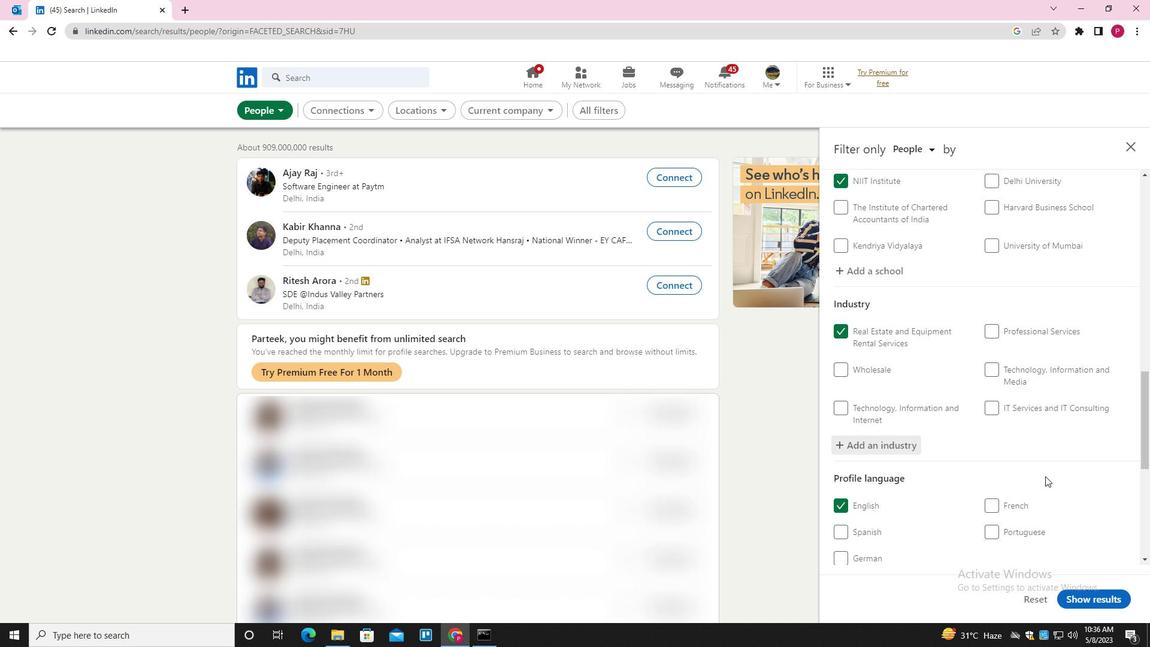 
Action: Mouse moved to (1045, 476)
Screenshot: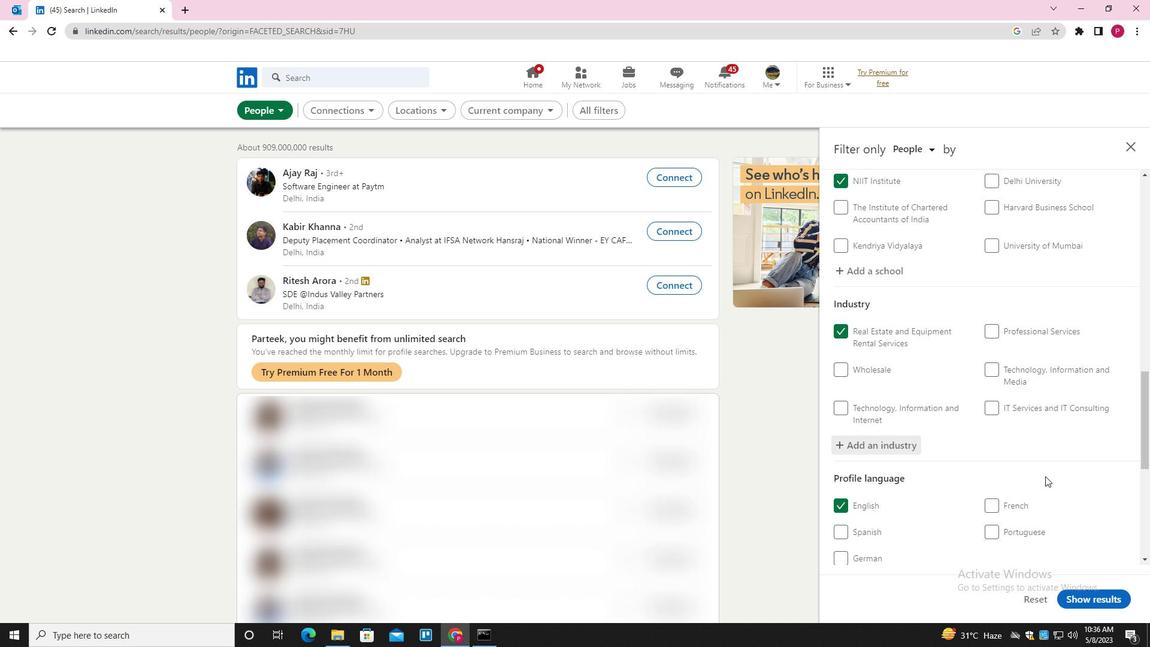 
Action: Mouse scrolled (1045, 476) with delta (0, 0)
Screenshot: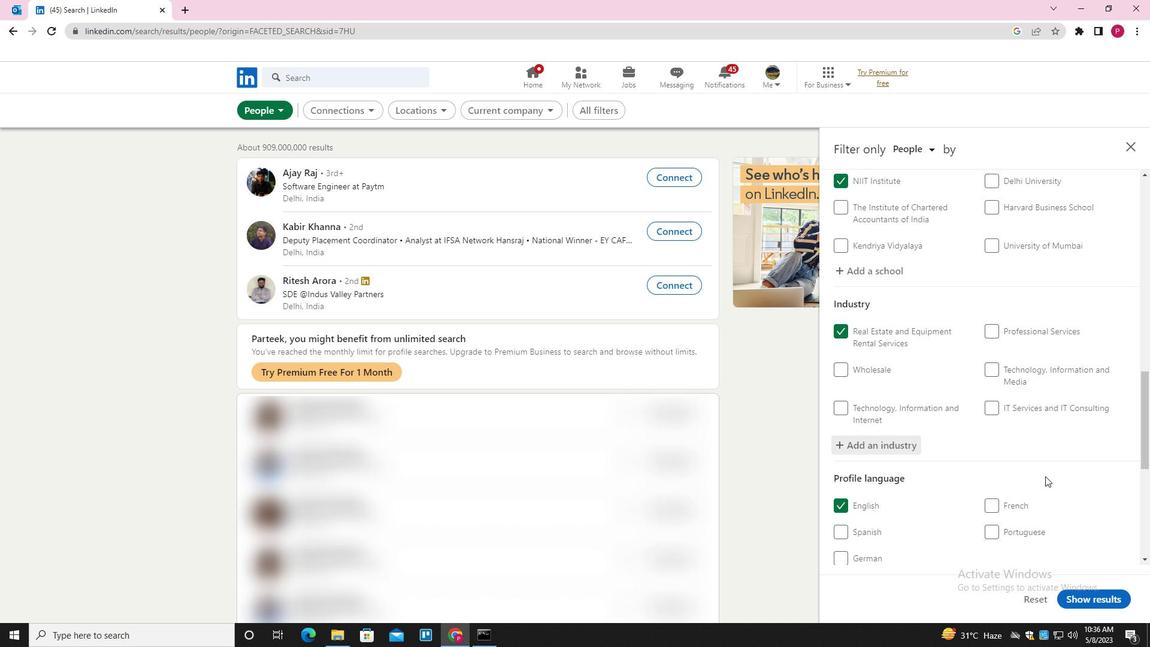 
Action: Mouse moved to (1046, 479)
Screenshot: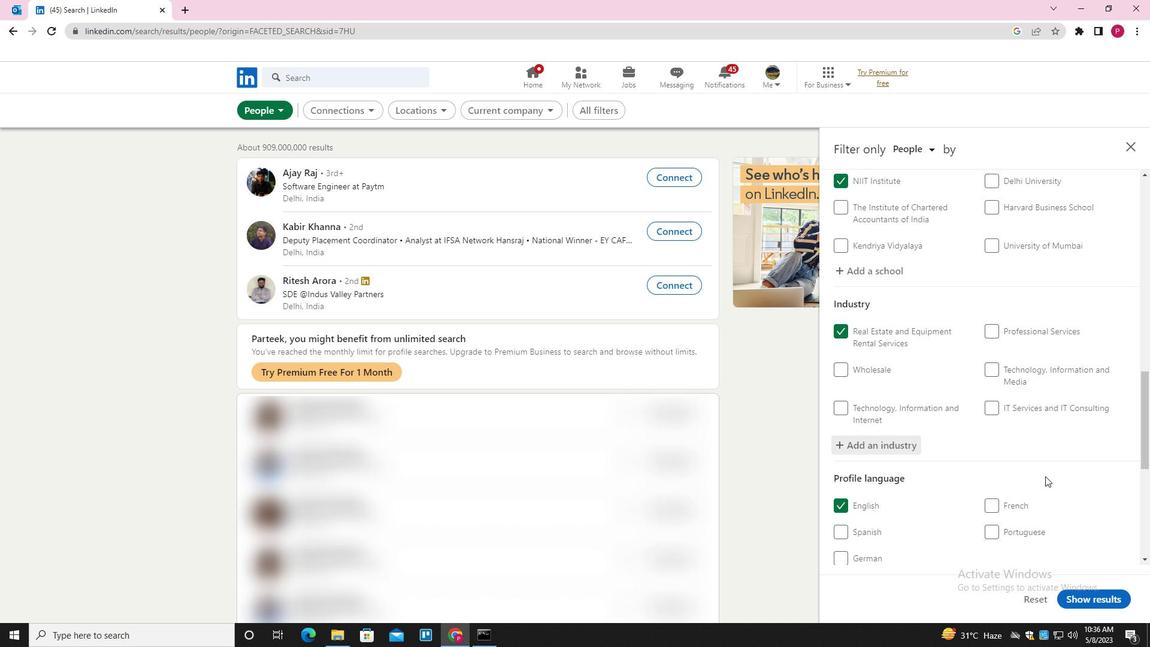 
Action: Mouse scrolled (1046, 478) with delta (0, 0)
Screenshot: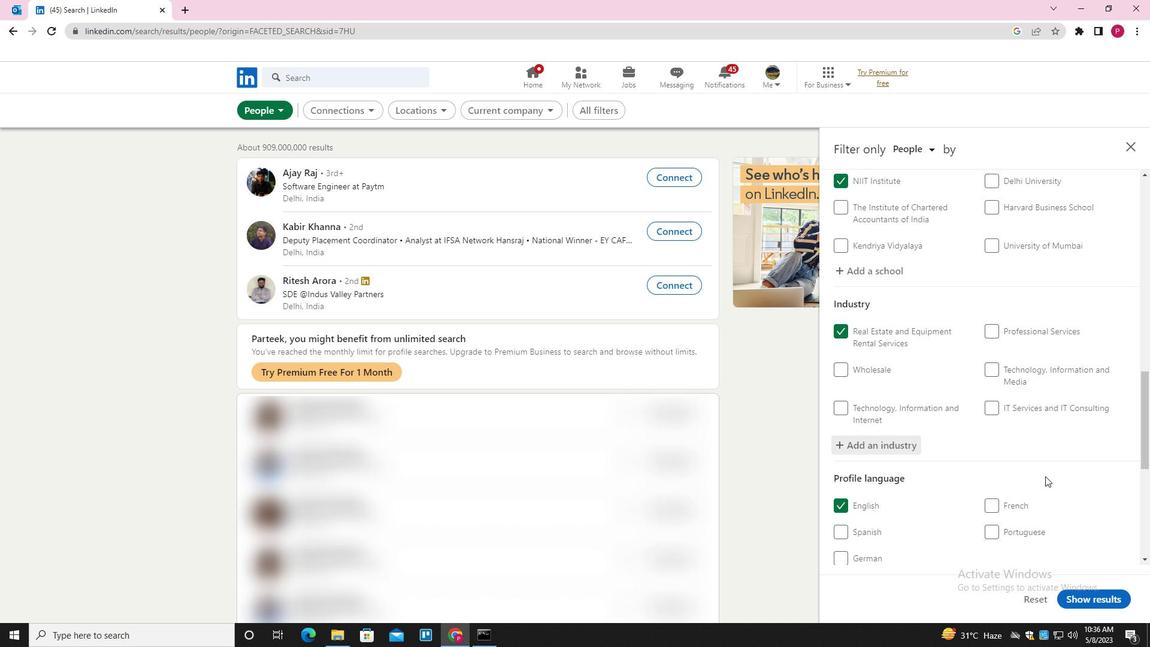 
Action: Mouse moved to (1046, 481)
Screenshot: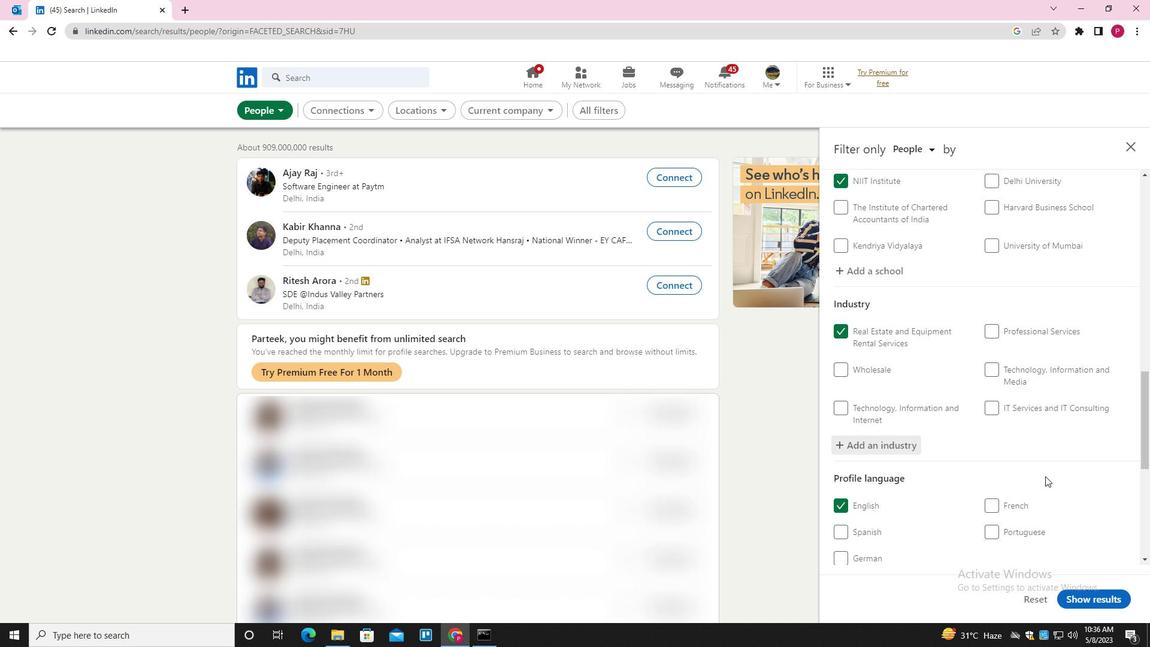 
Action: Mouse scrolled (1046, 480) with delta (0, 0)
Screenshot: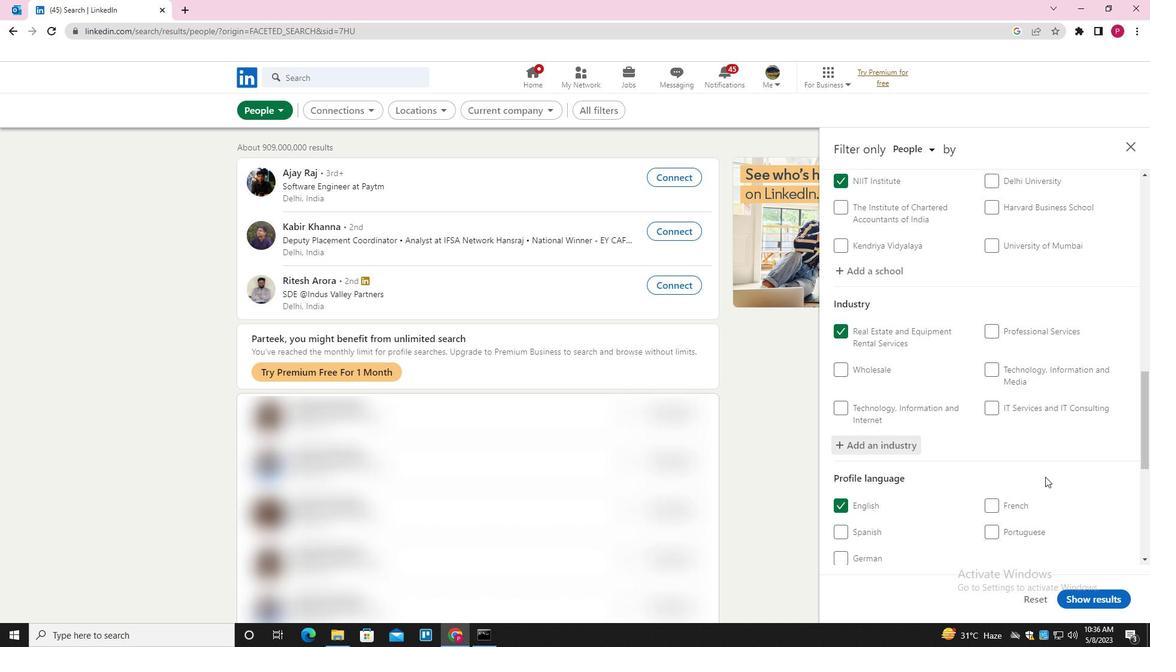 
Action: Mouse moved to (1044, 482)
Screenshot: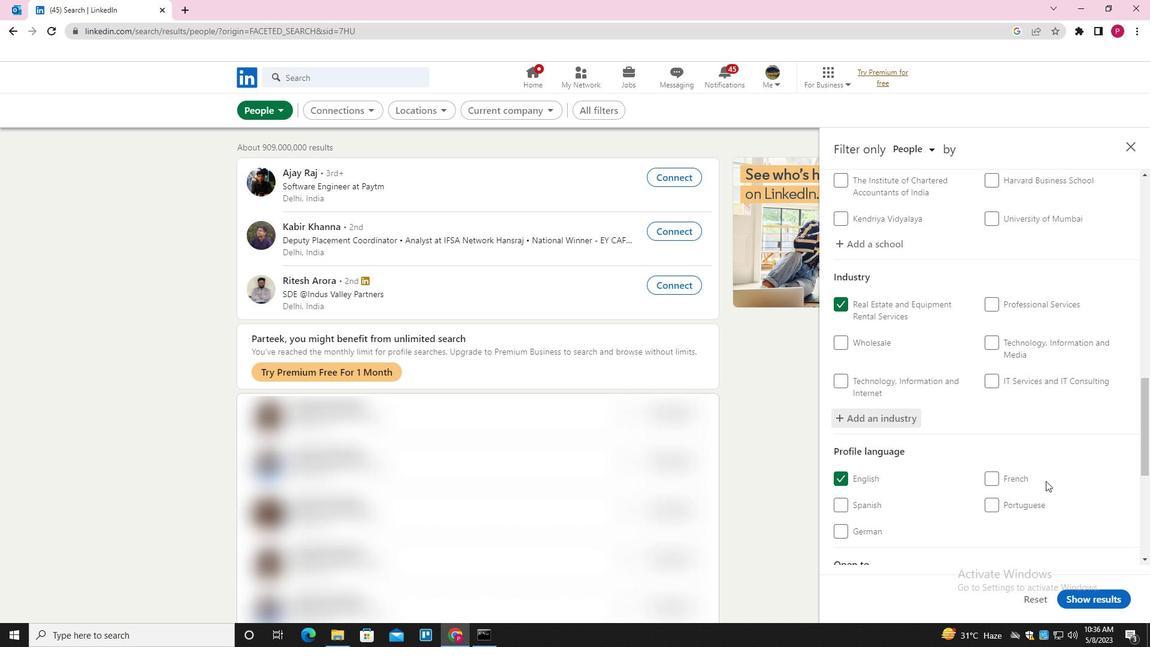 
Action: Mouse scrolled (1044, 482) with delta (0, 0)
Screenshot: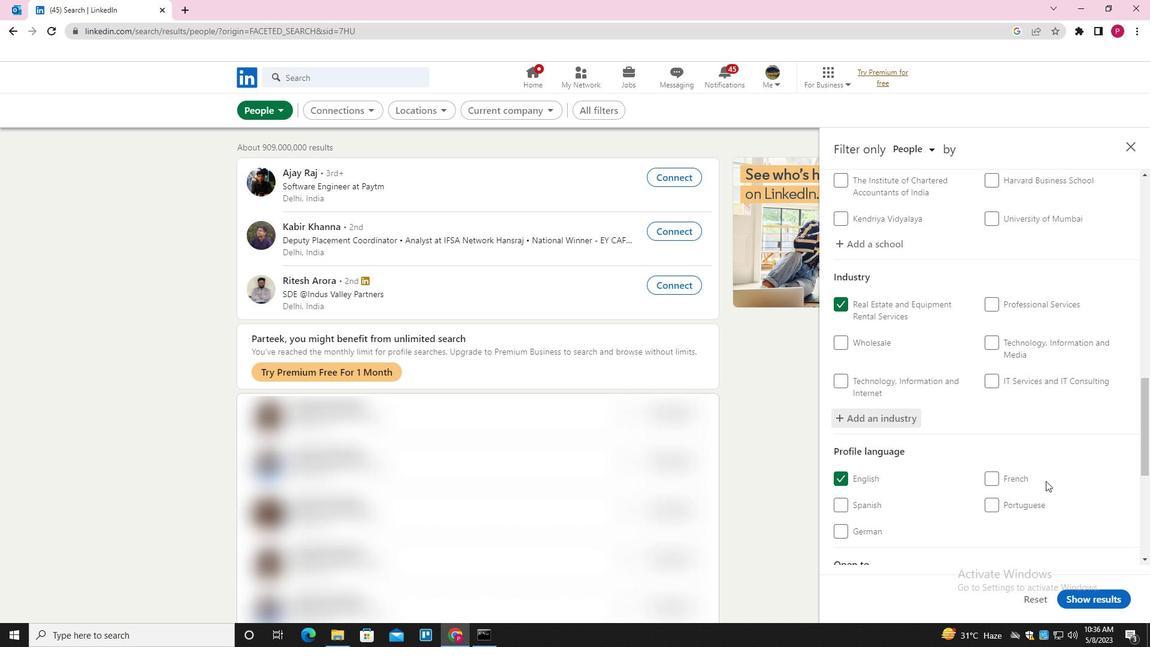 
Action: Mouse moved to (1044, 483)
Screenshot: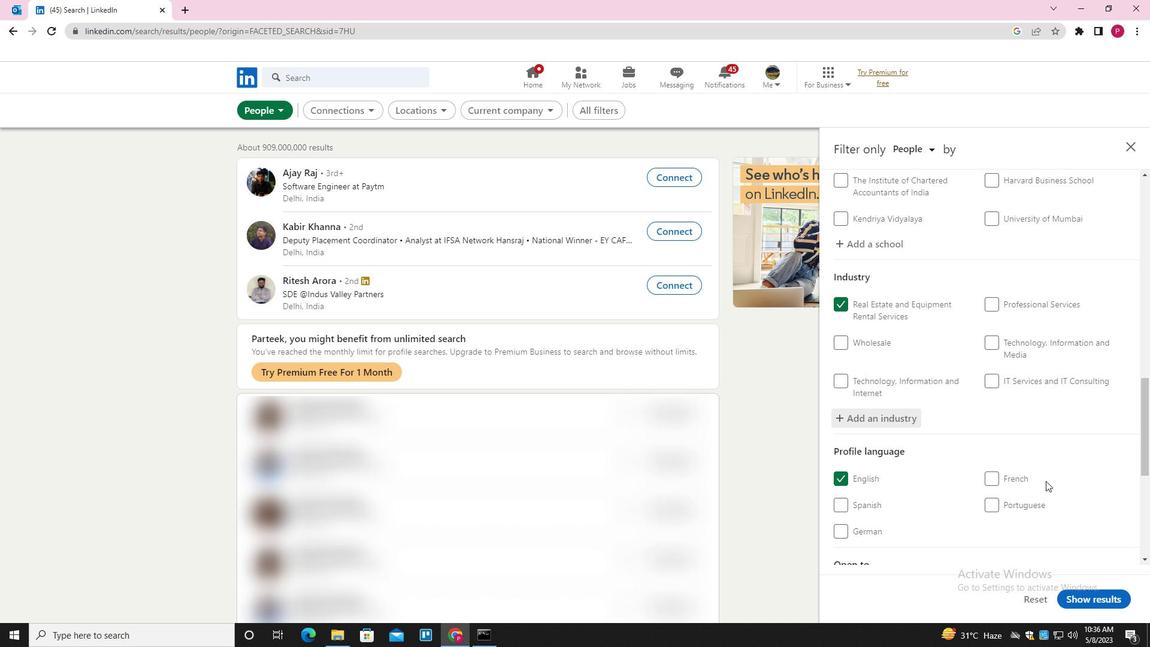 
Action: Mouse scrolled (1044, 482) with delta (0, 0)
Screenshot: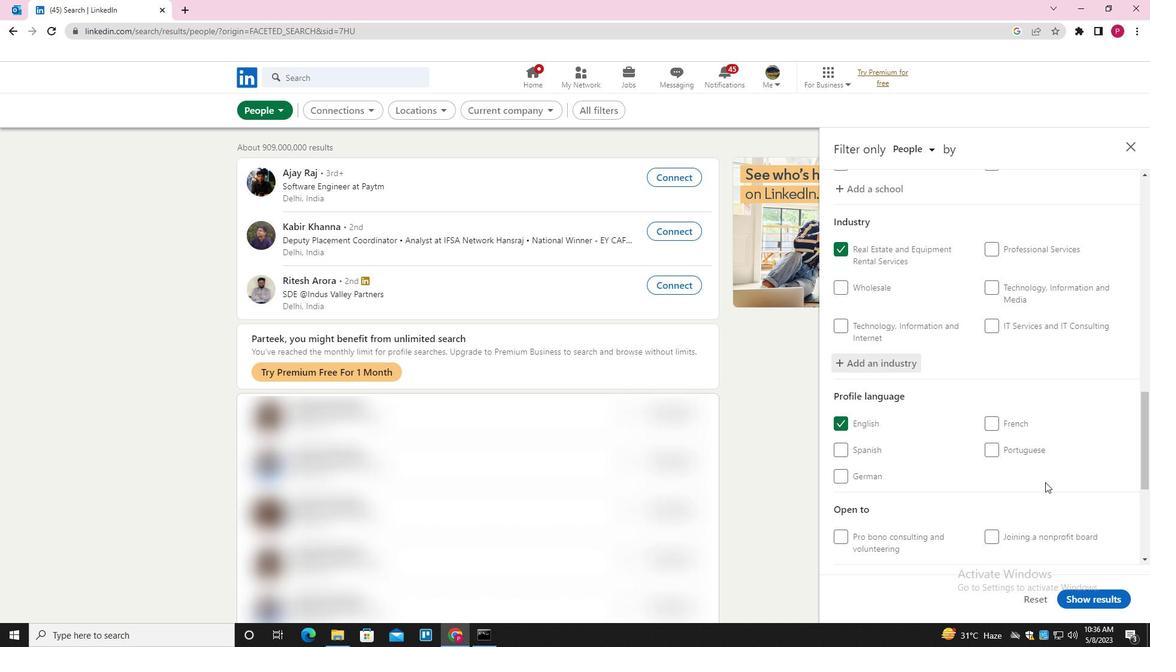 
Action: Mouse moved to (1027, 400)
Screenshot: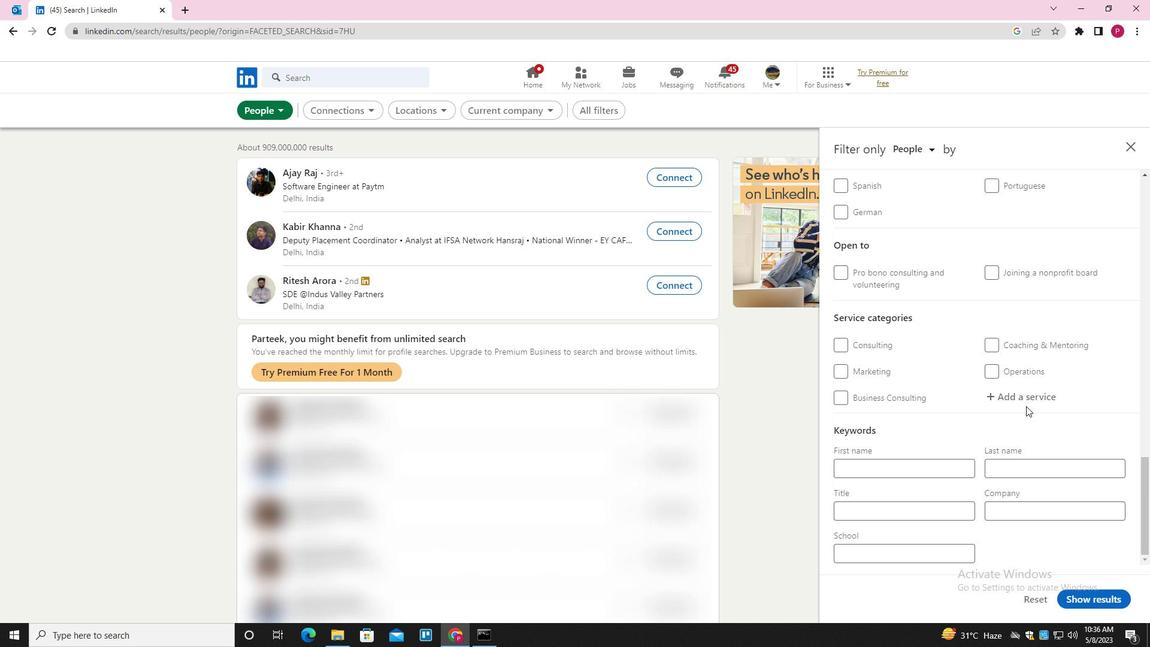 
Action: Mouse pressed left at (1027, 400)
Screenshot: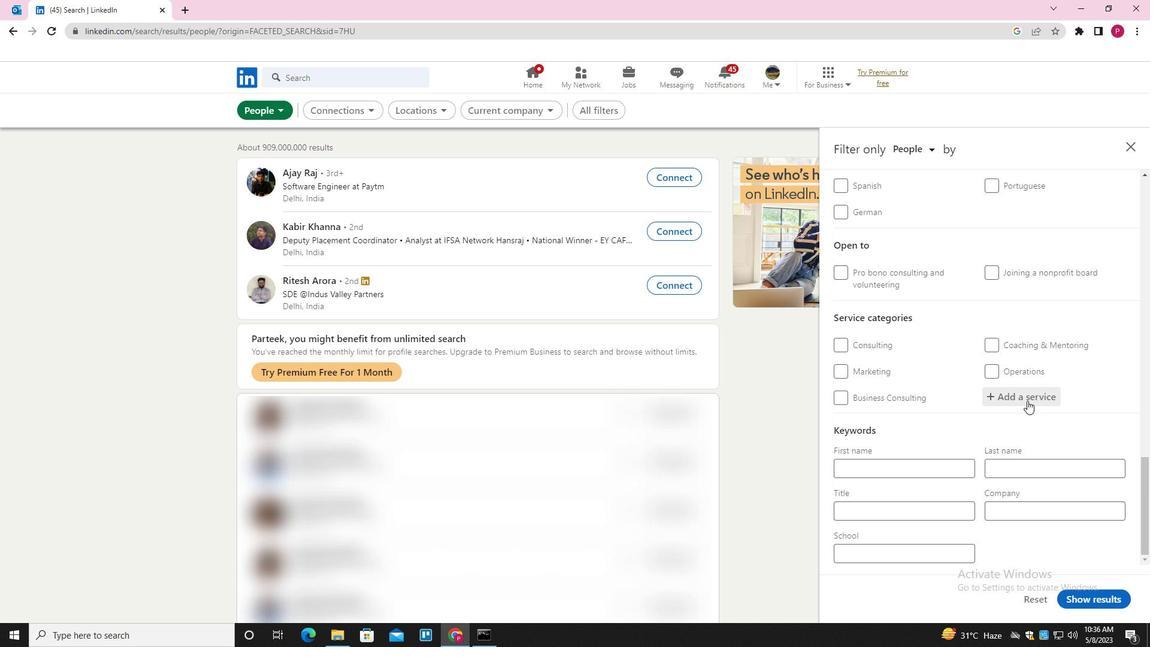 
Action: Mouse moved to (1027, 400)
Screenshot: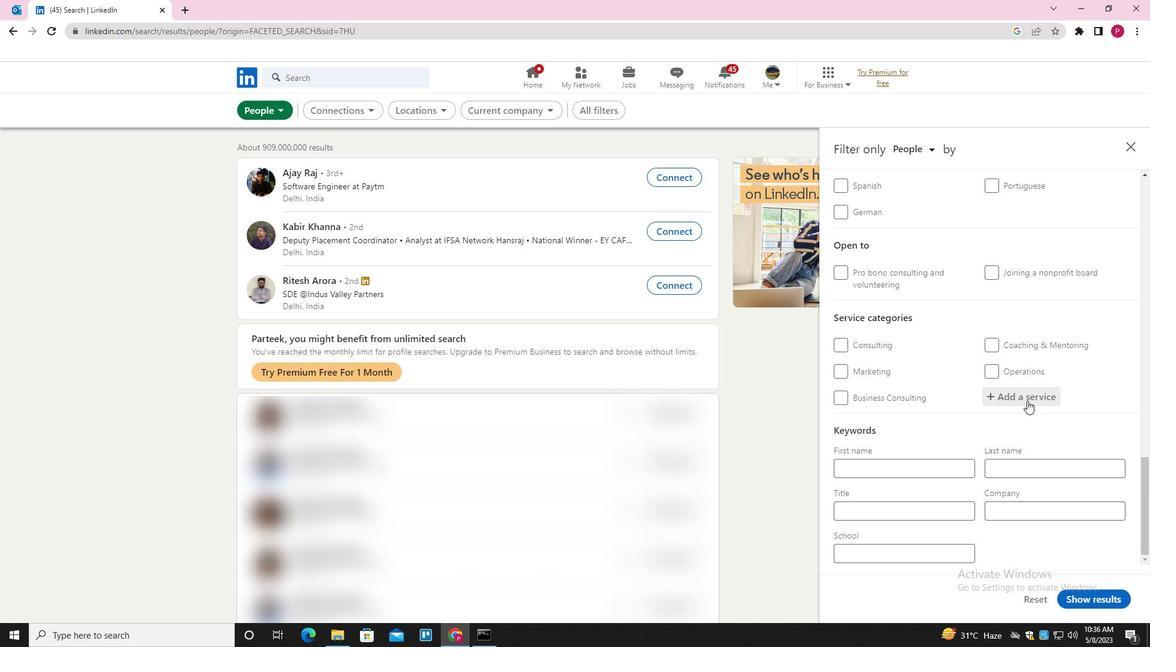 
Action: Key pressed <Key.shift>HR<Key.space><Key.shift>CONSULTING<Key.down><Key.enter>
Screenshot: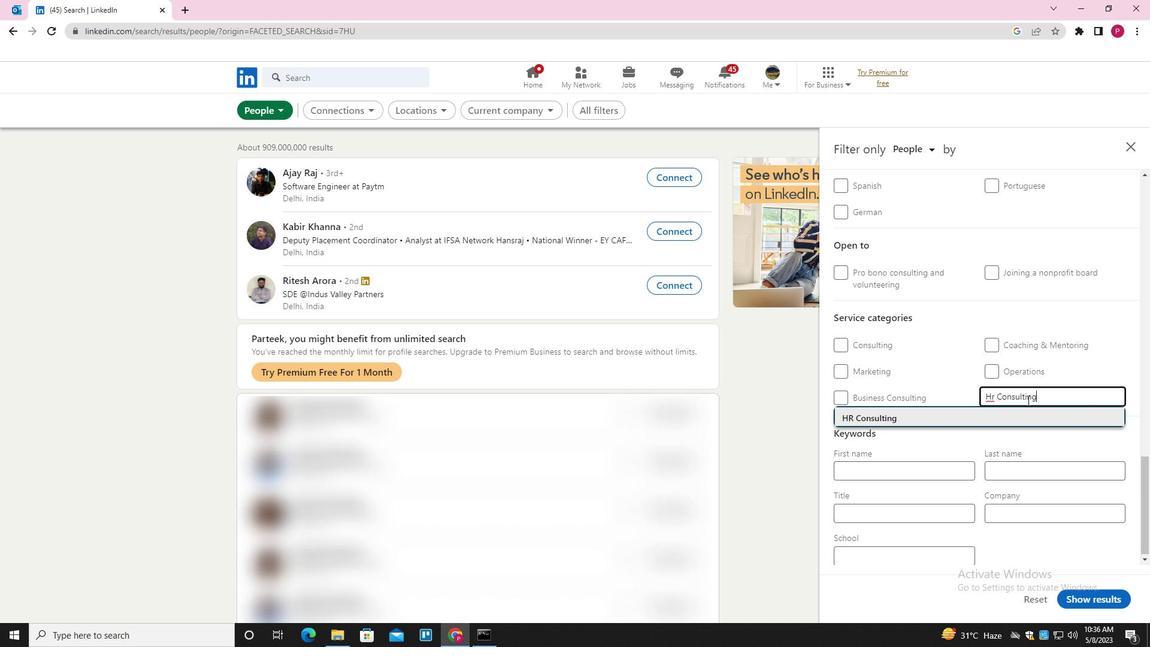 
Action: Mouse moved to (1020, 420)
Screenshot: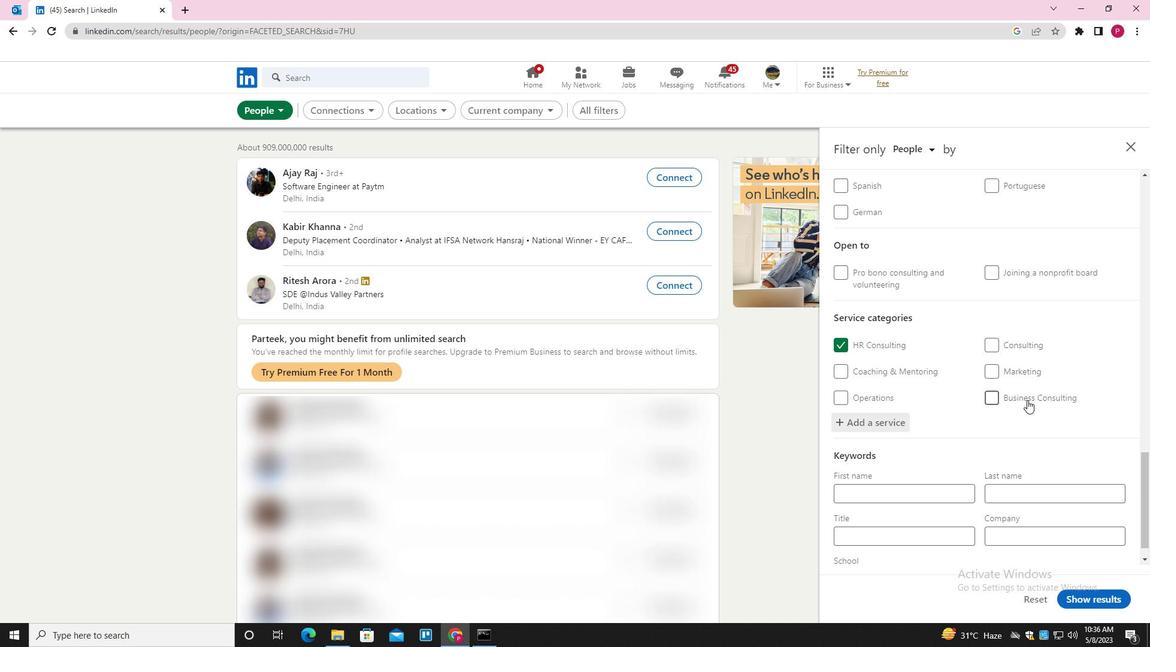 
Action: Mouse scrolled (1020, 419) with delta (0, 0)
Screenshot: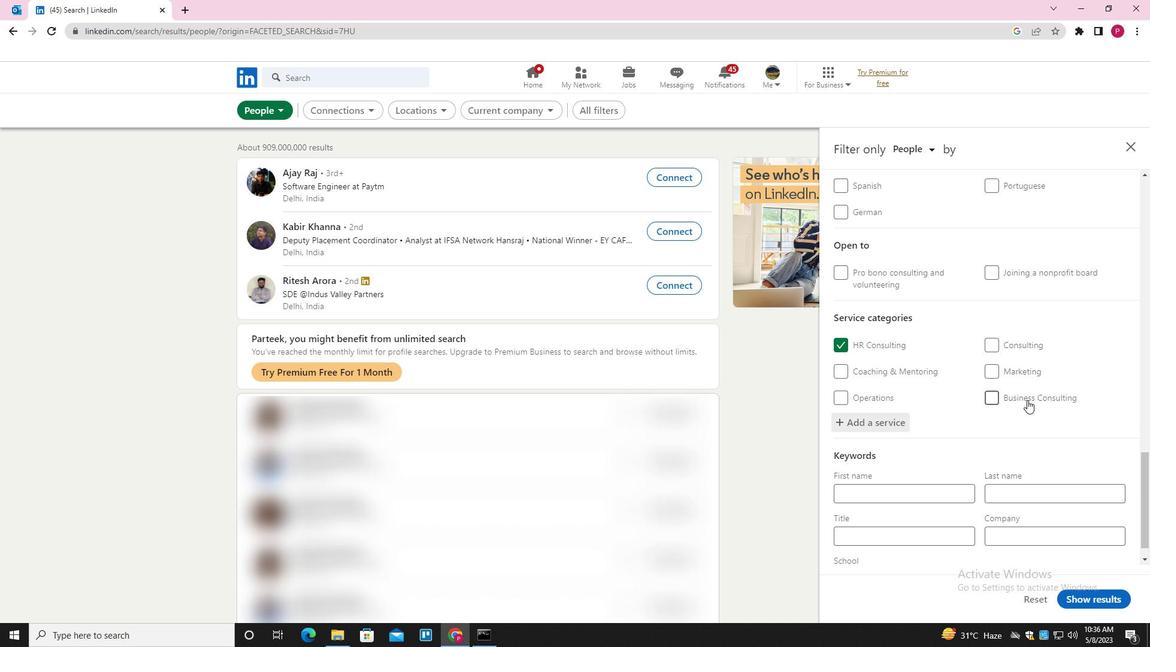 
Action: Mouse moved to (1018, 432)
Screenshot: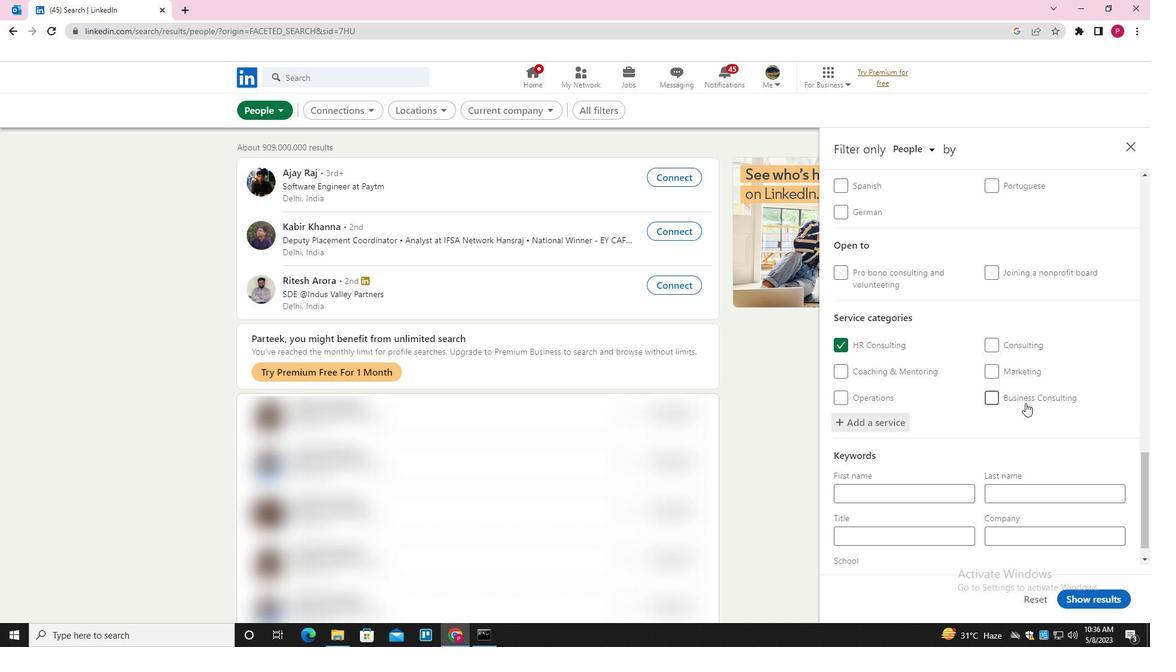 
Action: Mouse scrolled (1018, 431) with delta (0, 0)
Screenshot: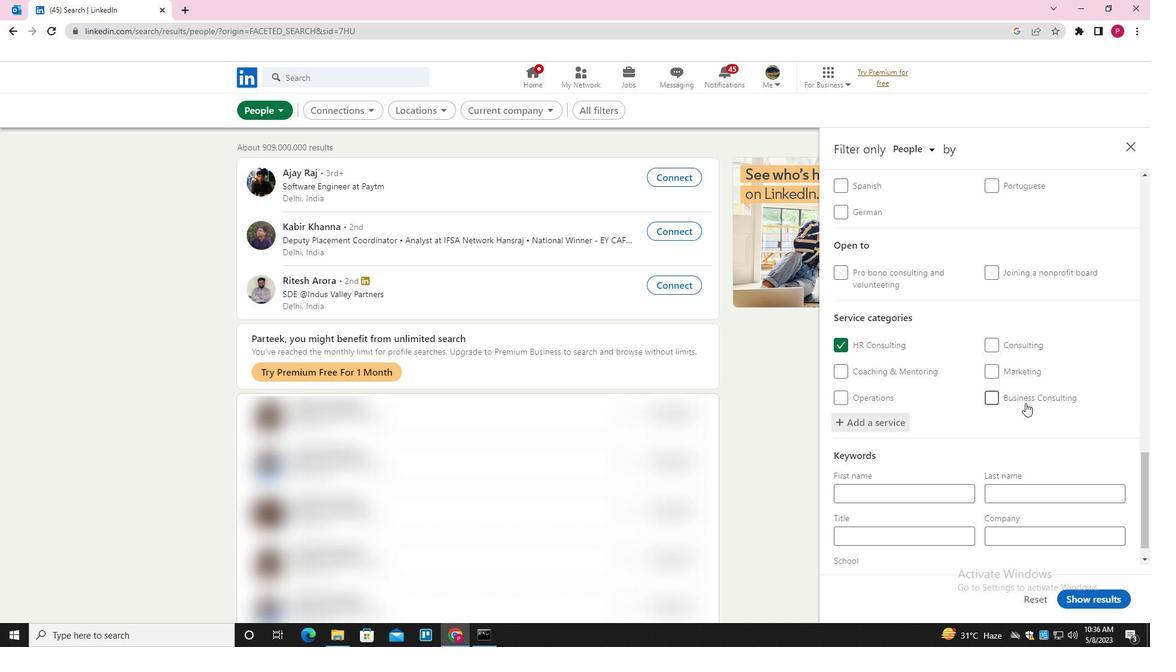 
Action: Mouse moved to (1015, 439)
Screenshot: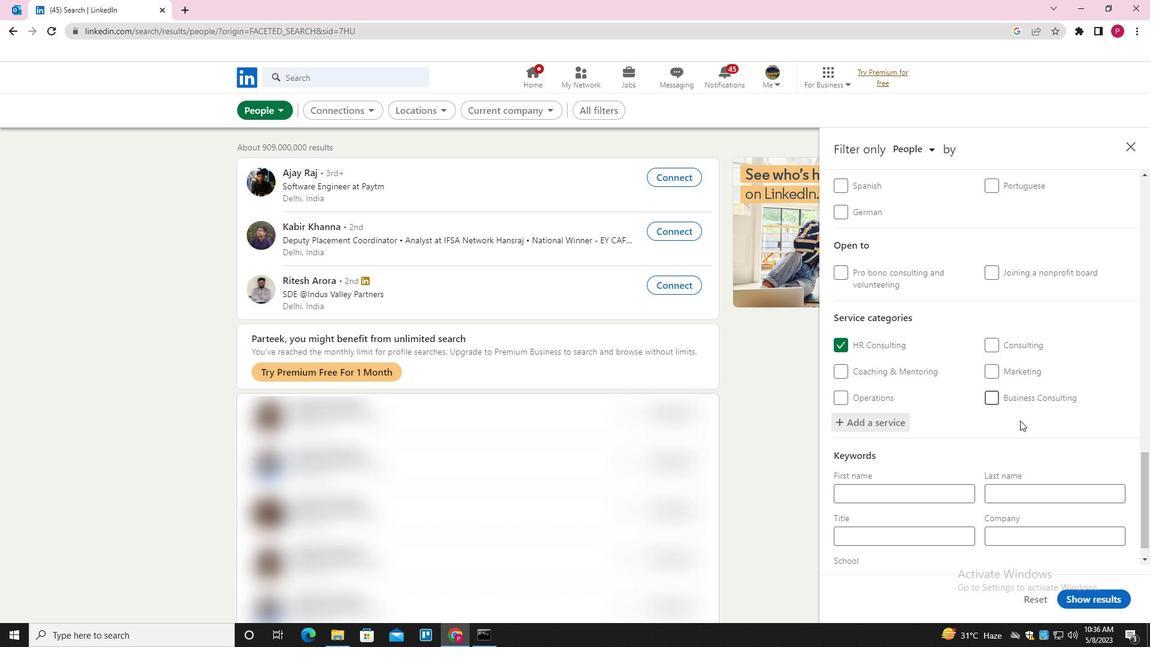 
Action: Mouse scrolled (1015, 439) with delta (0, 0)
Screenshot: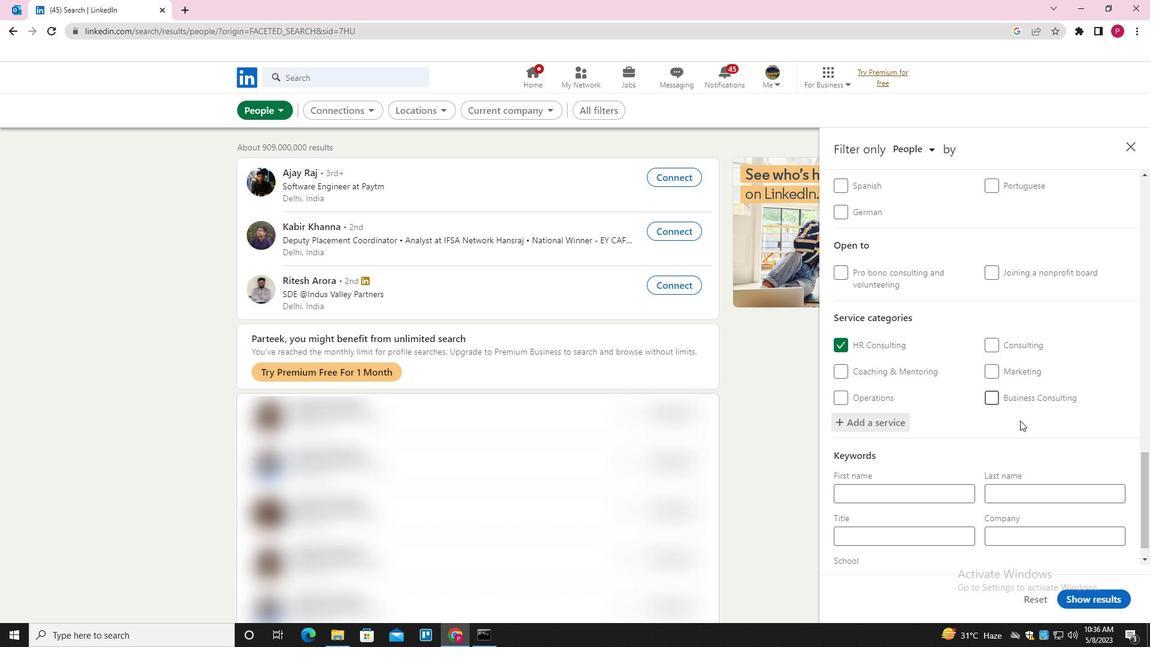 
Action: Mouse moved to (1014, 439)
Screenshot: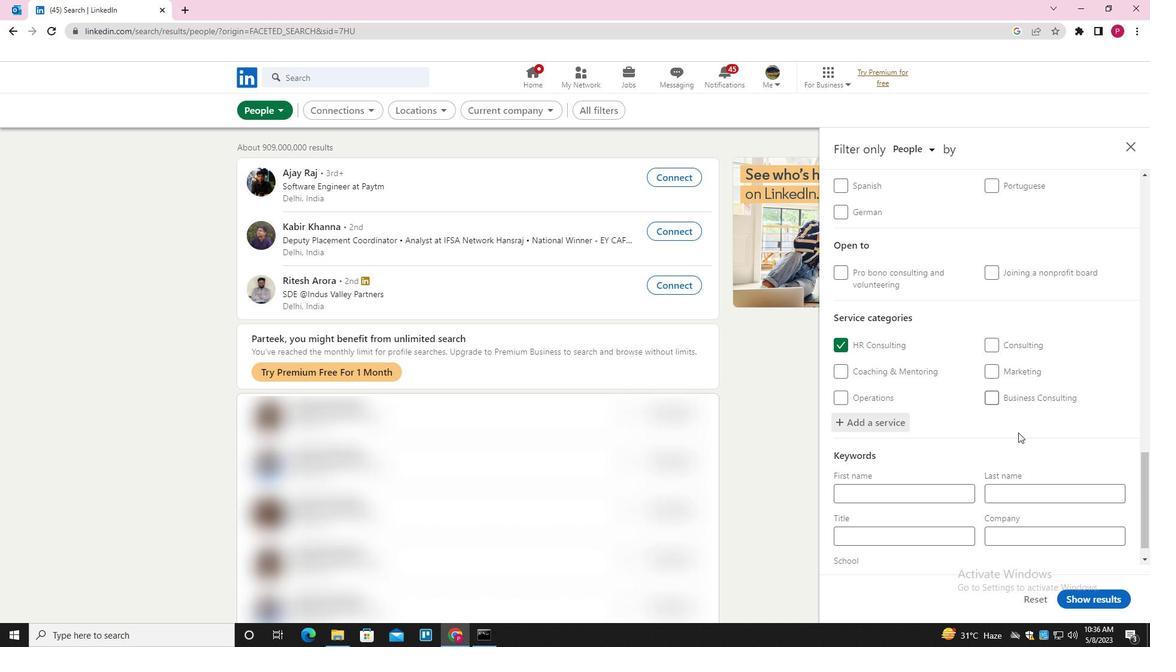 
Action: Mouse scrolled (1014, 439) with delta (0, 0)
Screenshot: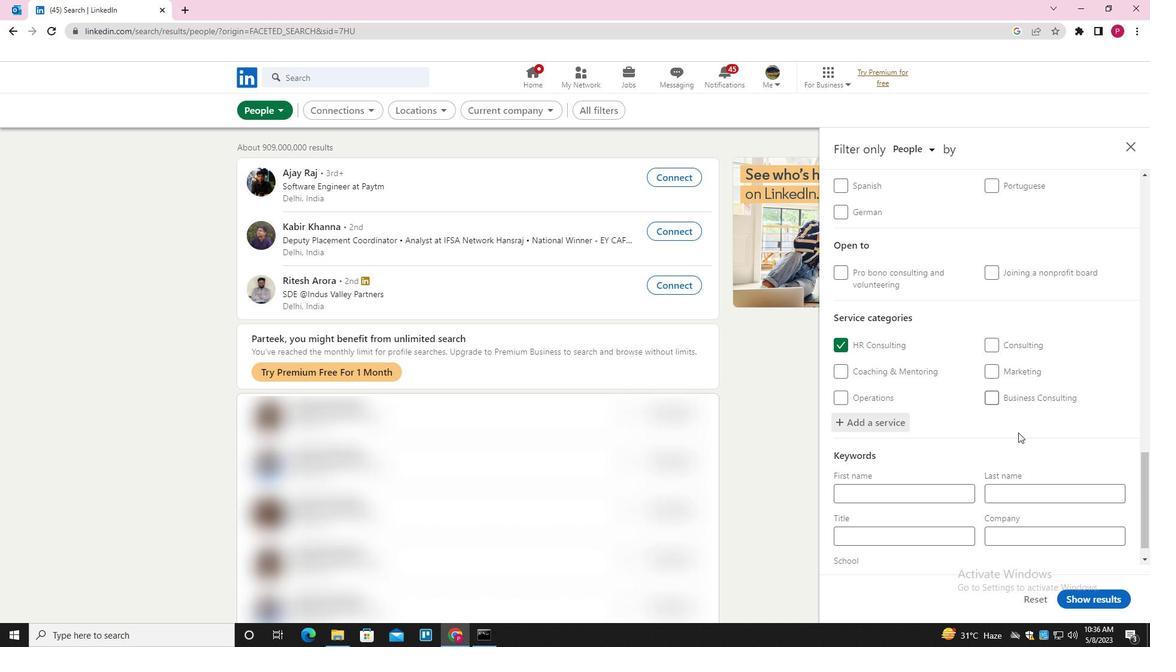
Action: Mouse moved to (1008, 439)
Screenshot: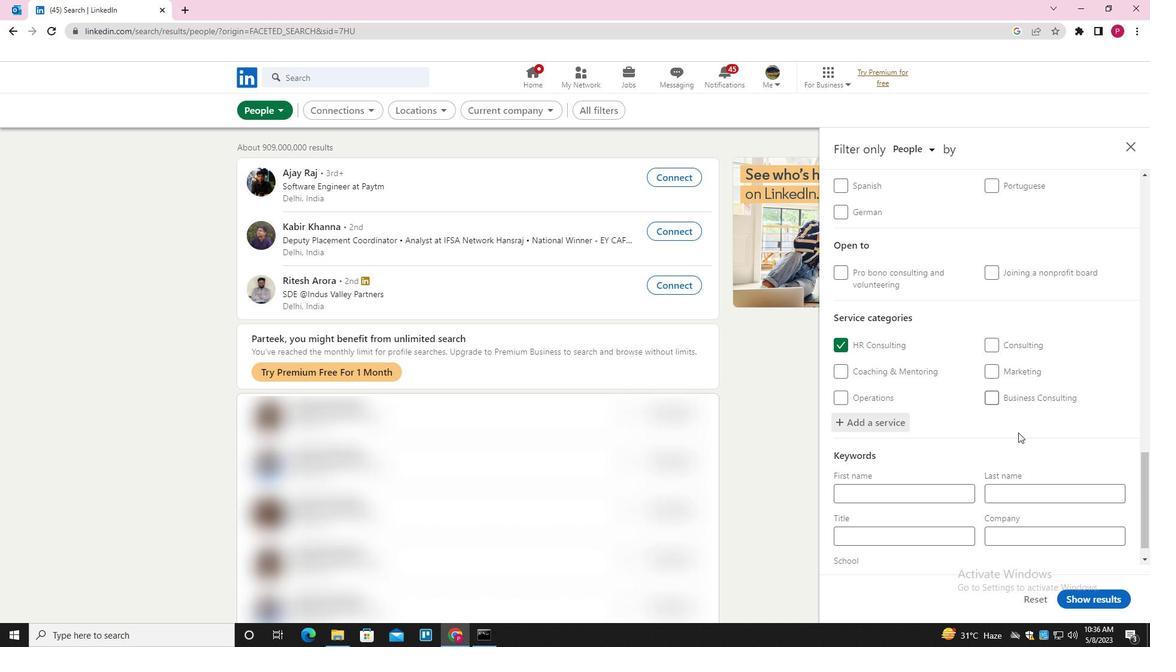 
Action: Mouse scrolled (1008, 439) with delta (0, 0)
Screenshot: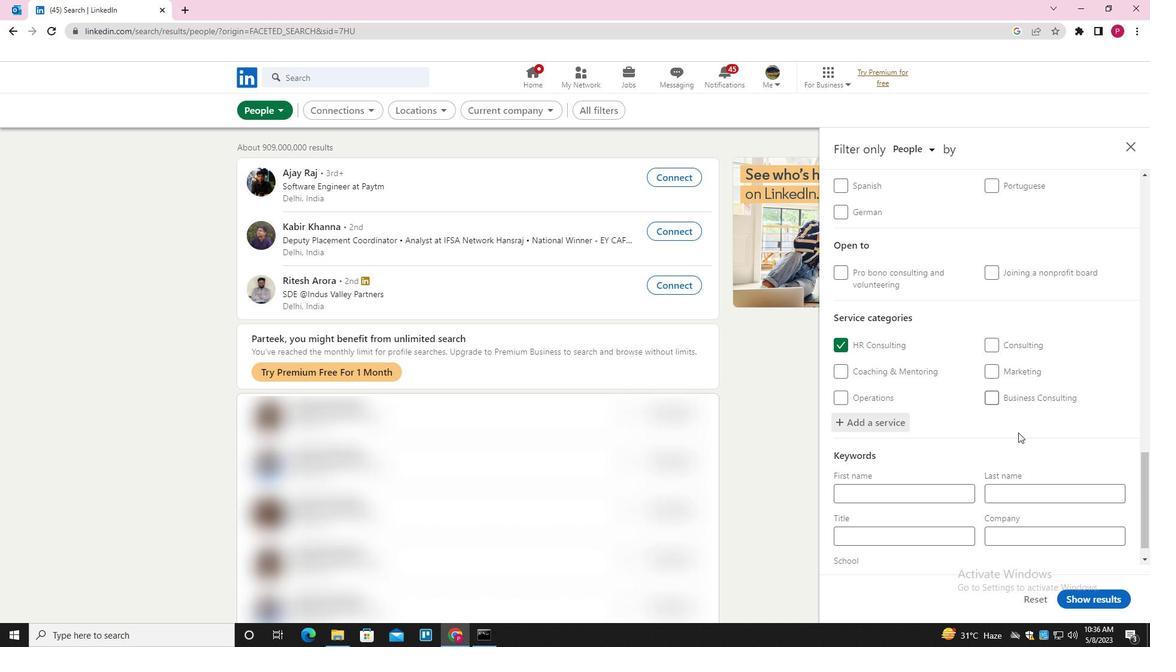 
Action: Mouse moved to (897, 511)
Screenshot: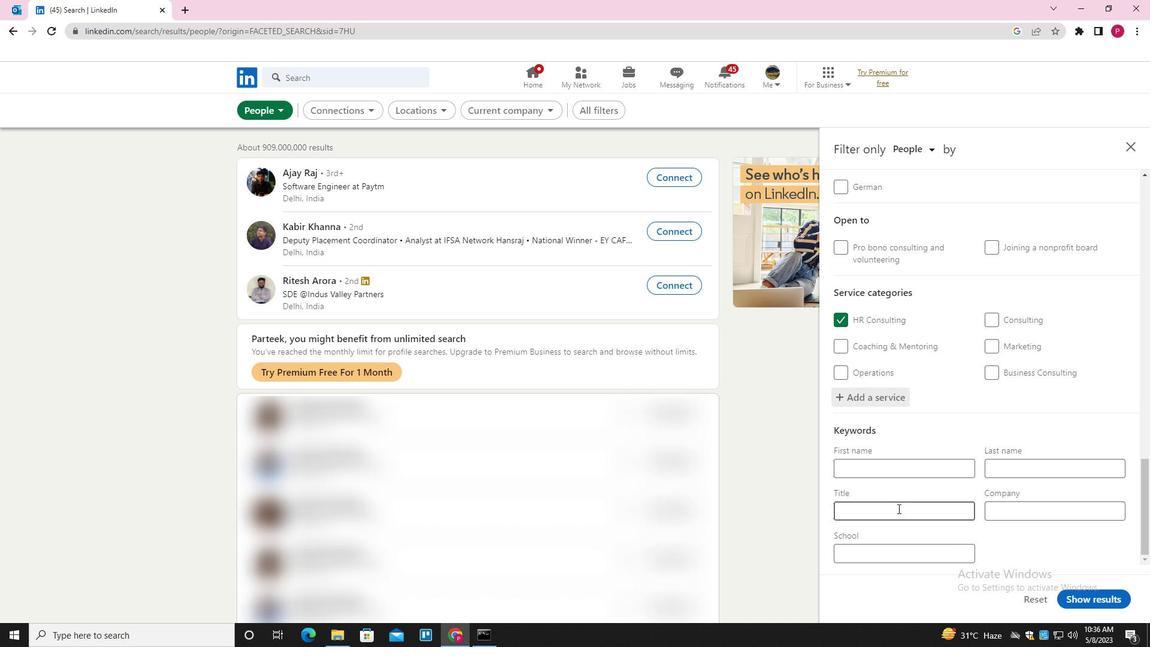 
Action: Mouse pressed left at (897, 511)
Screenshot: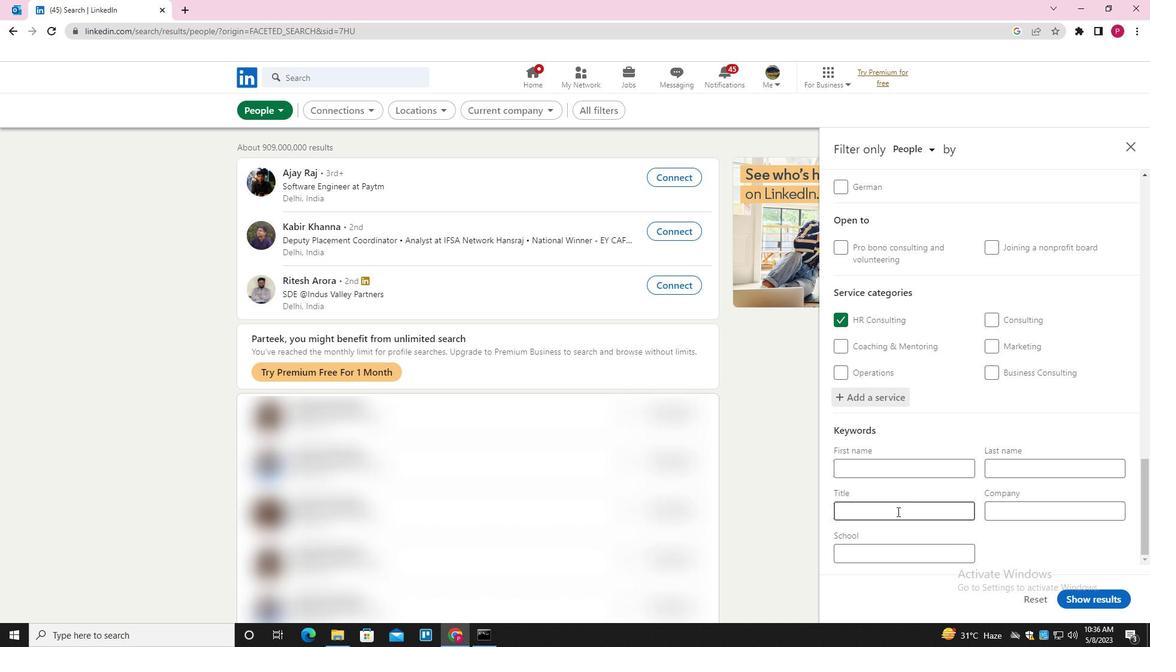 
Action: Key pressed <Key.shift>WEDDING<Key.space><Key.backspace><Key.backspace><Key.backspace><Key.backspace><Key.backspace><Key.backspace><Key.backspace>EDDING<Key.space><Key.shift>COORDIB<Key.backspace>NATOR
Screenshot: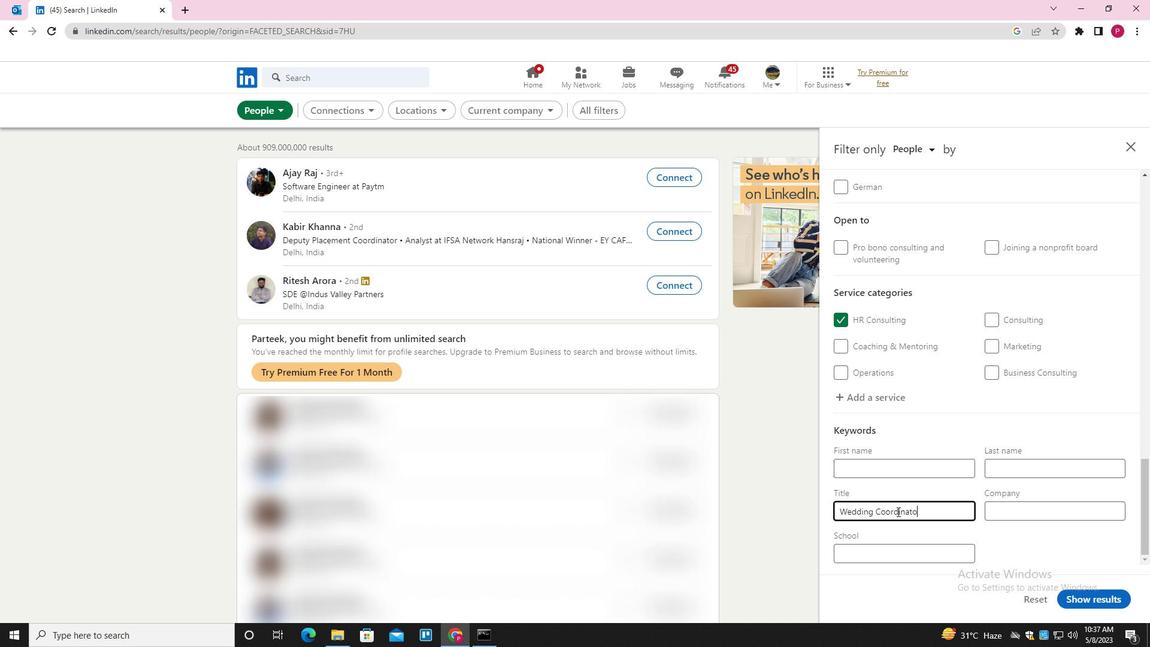 
Action: Mouse moved to (1081, 599)
Screenshot: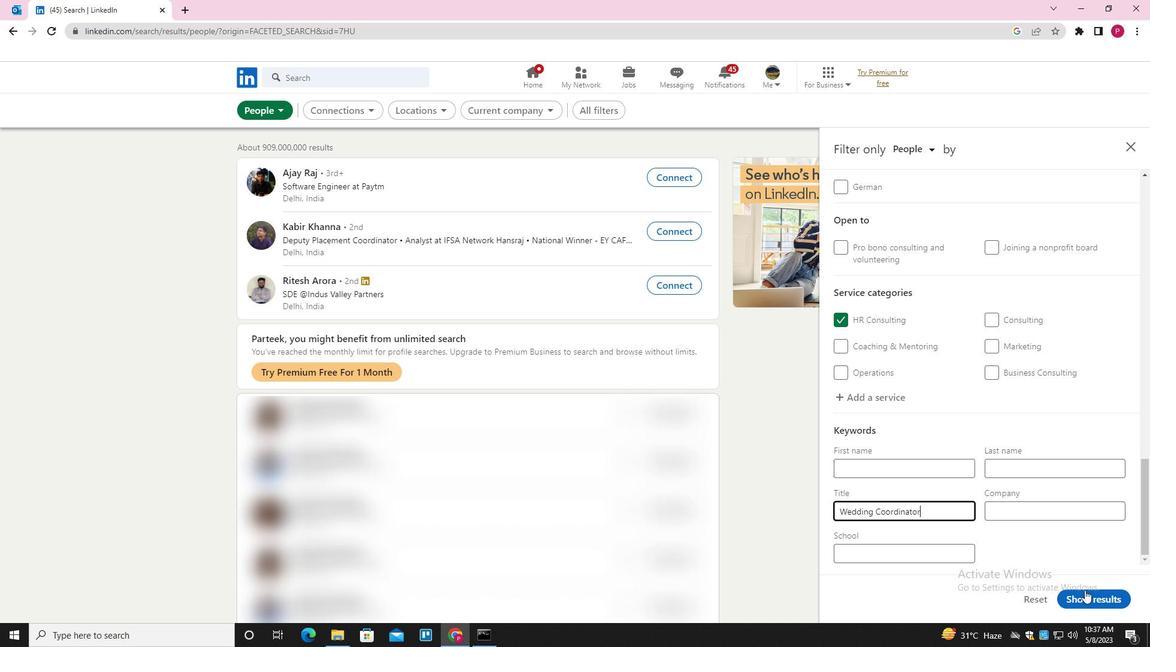 
Action: Mouse pressed left at (1081, 599)
Screenshot: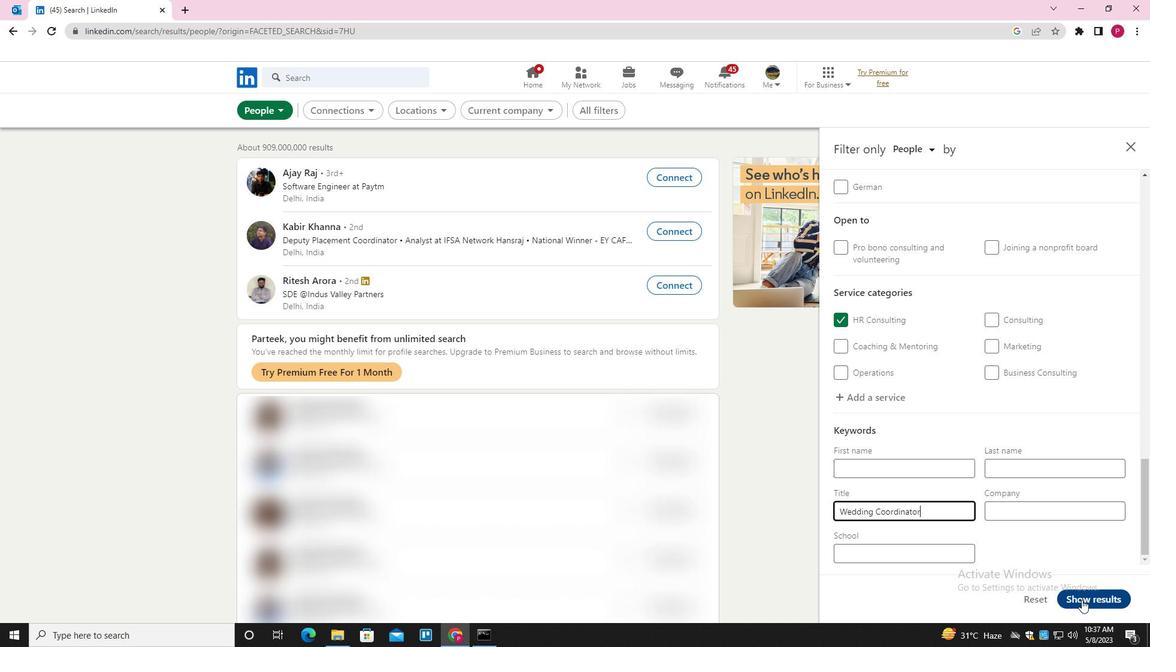 
